 Task: Look for space in Talavera de la Reina, Spain from 6th September, 2023 to 10th September, 2023 for 1 adult in price range Rs.9000 to Rs.17000. Place can be private room with 1  bedroom having 1 bed and 1 bathroom. Property type can be house, flat, guest house, hotel. Booking option can be shelf check-in. Required host language is English.
Action: Mouse moved to (264, 149)
Screenshot: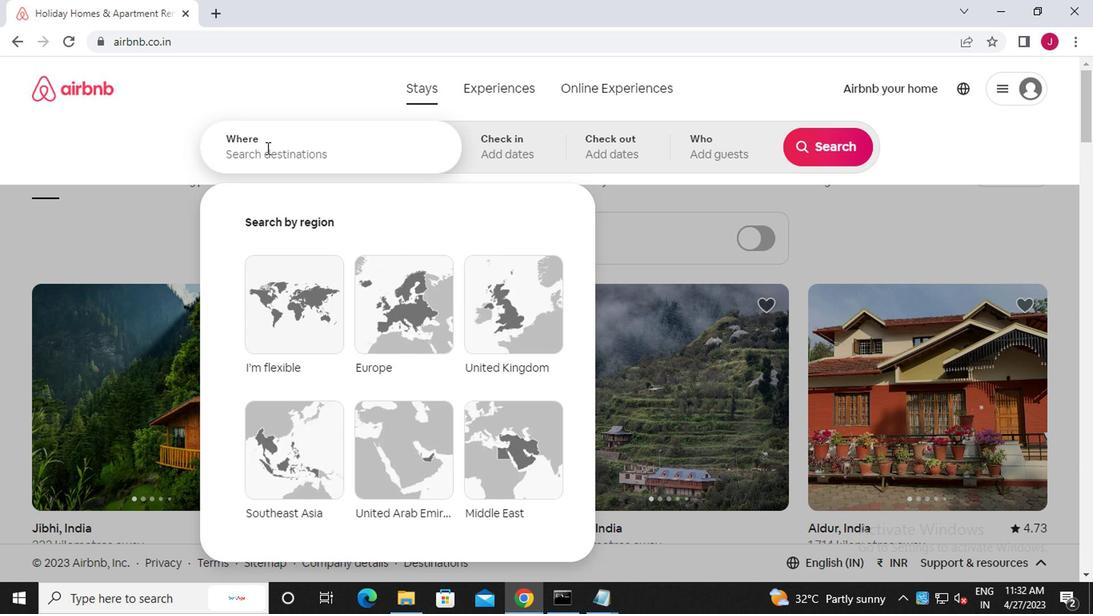 
Action: Mouse pressed left at (264, 149)
Screenshot: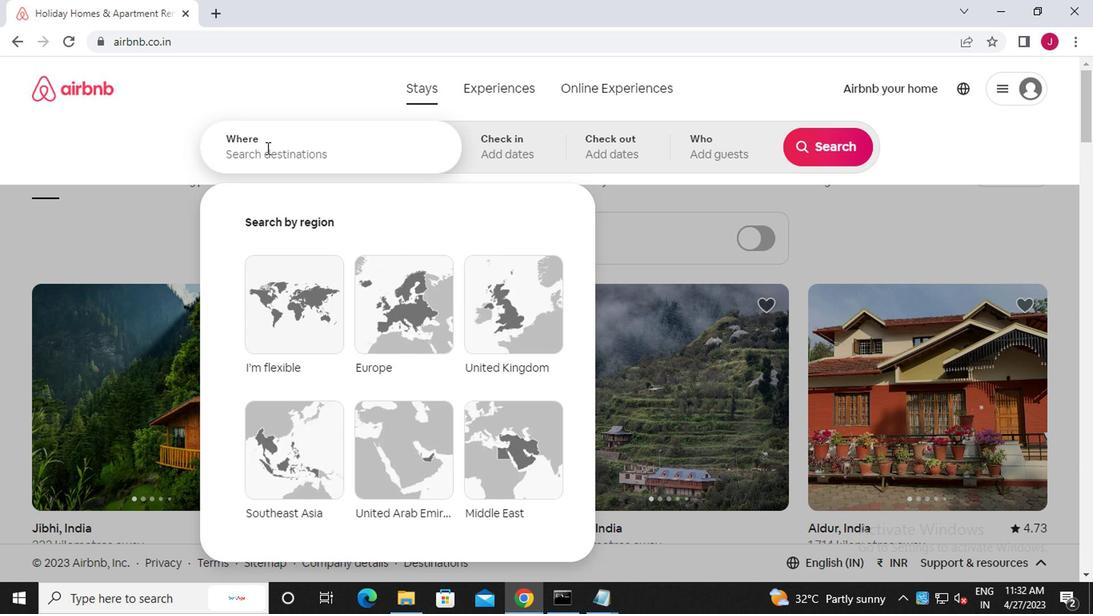 
Action: Mouse moved to (268, 151)
Screenshot: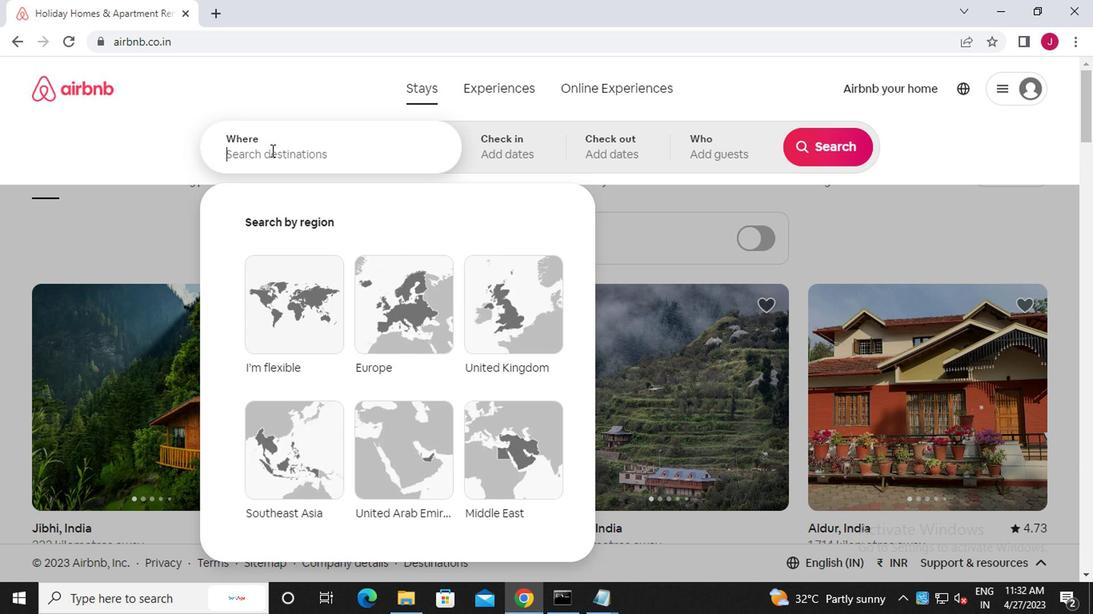 
Action: Key pressed t<Key.caps_lock>alavera<Key.space>de<Key.space><Key.caps_lock>l<Key.caps_lock>a<Key.space><Key.caps_lock>r<Key.caps_lock>eina,<Key.space><Key.caps_lock>p<Key.backspace>s<Key.caps_lock>pain
Screenshot: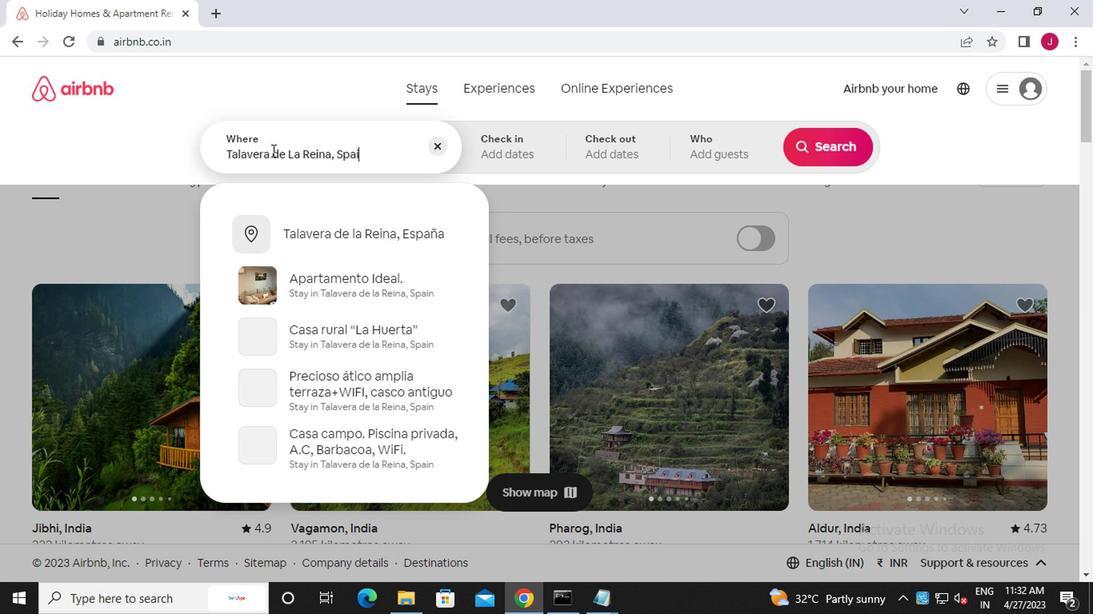 
Action: Mouse moved to (506, 152)
Screenshot: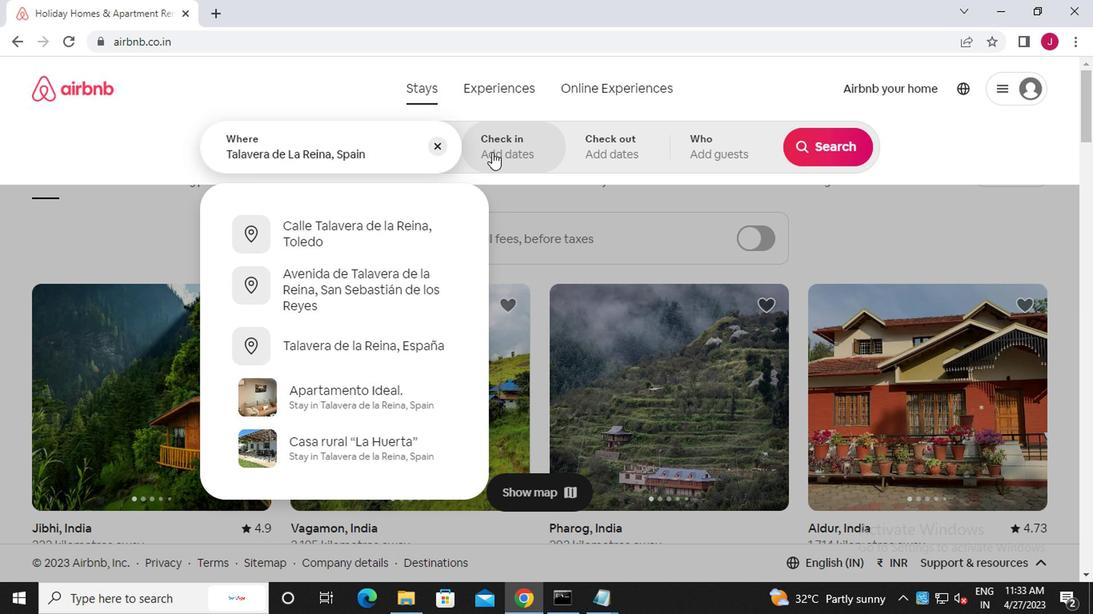
Action: Mouse pressed left at (506, 152)
Screenshot: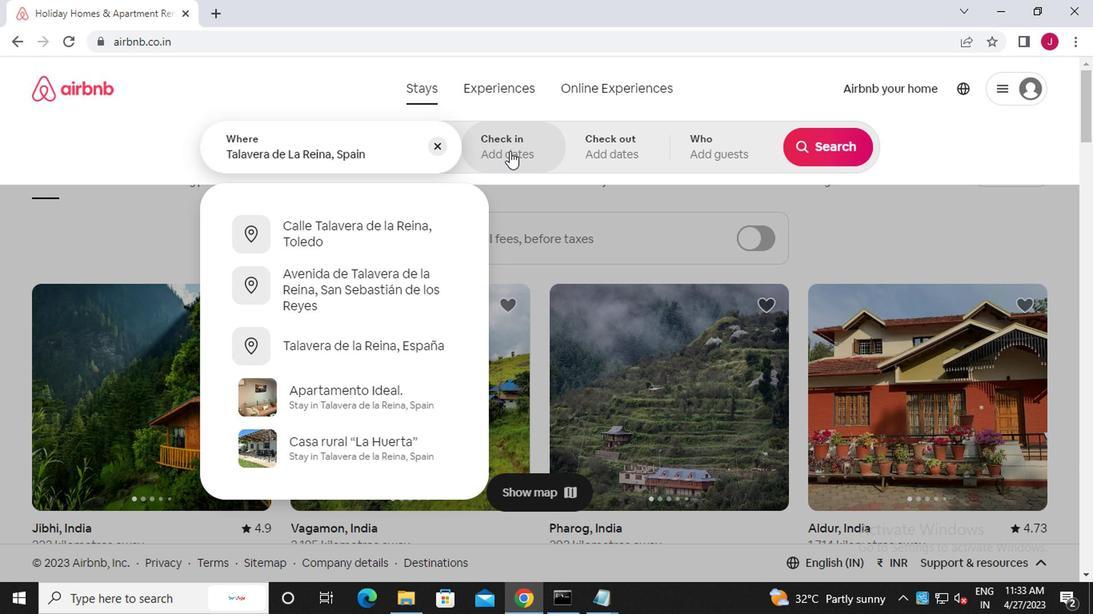 
Action: Mouse moved to (814, 275)
Screenshot: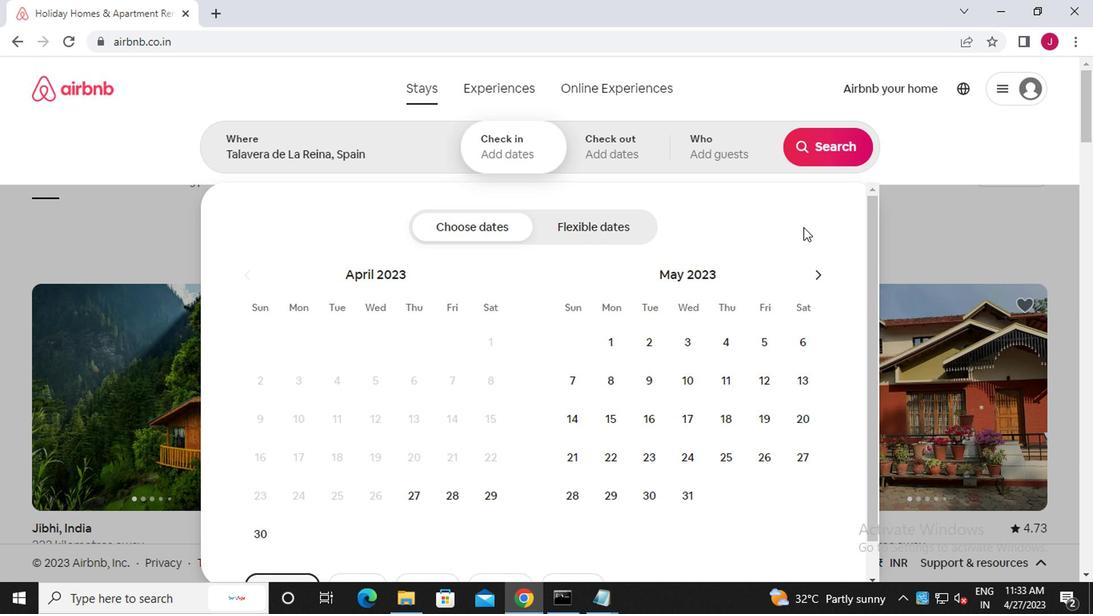 
Action: Mouse pressed left at (814, 275)
Screenshot: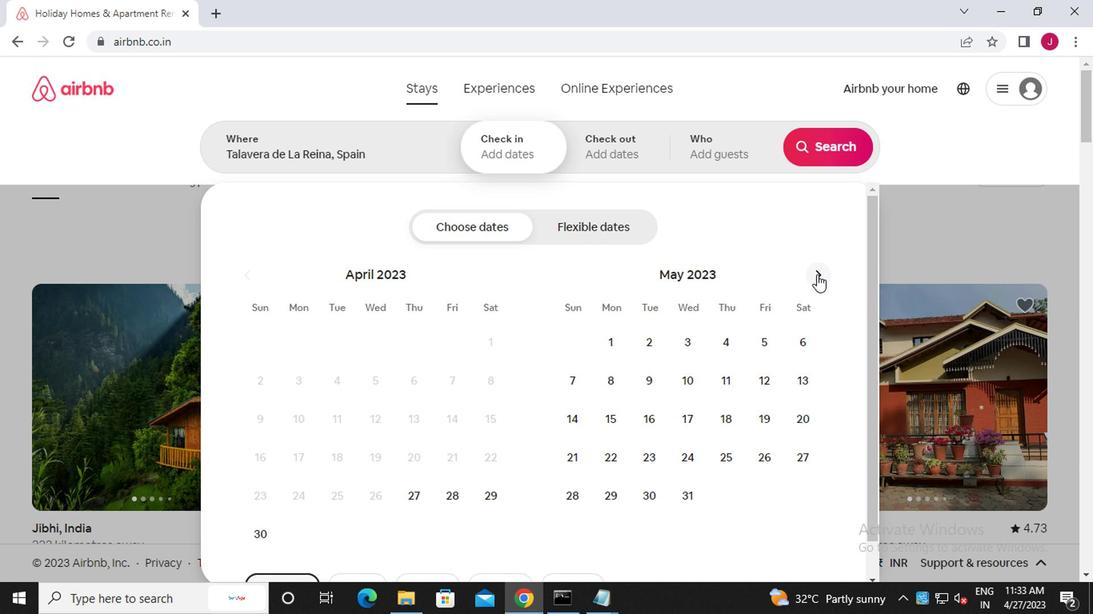 
Action: Mouse moved to (815, 275)
Screenshot: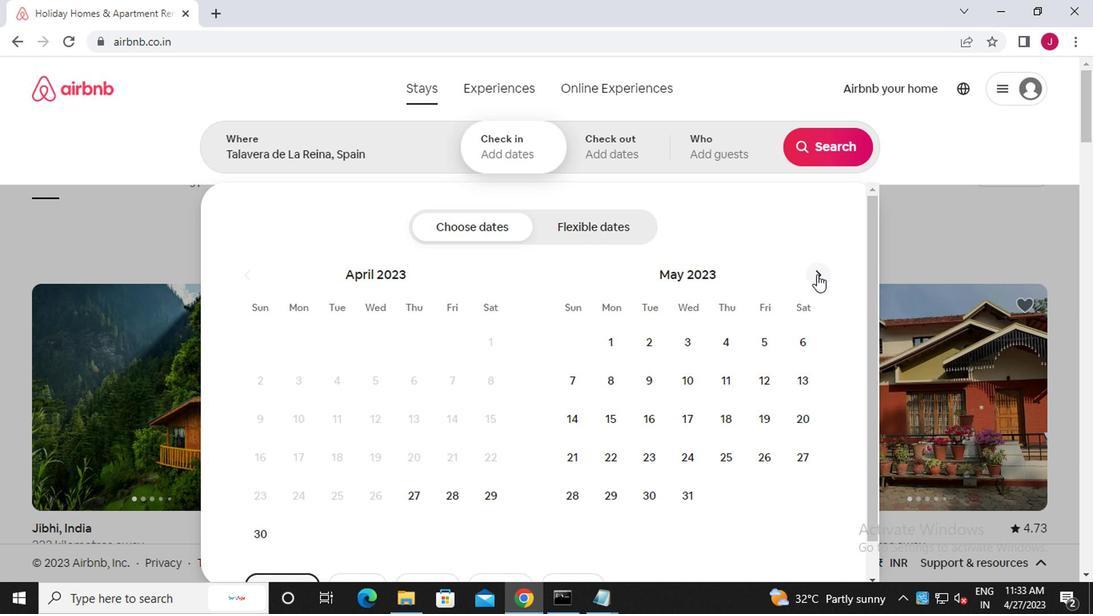 
Action: Mouse pressed left at (815, 275)
Screenshot: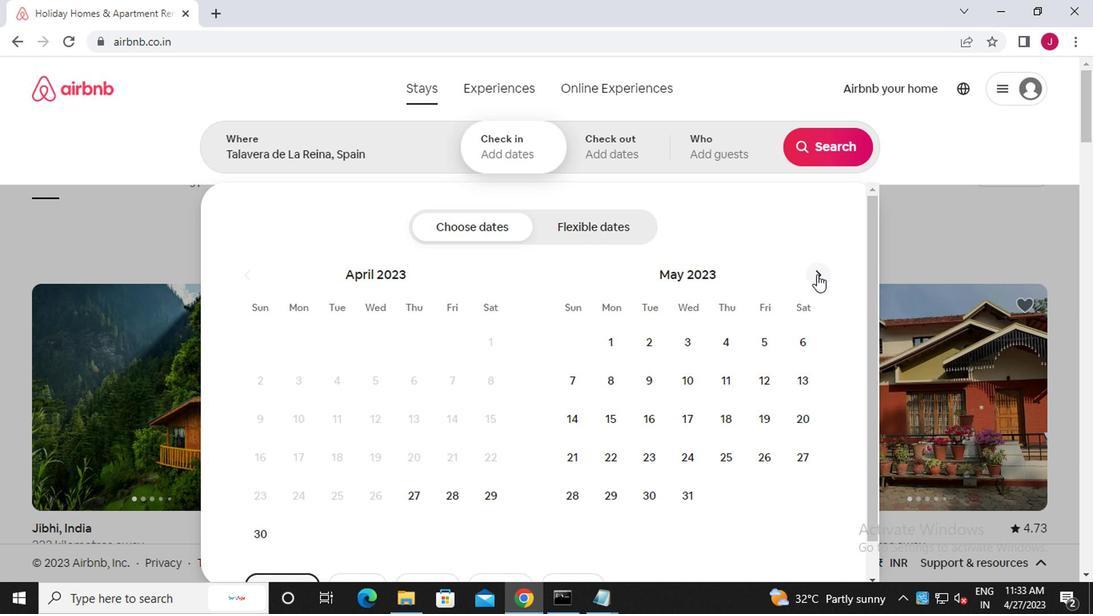 
Action: Mouse moved to (815, 275)
Screenshot: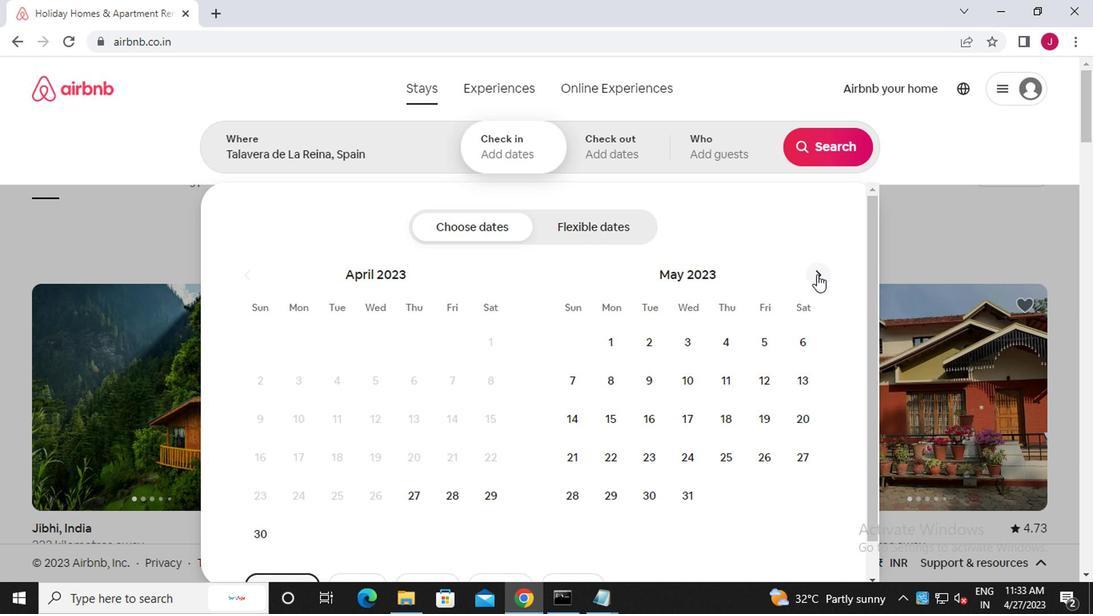 
Action: Mouse pressed left at (815, 275)
Screenshot: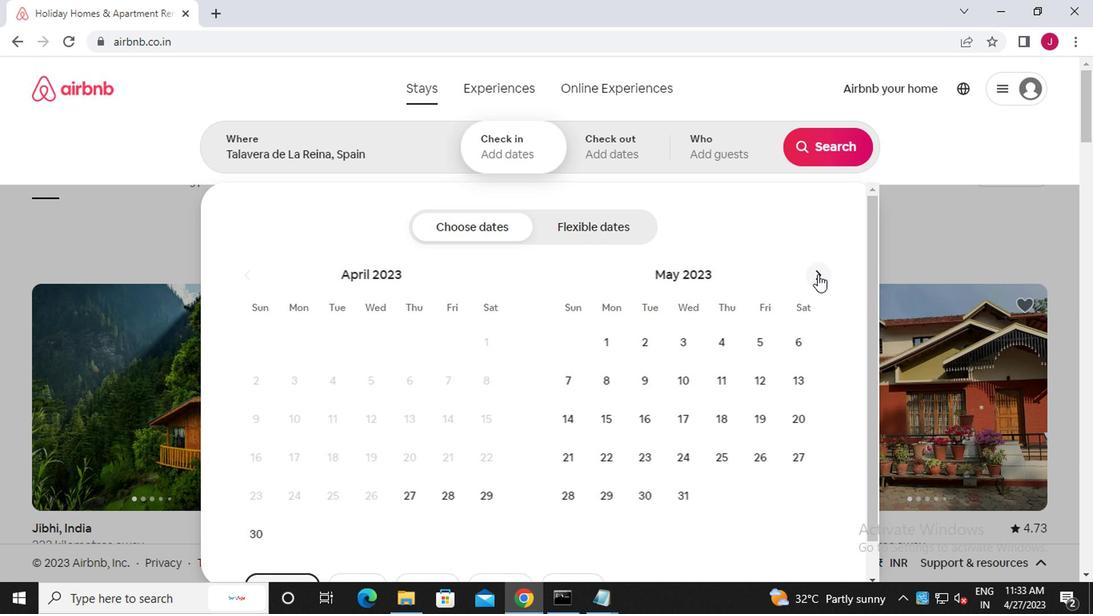 
Action: Mouse pressed left at (815, 275)
Screenshot: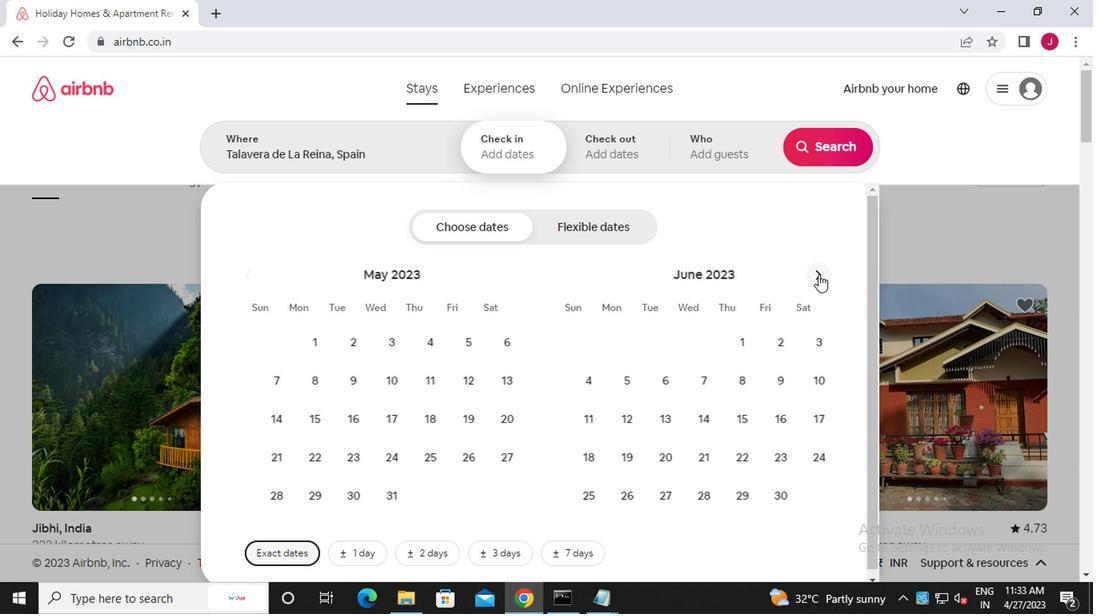 
Action: Mouse pressed left at (815, 275)
Screenshot: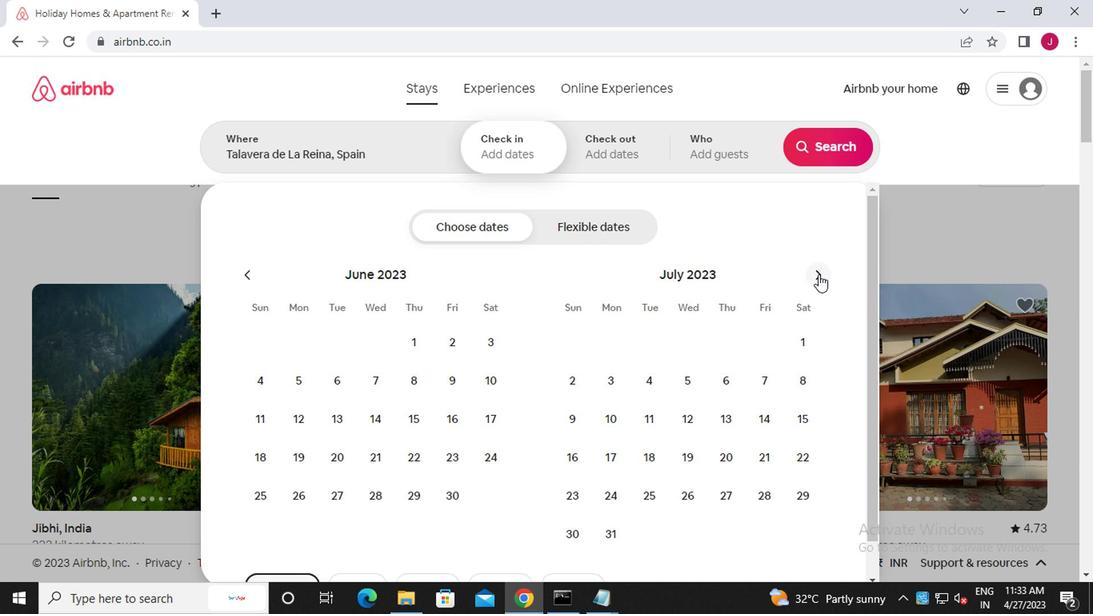 
Action: Mouse moved to (806, 268)
Screenshot: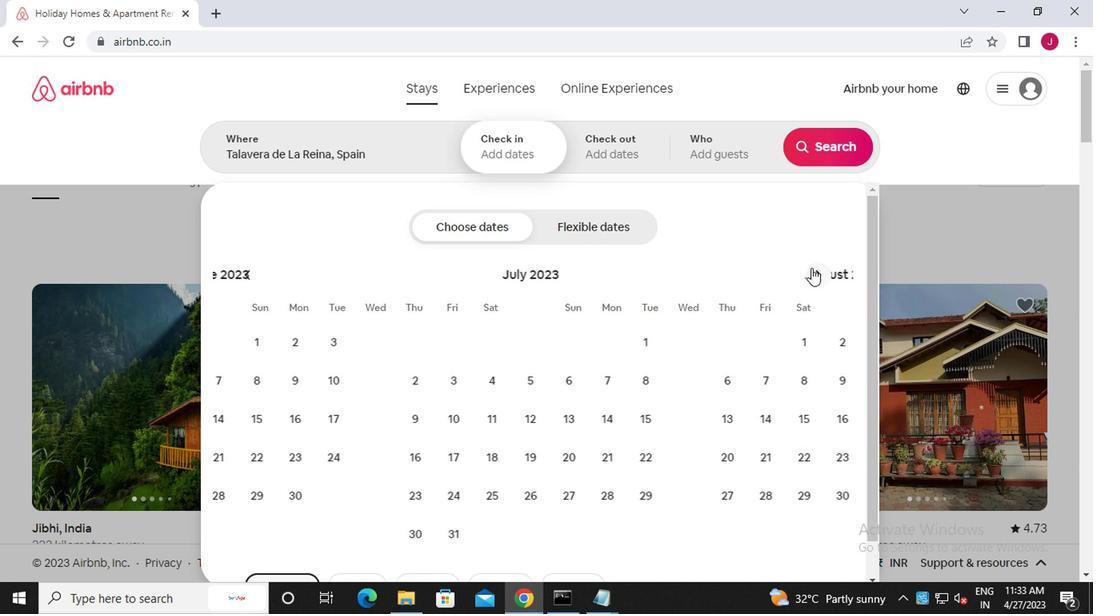 
Action: Mouse pressed left at (806, 268)
Screenshot: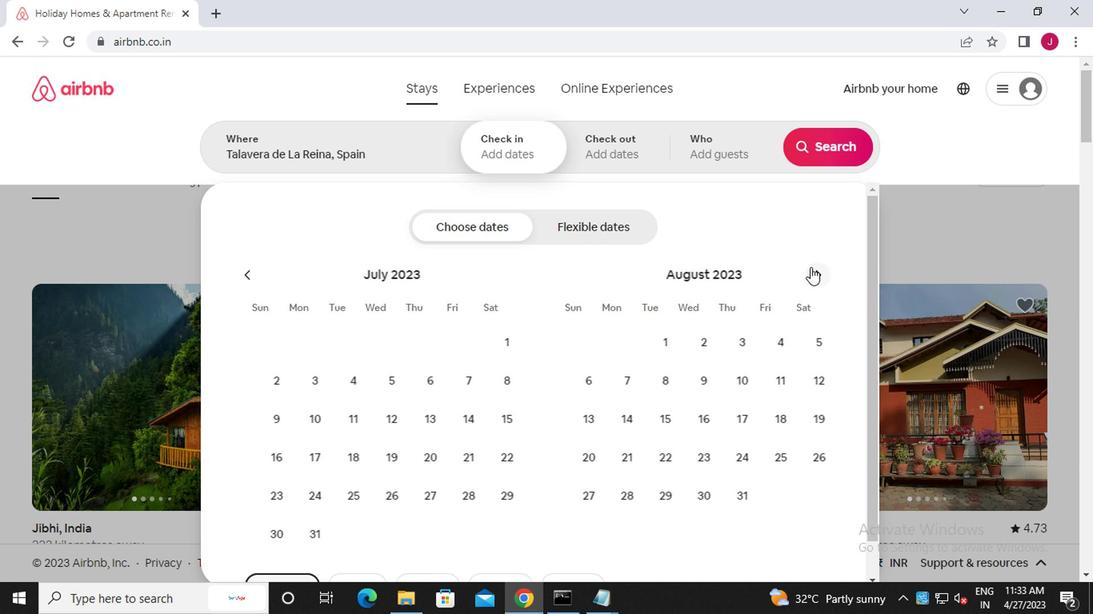 
Action: Mouse moved to (679, 383)
Screenshot: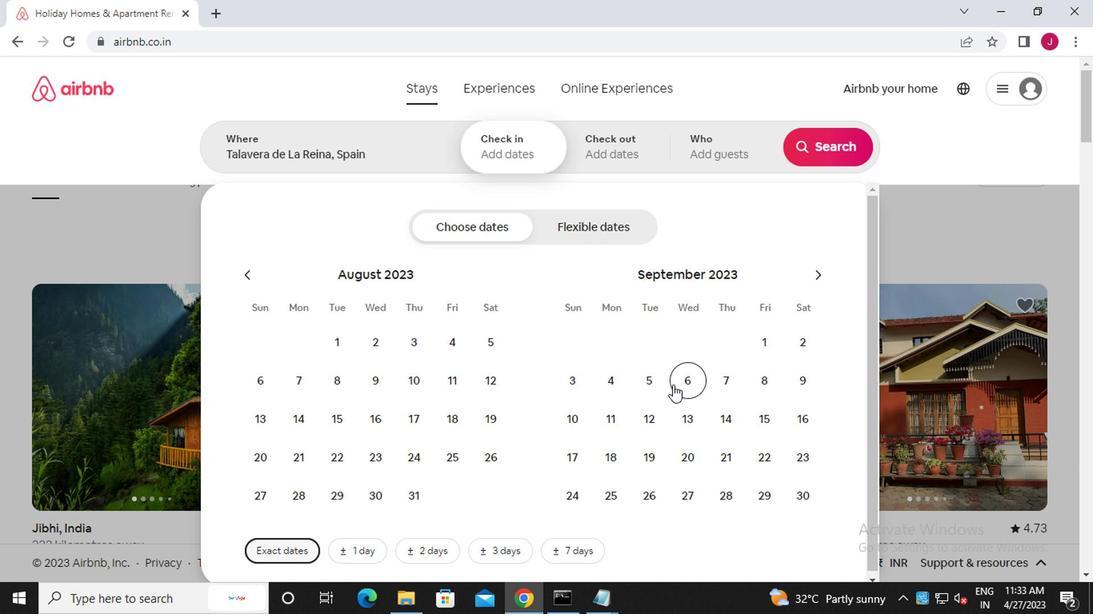 
Action: Mouse pressed left at (679, 383)
Screenshot: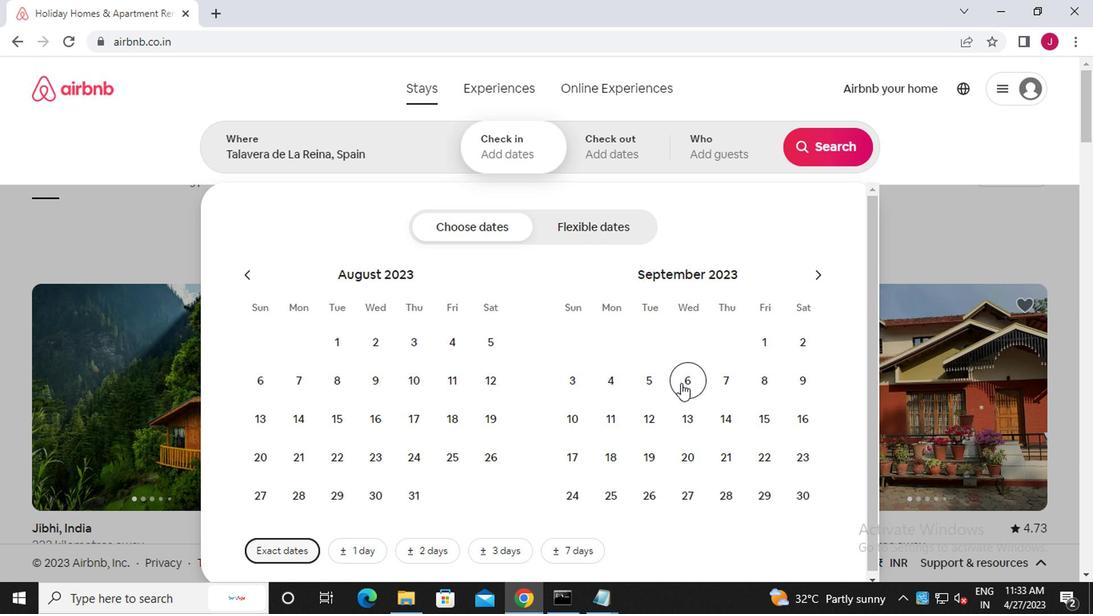 
Action: Mouse moved to (575, 417)
Screenshot: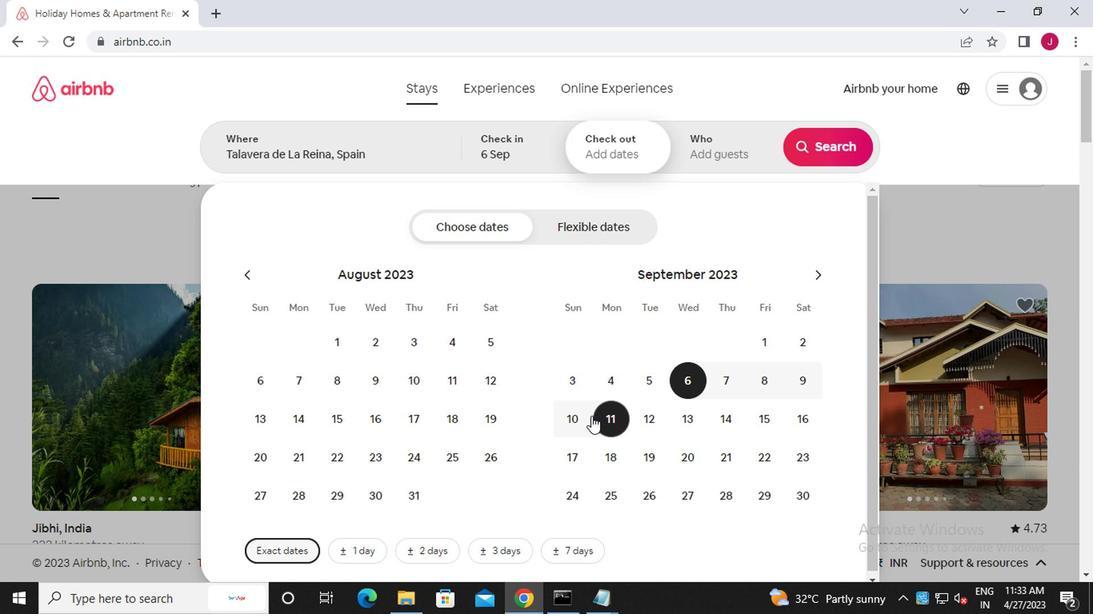
Action: Mouse pressed left at (575, 417)
Screenshot: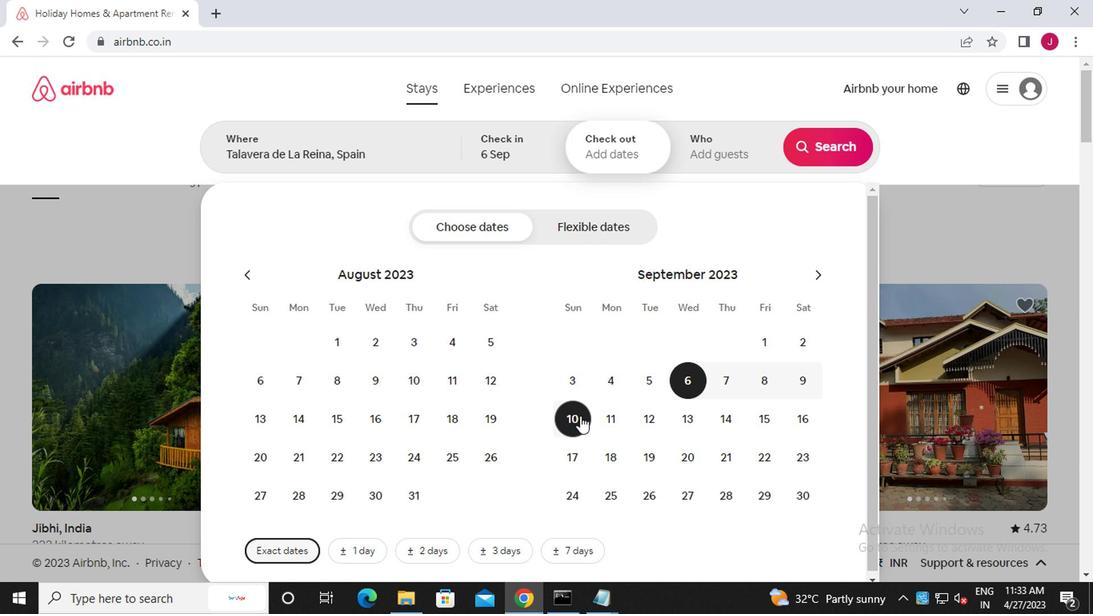 
Action: Mouse moved to (713, 156)
Screenshot: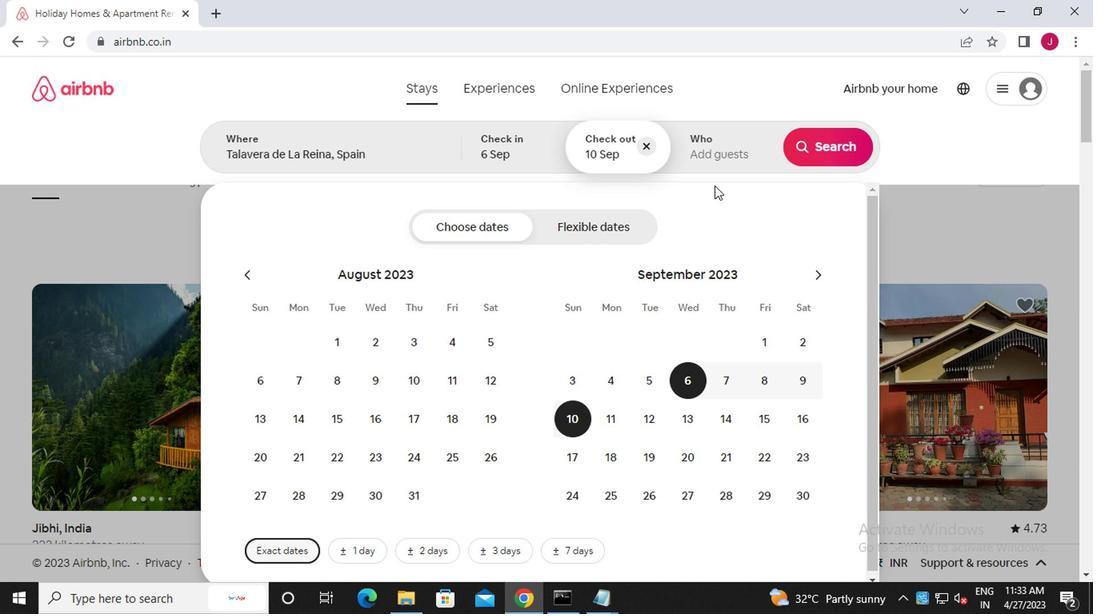 
Action: Mouse pressed left at (713, 156)
Screenshot: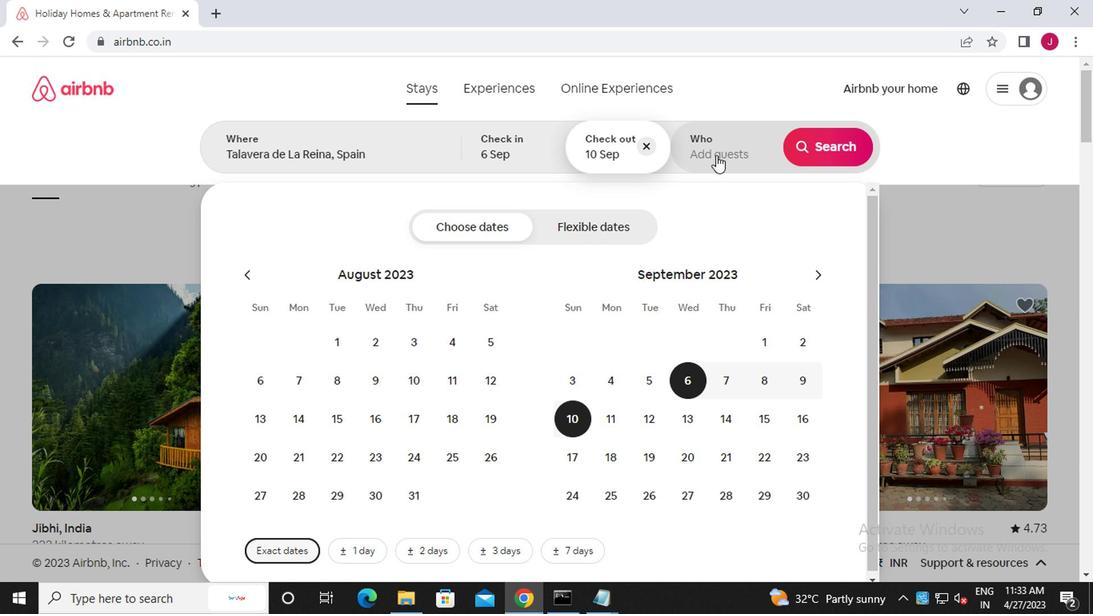 
Action: Mouse moved to (834, 234)
Screenshot: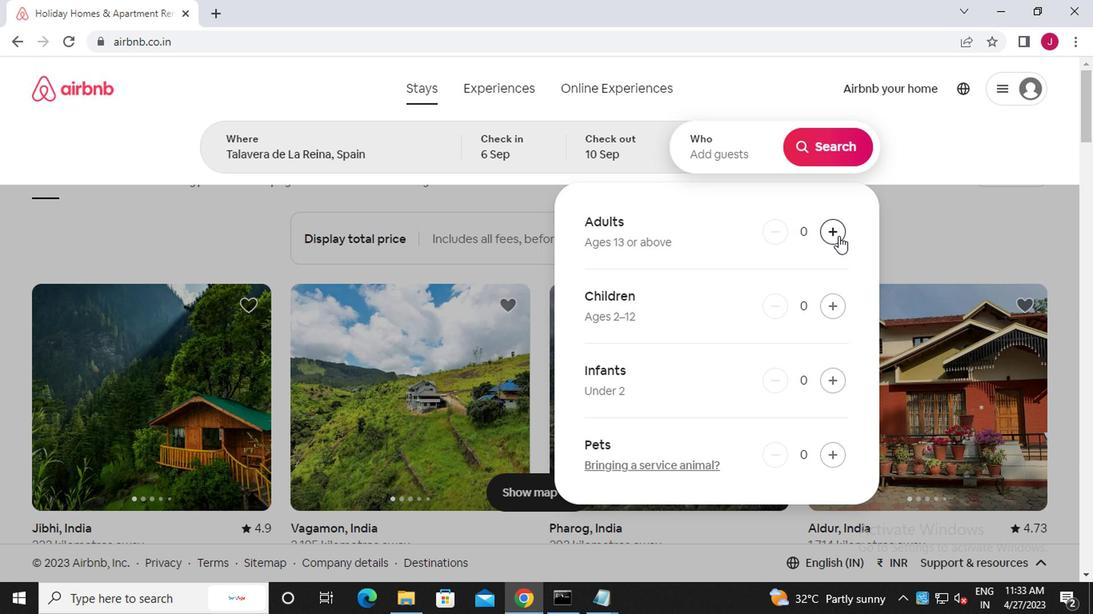
Action: Mouse pressed left at (834, 234)
Screenshot: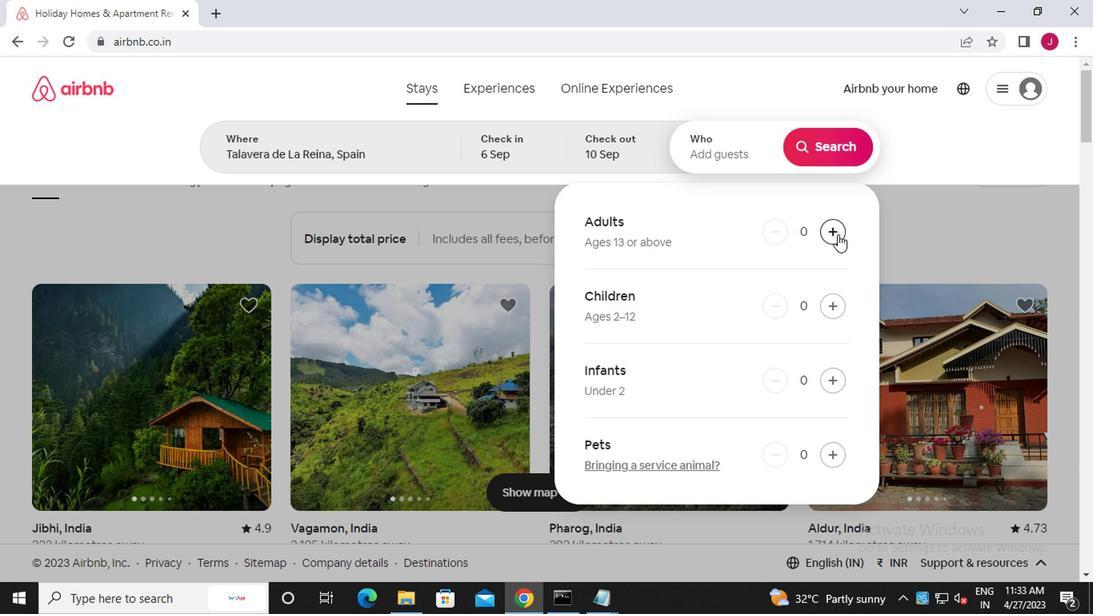 
Action: Mouse moved to (823, 150)
Screenshot: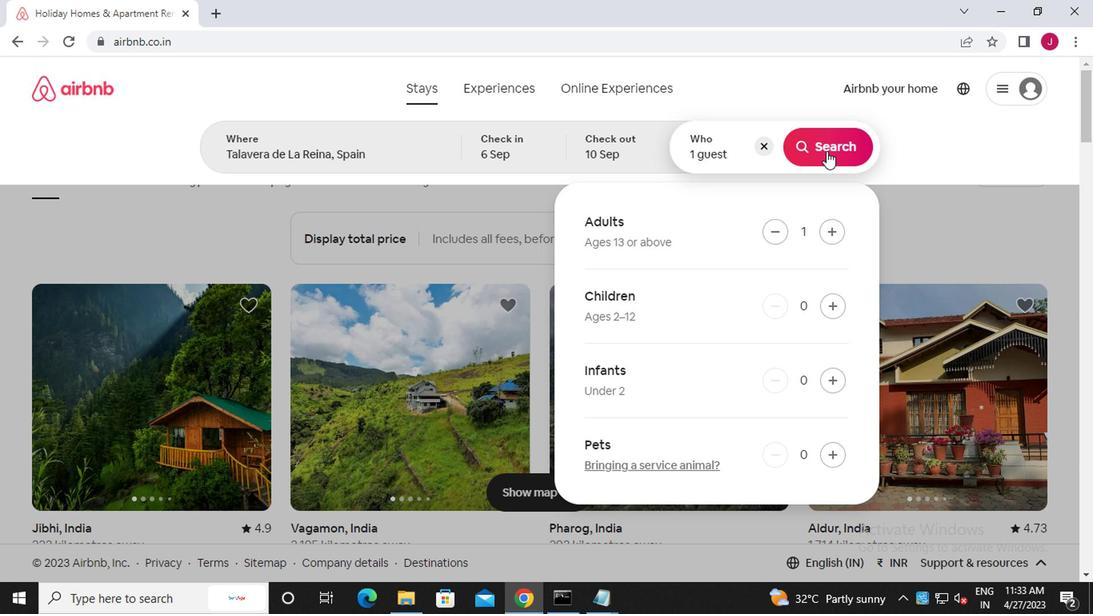 
Action: Mouse pressed left at (823, 150)
Screenshot: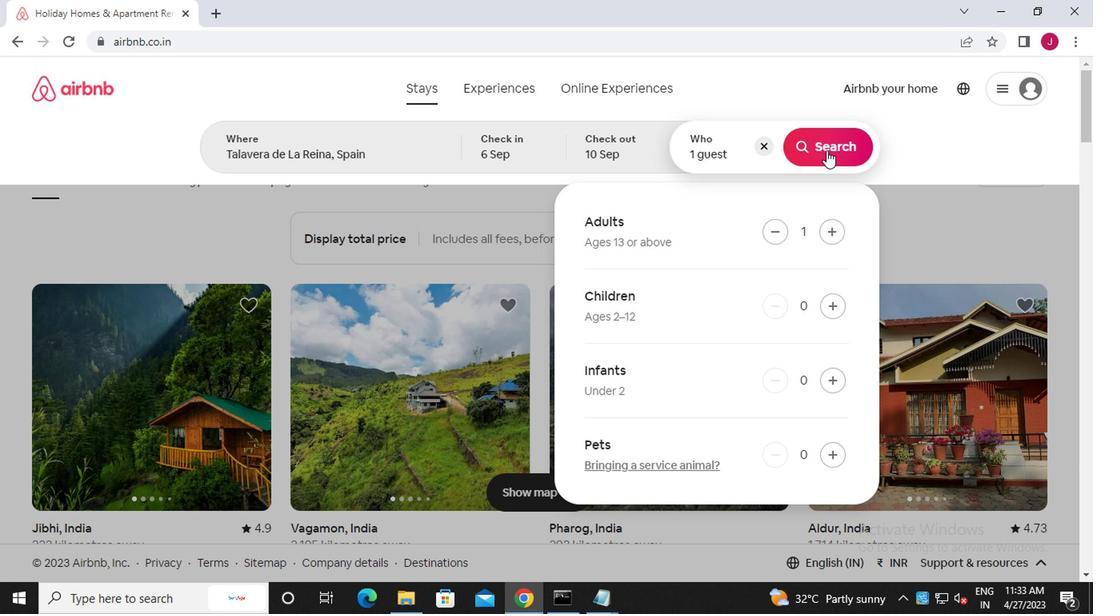 
Action: Mouse moved to (1030, 157)
Screenshot: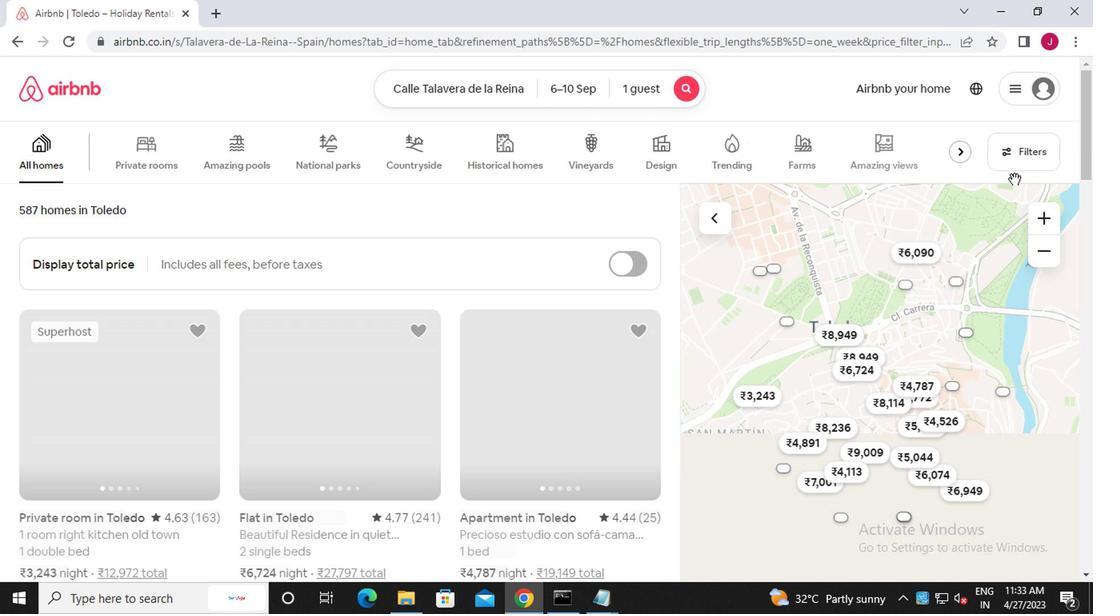 
Action: Mouse pressed left at (1030, 157)
Screenshot: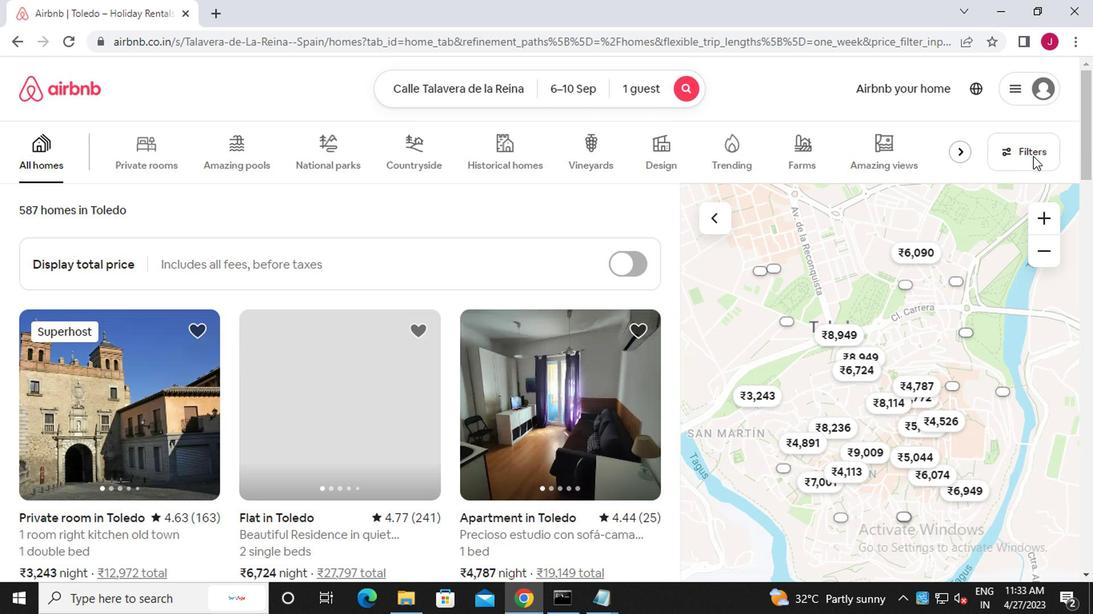 
Action: Mouse moved to (338, 359)
Screenshot: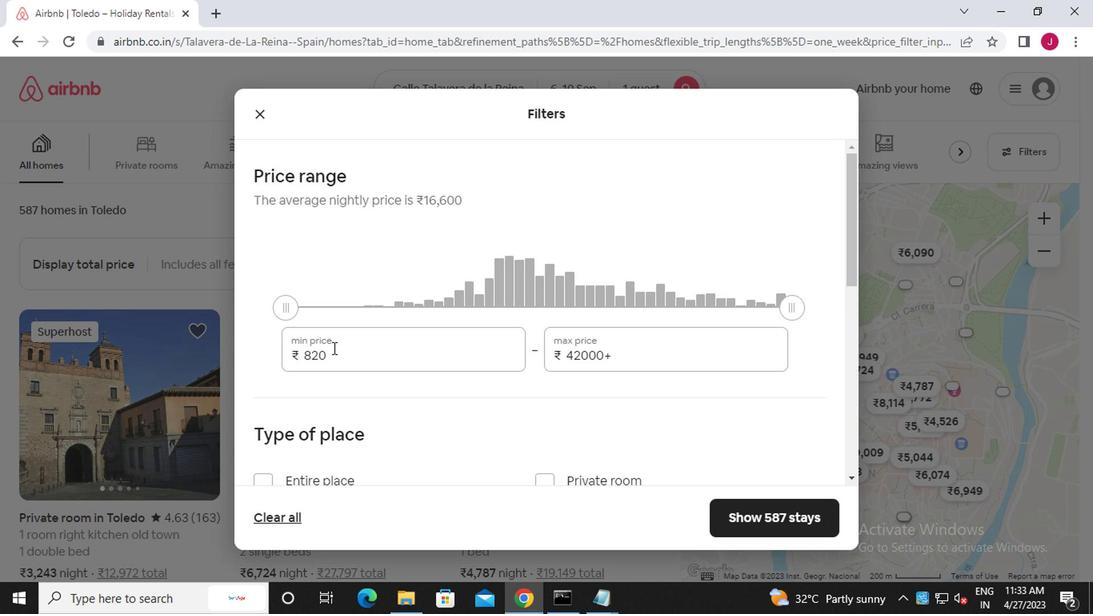 
Action: Mouse pressed left at (338, 359)
Screenshot: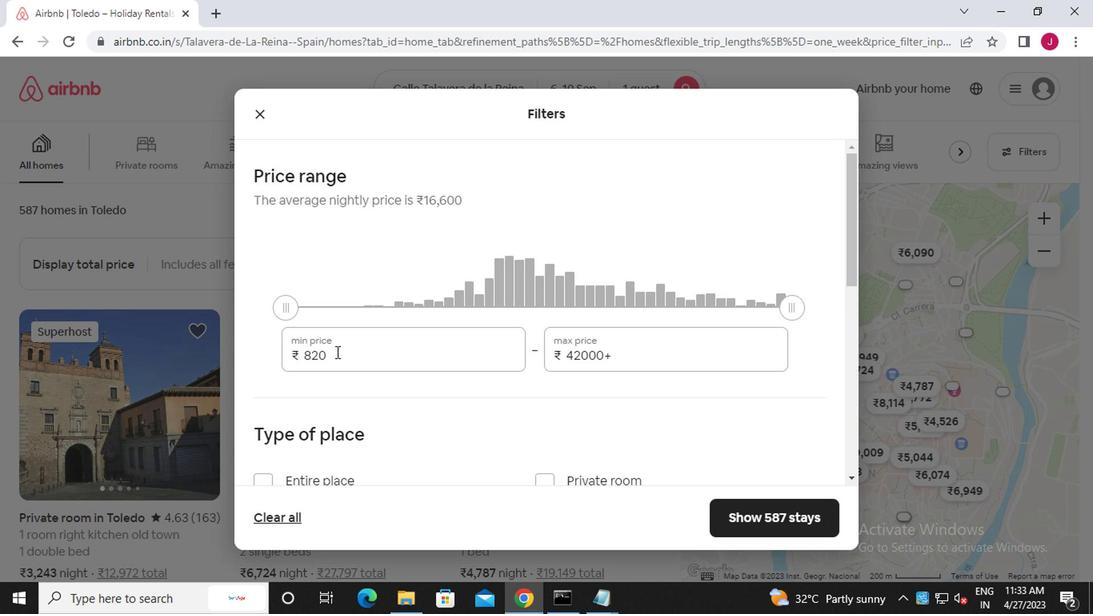 
Action: Mouse moved to (335, 360)
Screenshot: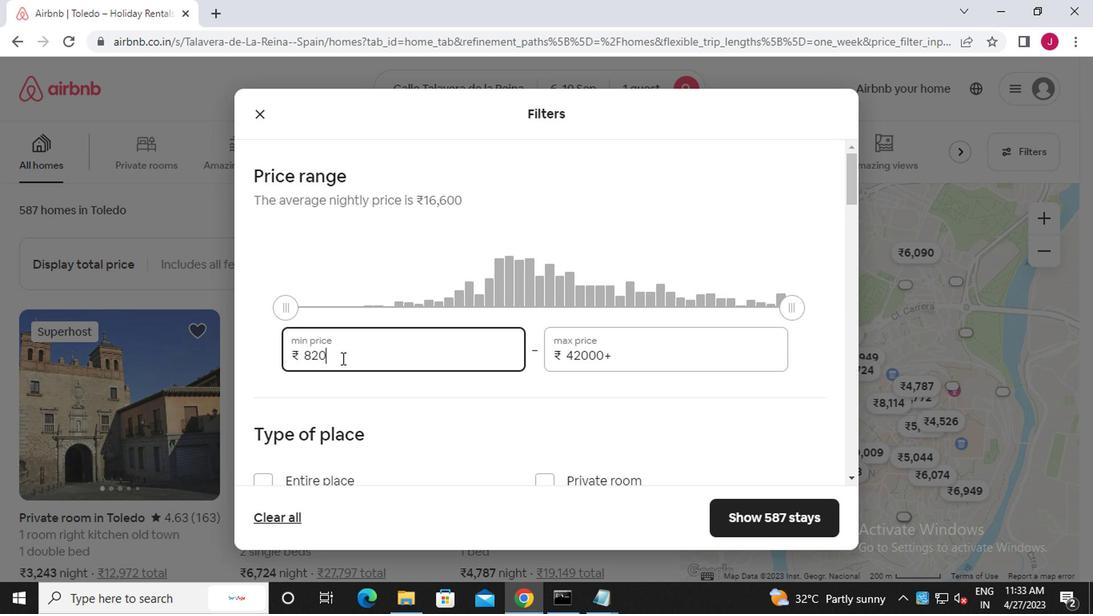 
Action: Key pressed <Key.backspace><Key.backspace><Key.backspace><<105>><<96>><<96>><<96>>
Screenshot: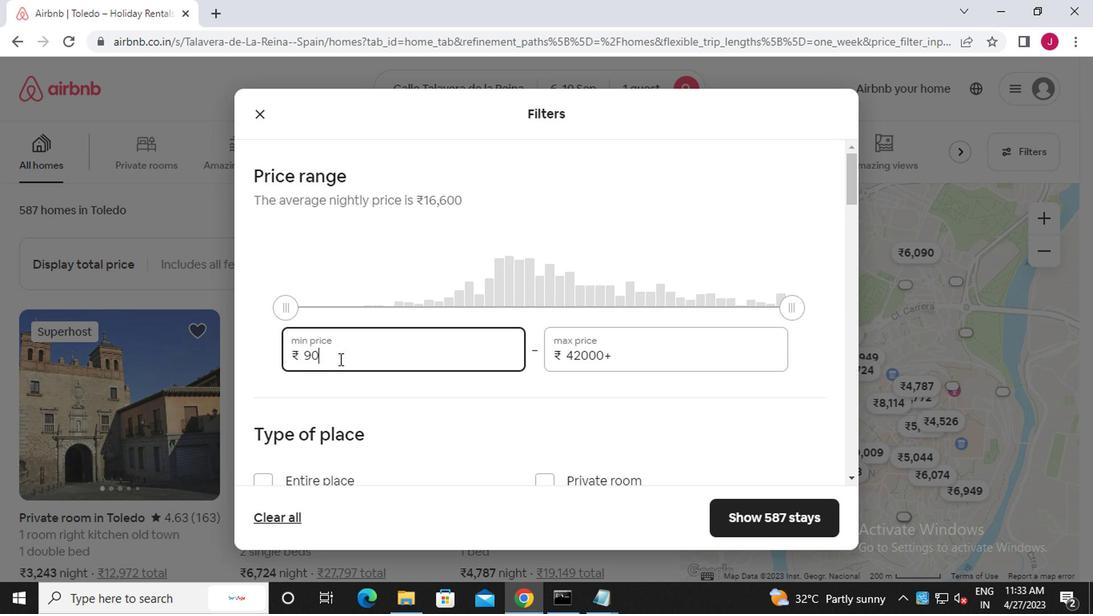 
Action: Mouse moved to (657, 350)
Screenshot: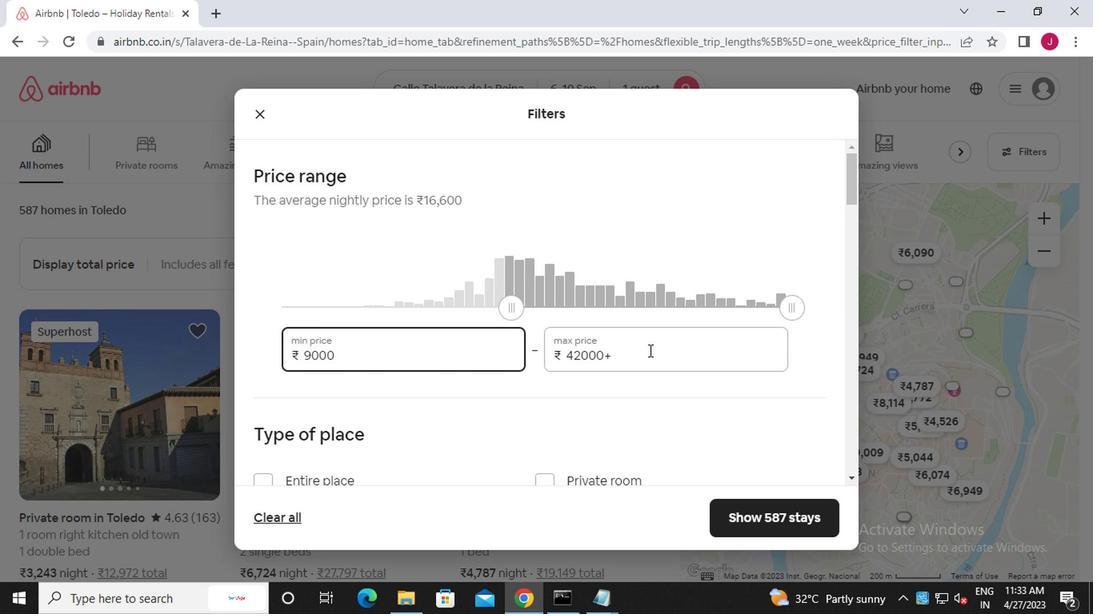 
Action: Mouse pressed left at (657, 350)
Screenshot: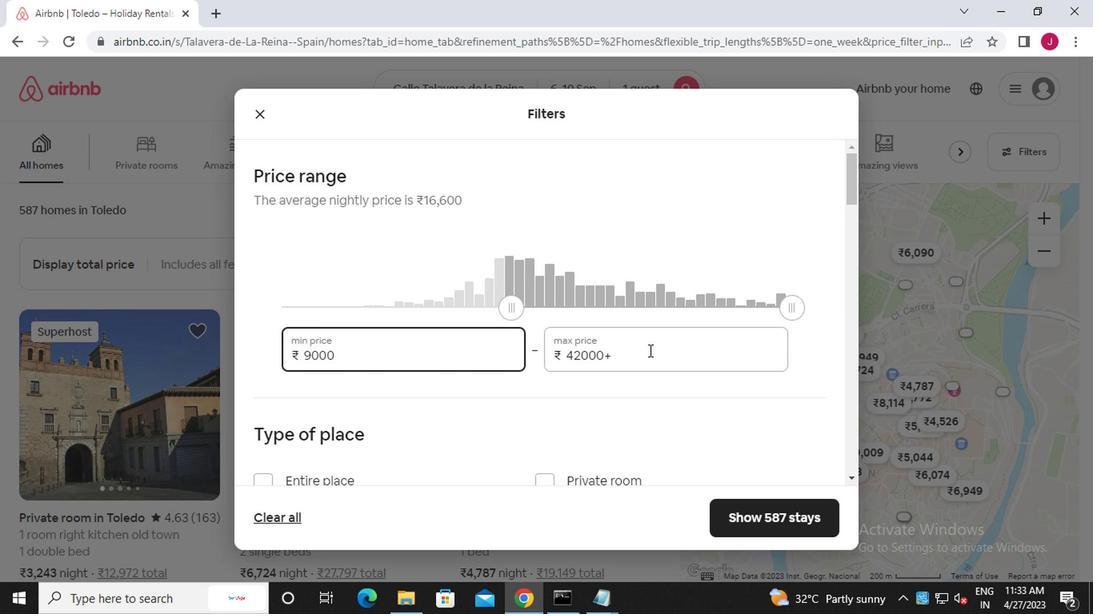 
Action: Mouse moved to (645, 354)
Screenshot: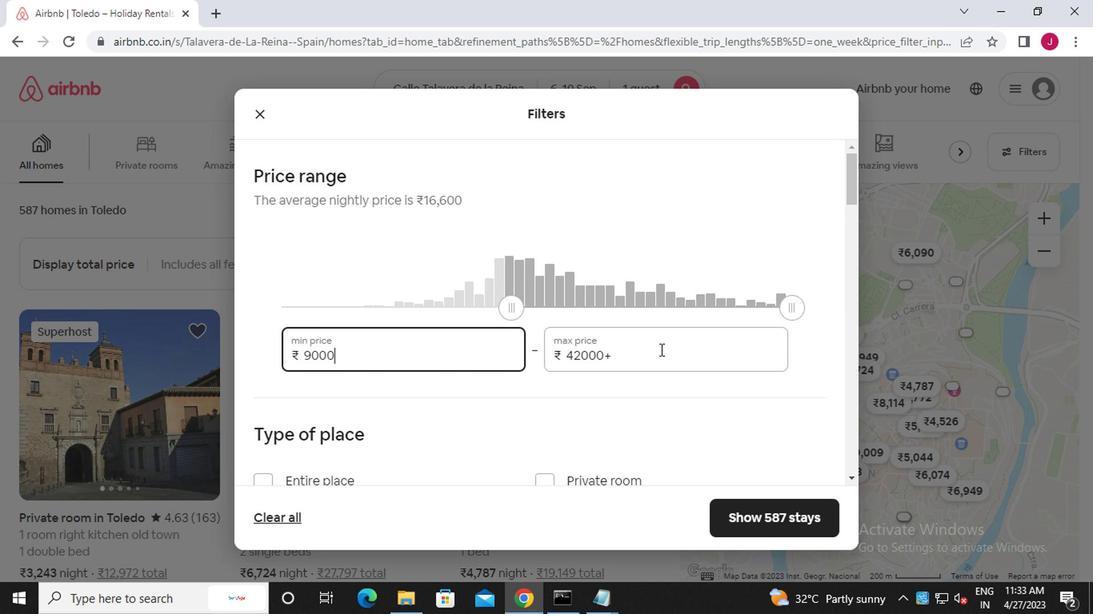 
Action: Key pressed <Key.backspace><Key.backspace><Key.backspace><Key.backspace><Key.backspace><Key.backspace><Key.backspace><Key.backspace><Key.backspace><Key.backspace><Key.backspace><<97>><<103>><<96>><<96>><<96>>
Screenshot: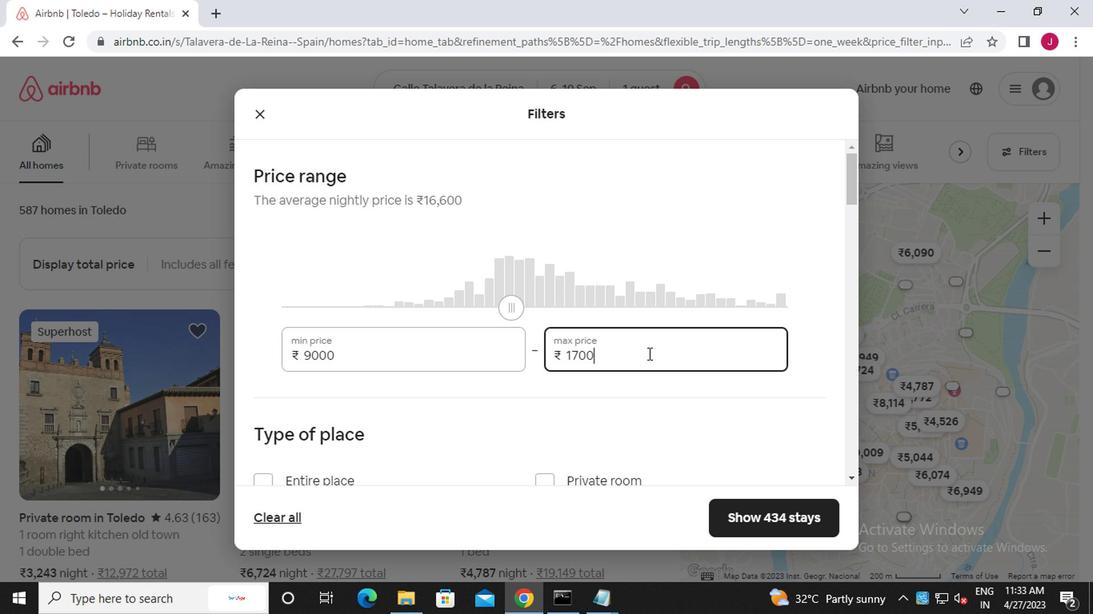 
Action: Mouse scrolled (645, 354) with delta (0, 0)
Screenshot: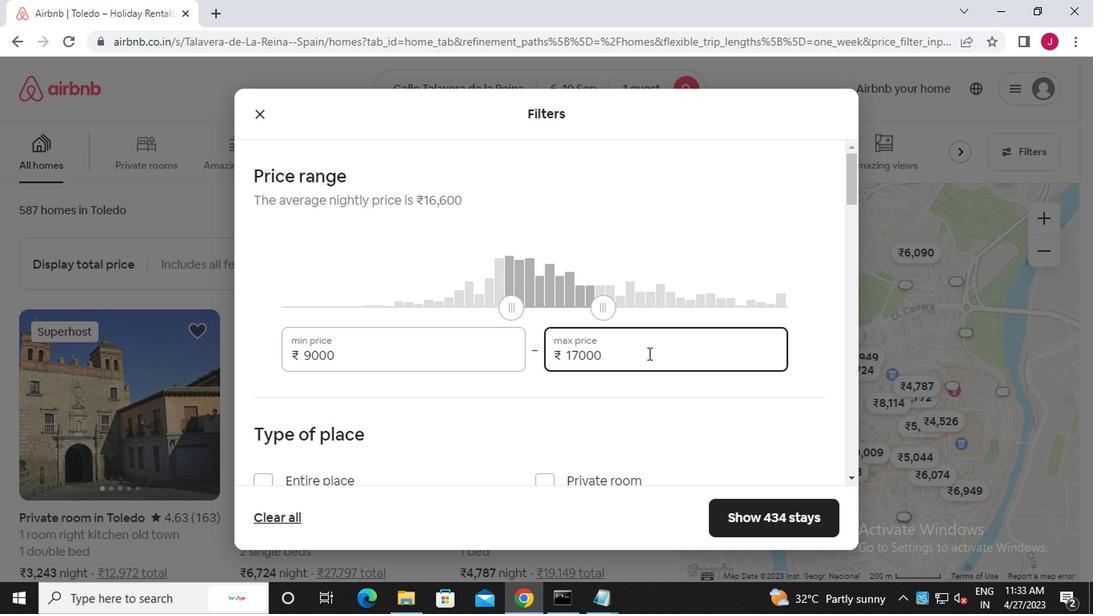 
Action: Mouse scrolled (645, 354) with delta (0, 0)
Screenshot: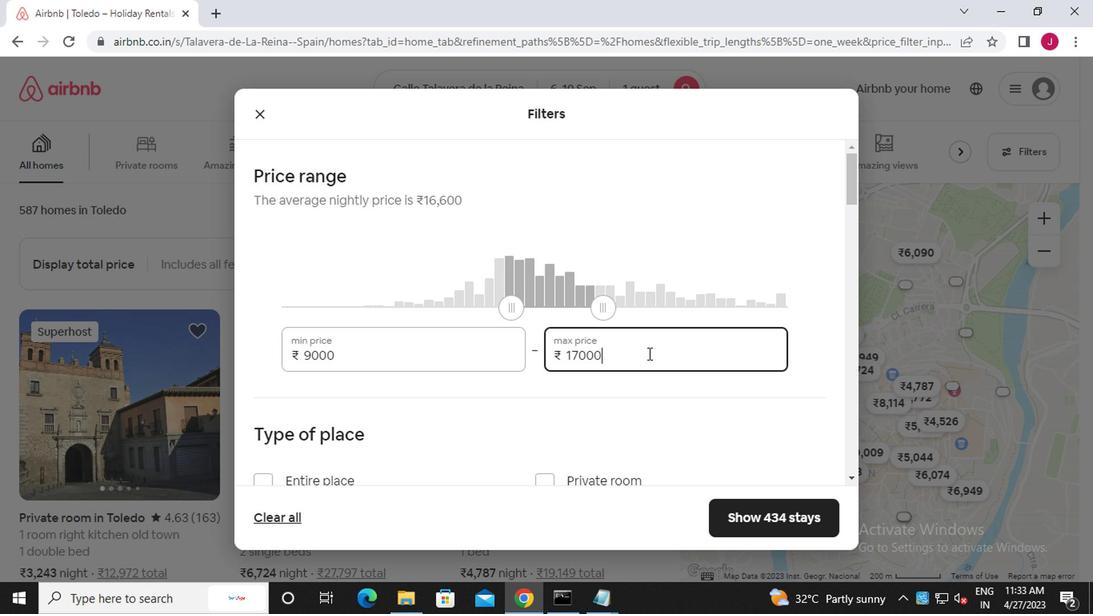 
Action: Mouse moved to (540, 329)
Screenshot: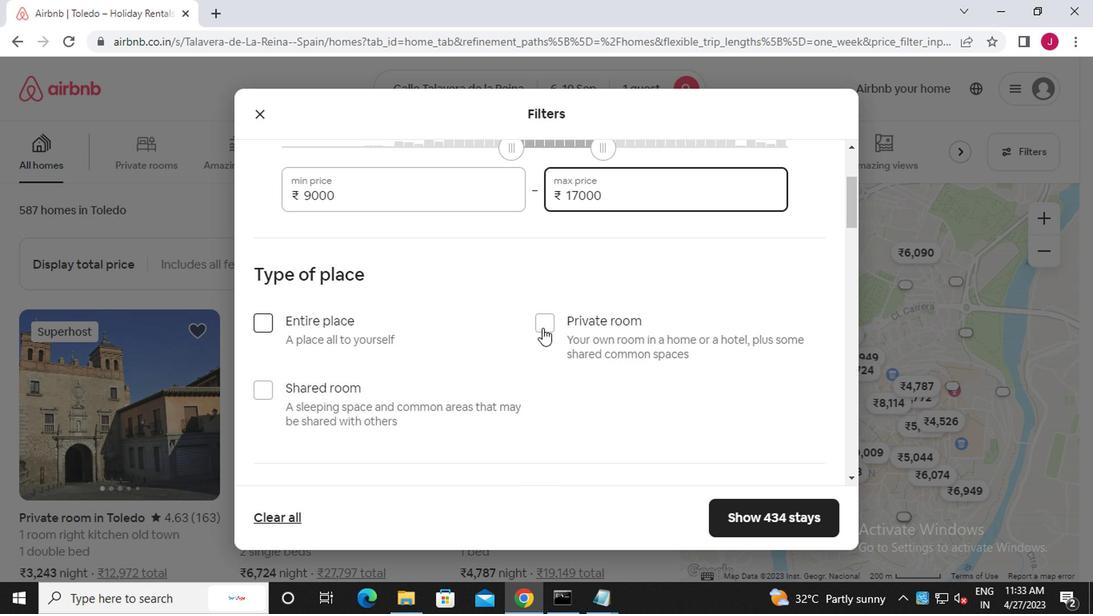 
Action: Mouse pressed left at (540, 329)
Screenshot: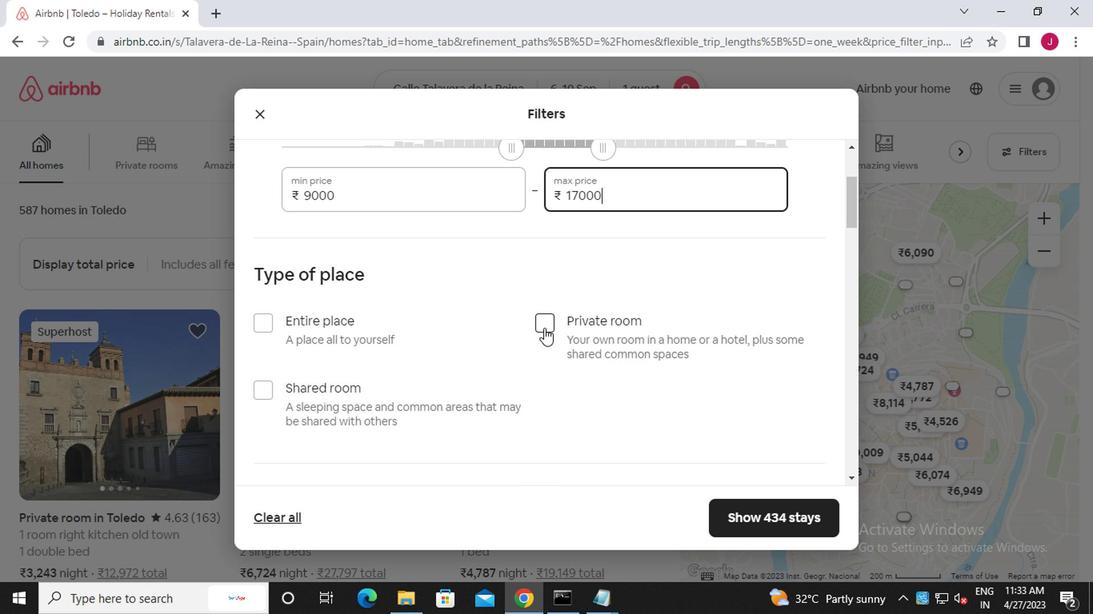 
Action: Mouse moved to (399, 387)
Screenshot: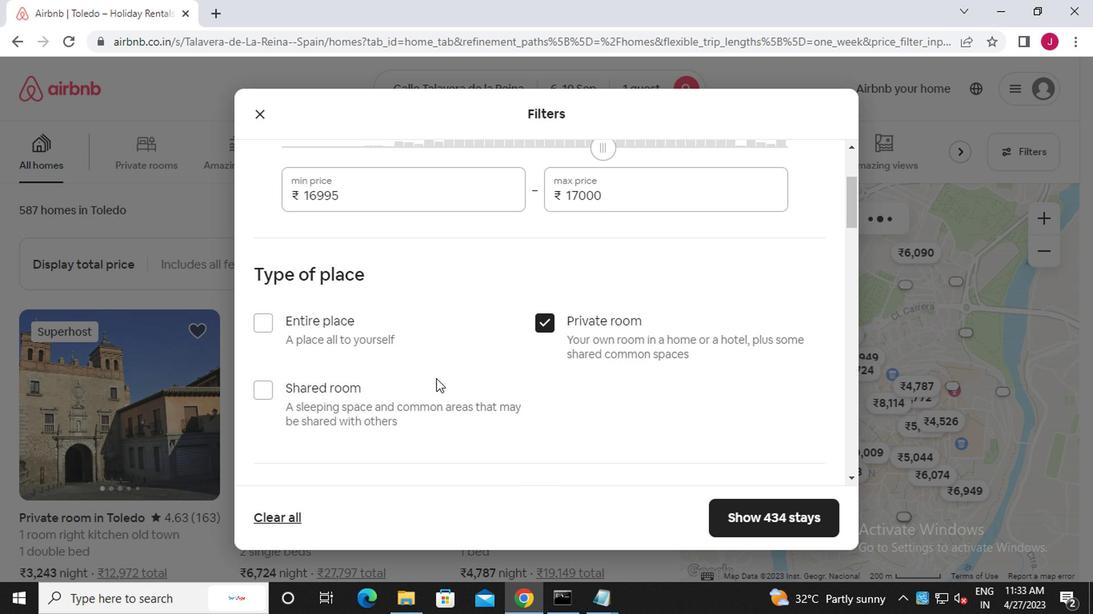 
Action: Mouse scrolled (399, 386) with delta (0, -1)
Screenshot: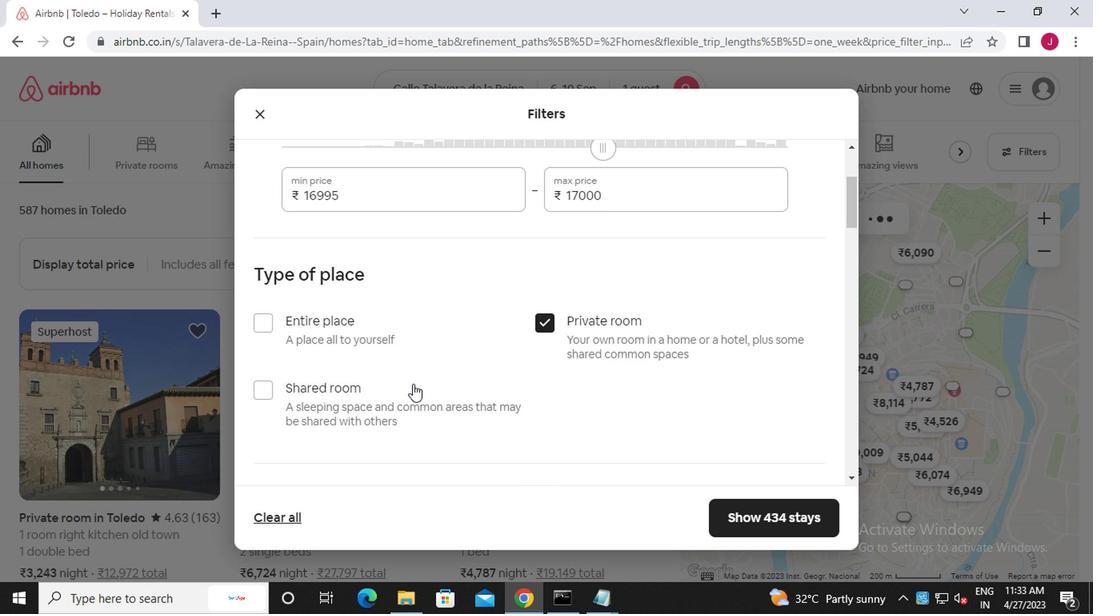 
Action: Mouse moved to (398, 387)
Screenshot: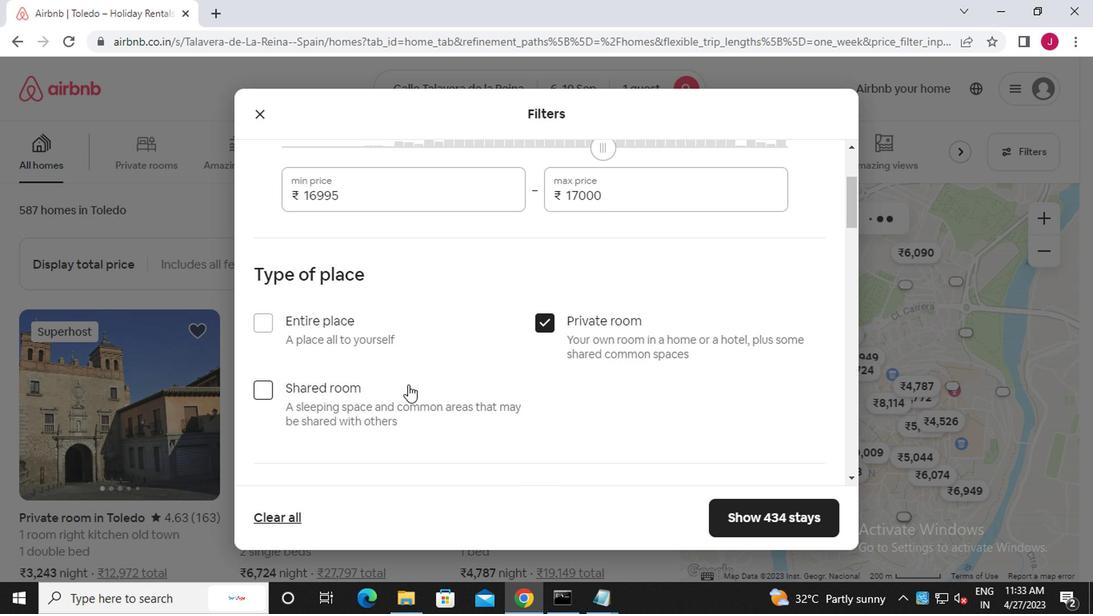 
Action: Mouse scrolled (398, 387) with delta (0, 0)
Screenshot: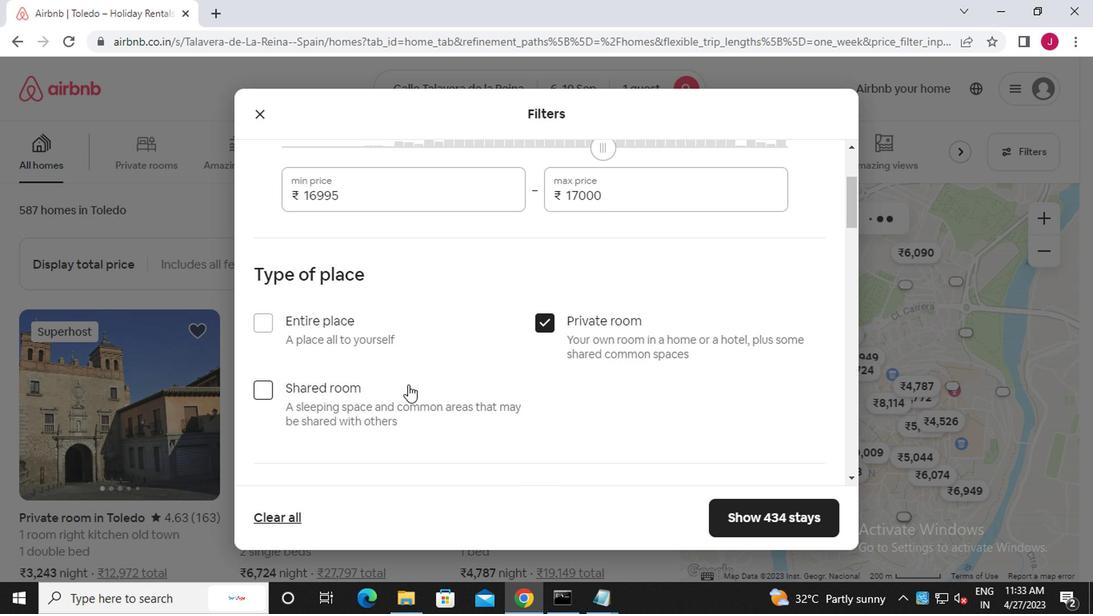 
Action: Mouse moved to (397, 387)
Screenshot: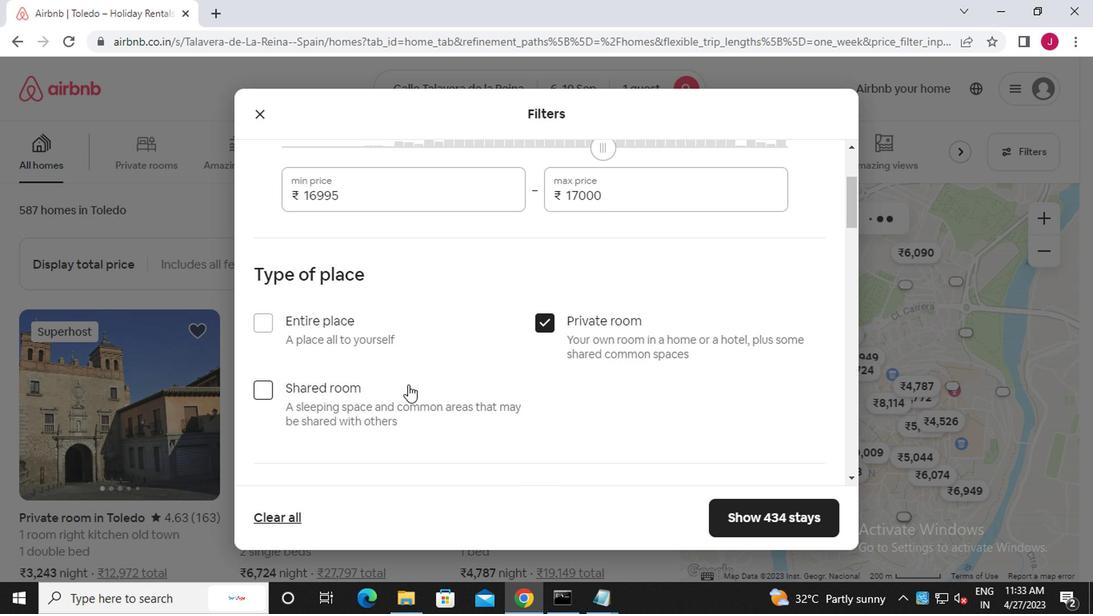 
Action: Mouse scrolled (397, 387) with delta (0, 0)
Screenshot: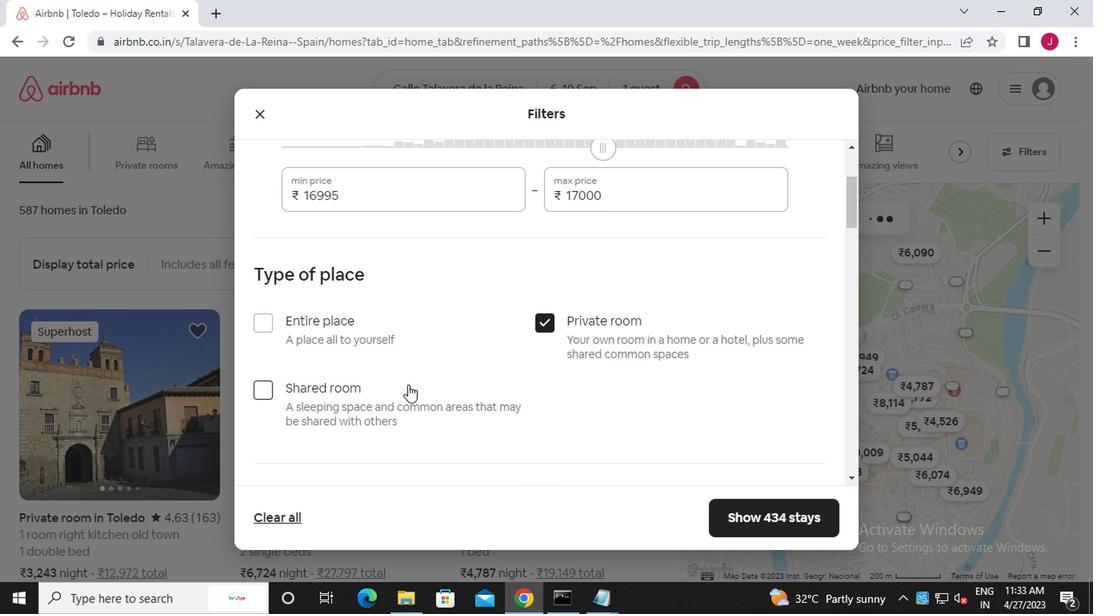 
Action: Mouse moved to (347, 343)
Screenshot: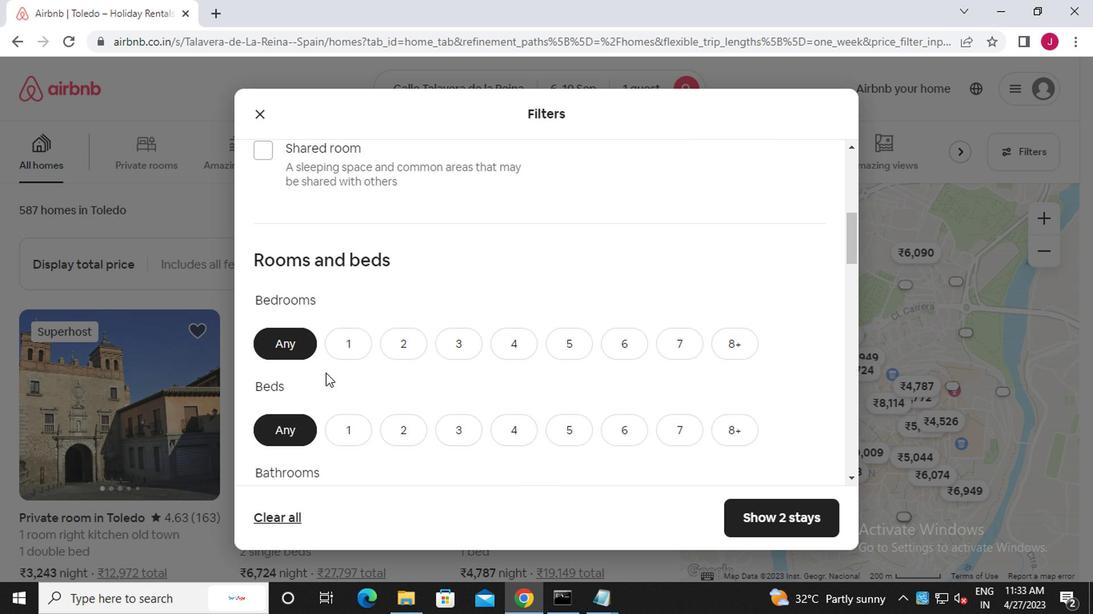 
Action: Mouse pressed left at (347, 343)
Screenshot: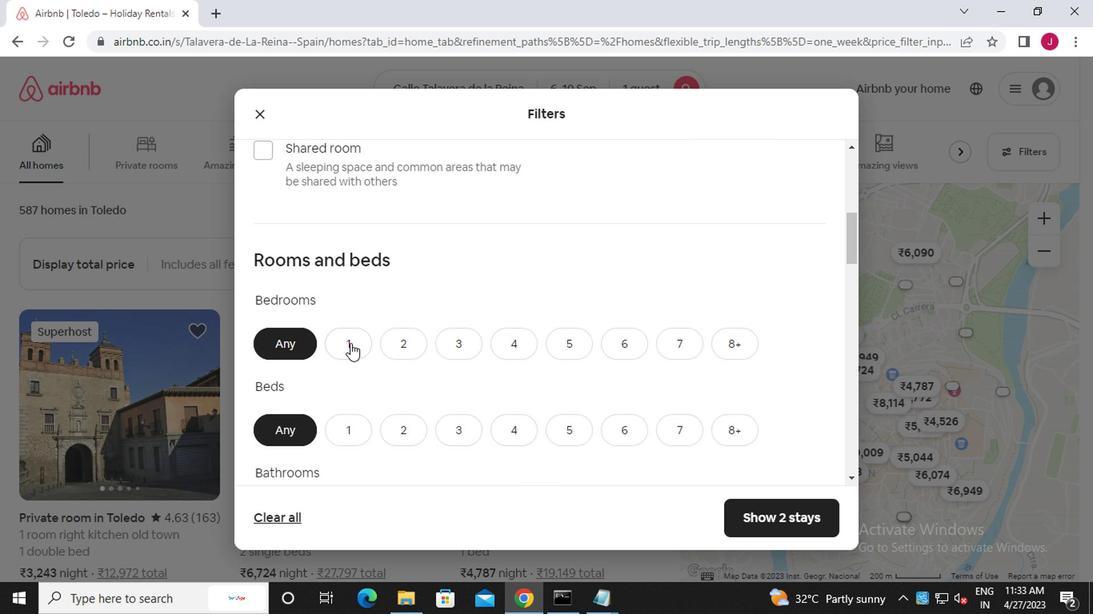 
Action: Mouse moved to (355, 428)
Screenshot: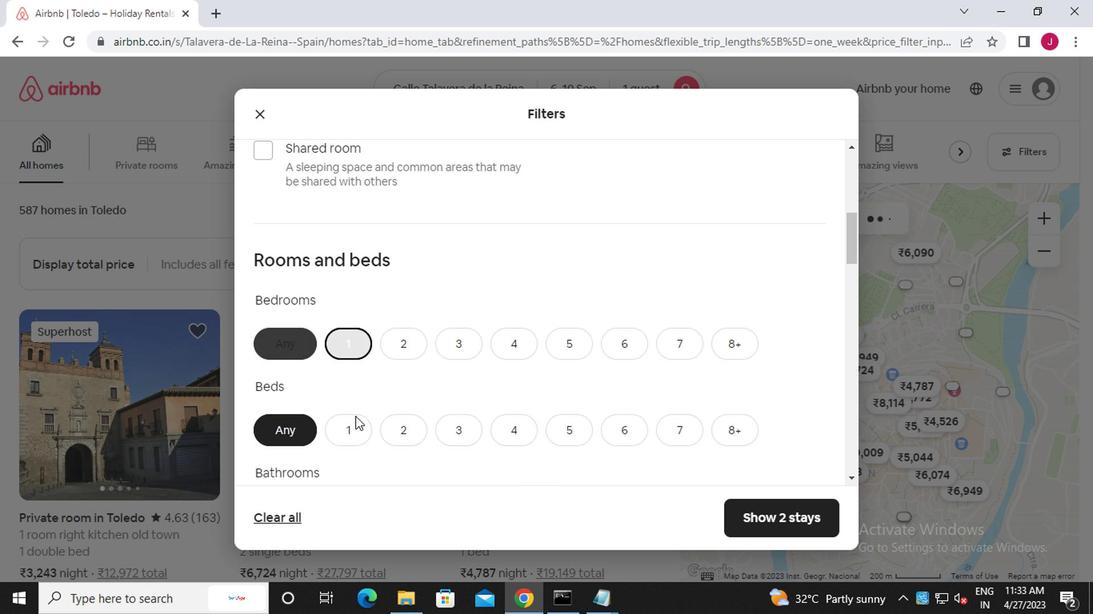 
Action: Mouse pressed left at (355, 428)
Screenshot: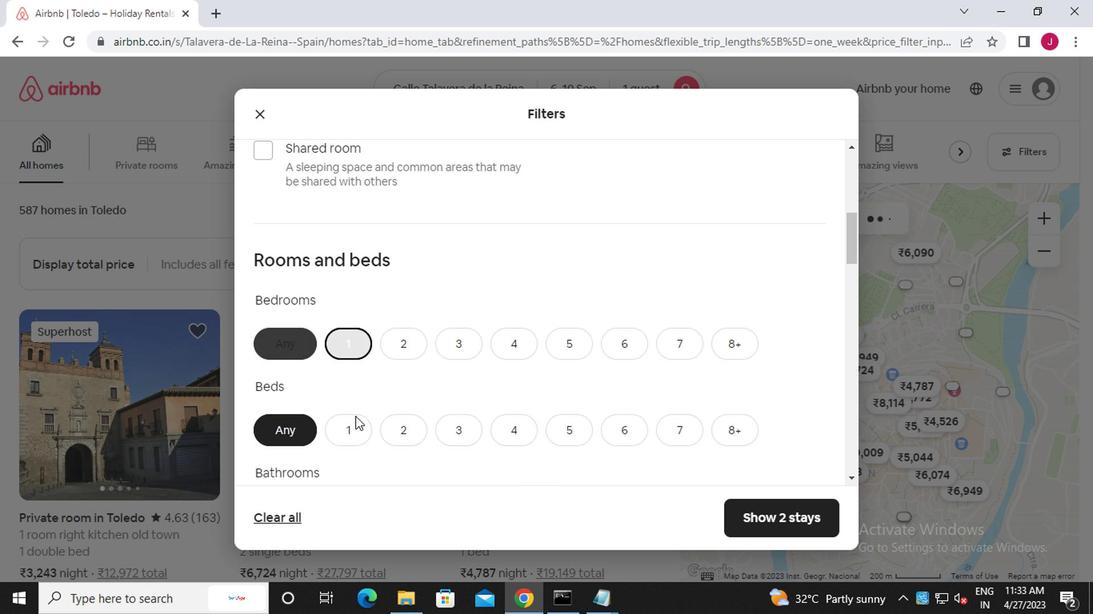
Action: Mouse moved to (357, 435)
Screenshot: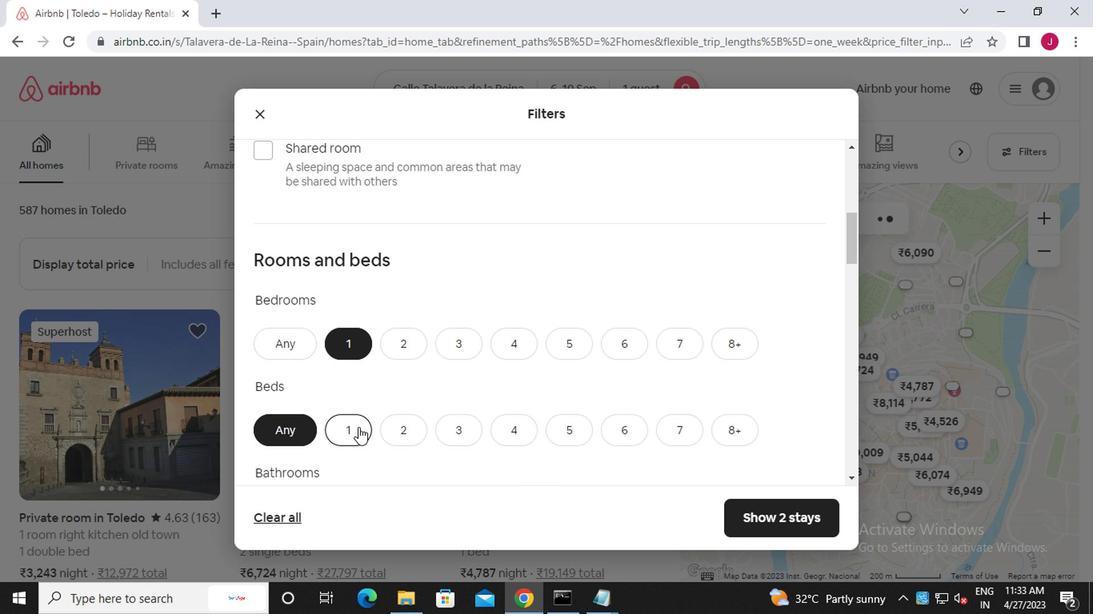
Action: Mouse scrolled (357, 435) with delta (0, 0)
Screenshot: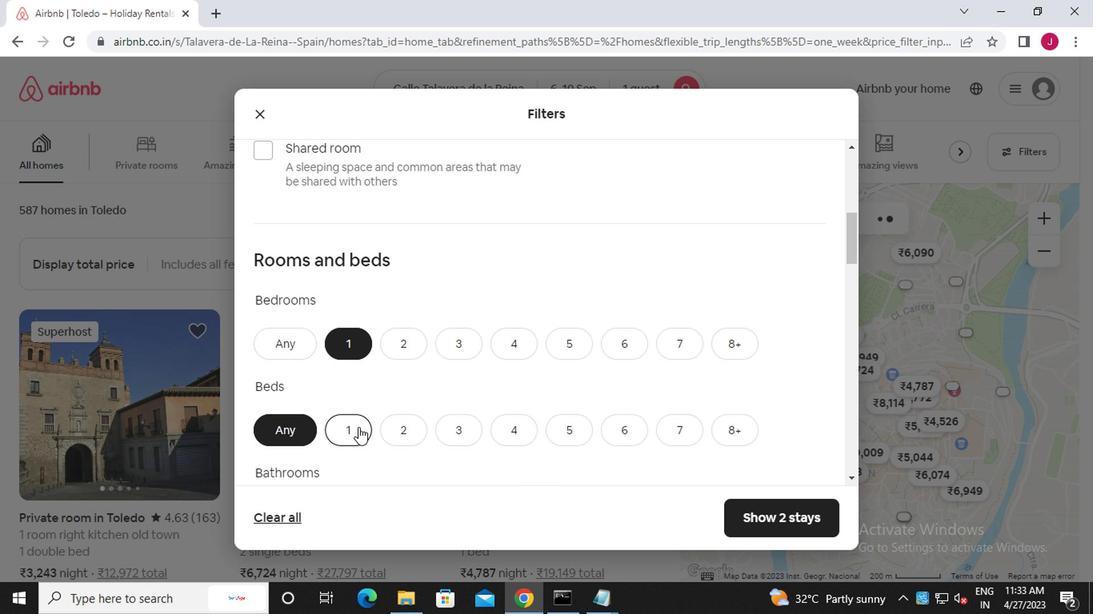 
Action: Mouse moved to (358, 436)
Screenshot: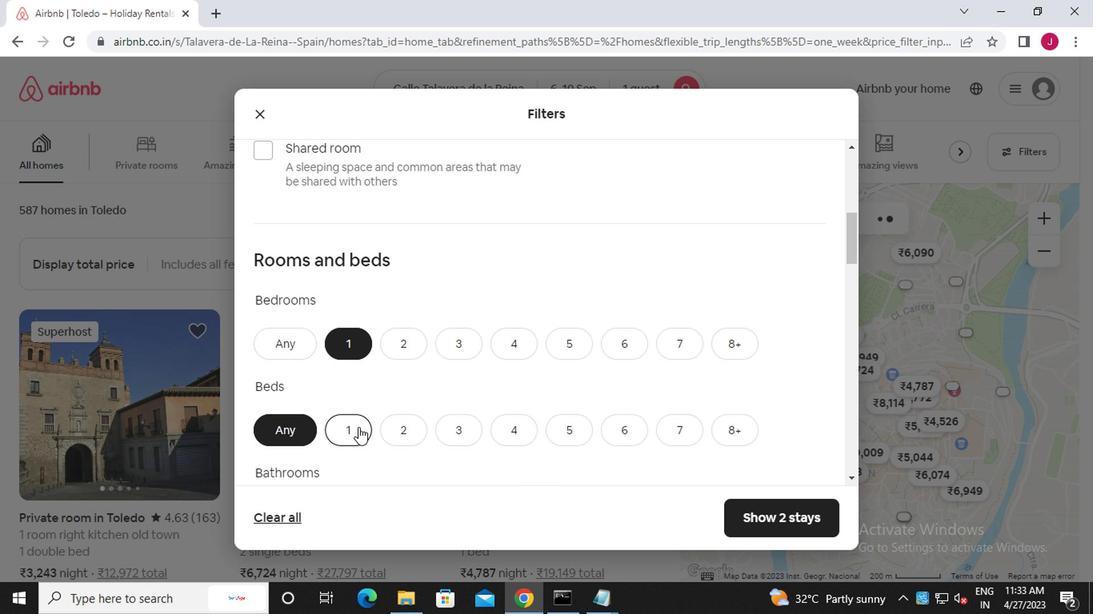
Action: Mouse scrolled (358, 435) with delta (0, -1)
Screenshot: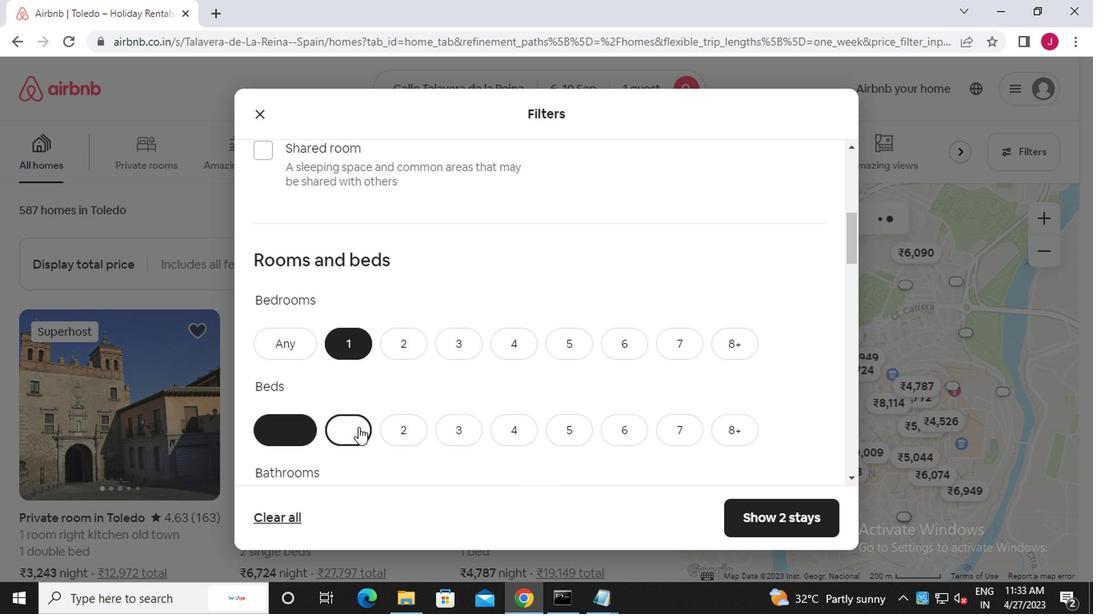 
Action: Mouse moved to (343, 357)
Screenshot: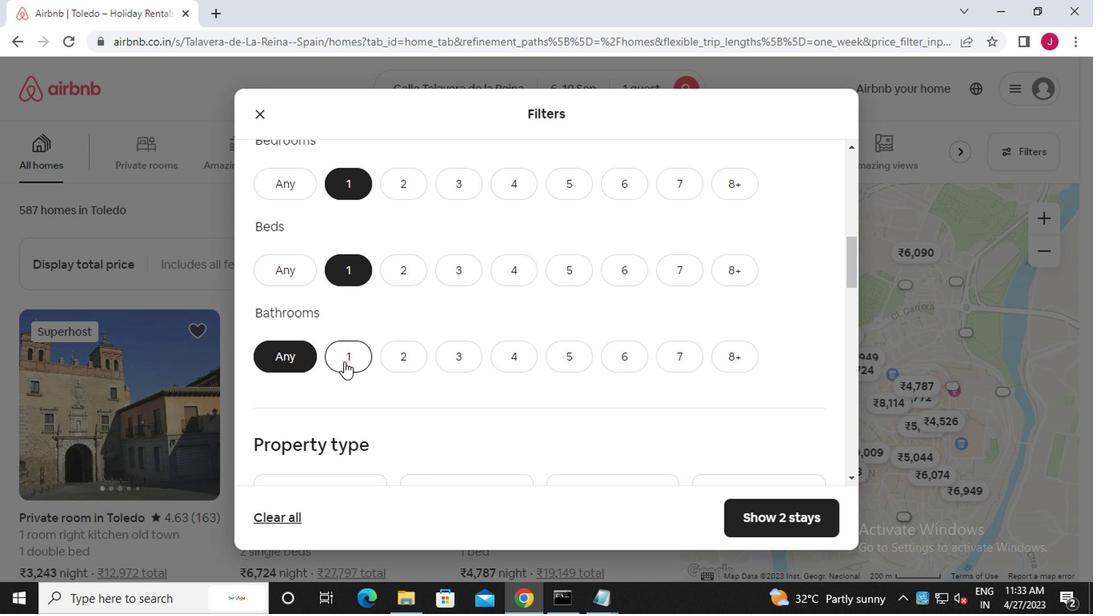 
Action: Mouse pressed left at (343, 357)
Screenshot: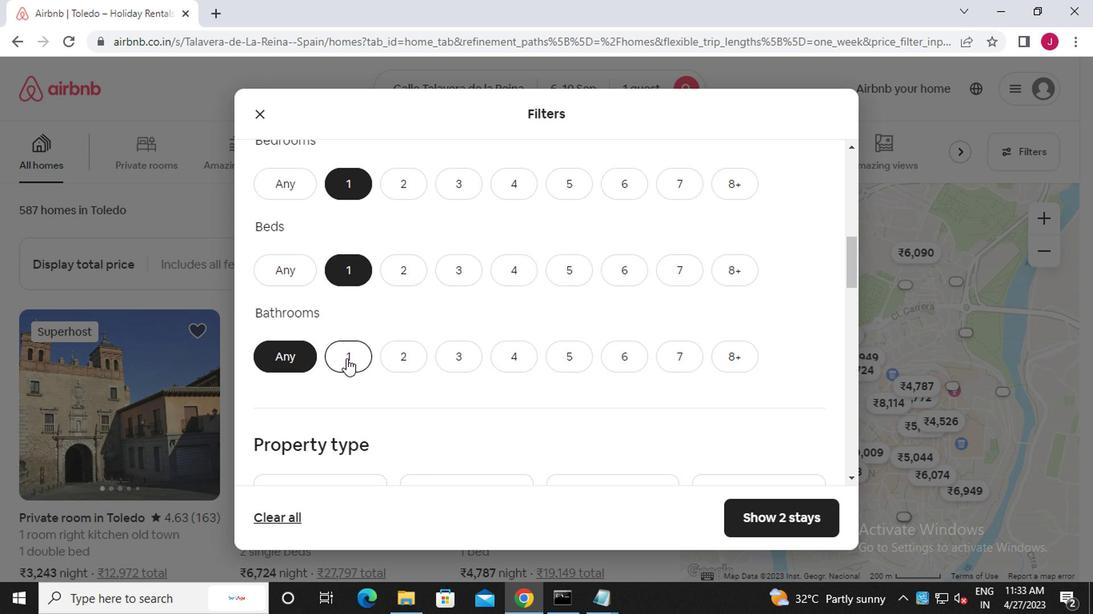 
Action: Mouse moved to (343, 357)
Screenshot: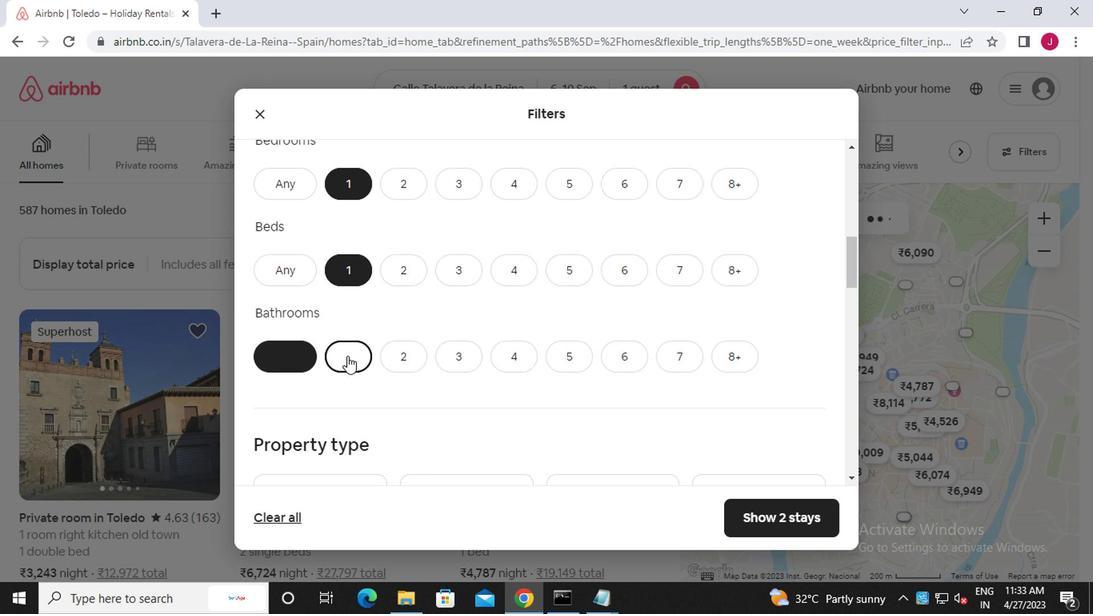 
Action: Mouse scrolled (343, 356) with delta (0, -1)
Screenshot: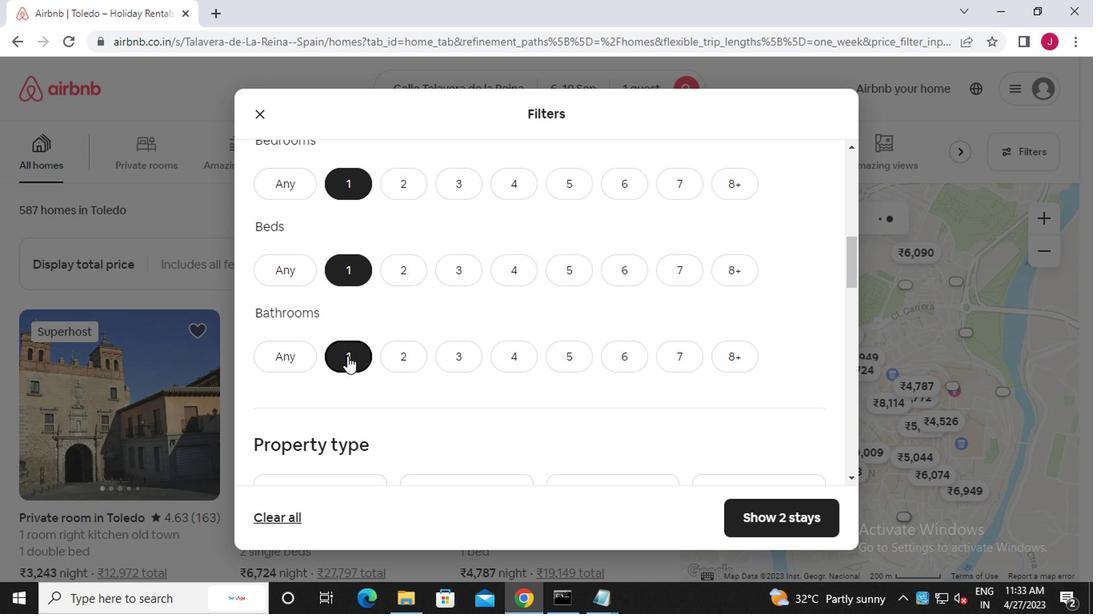 
Action: Mouse scrolled (343, 356) with delta (0, -1)
Screenshot: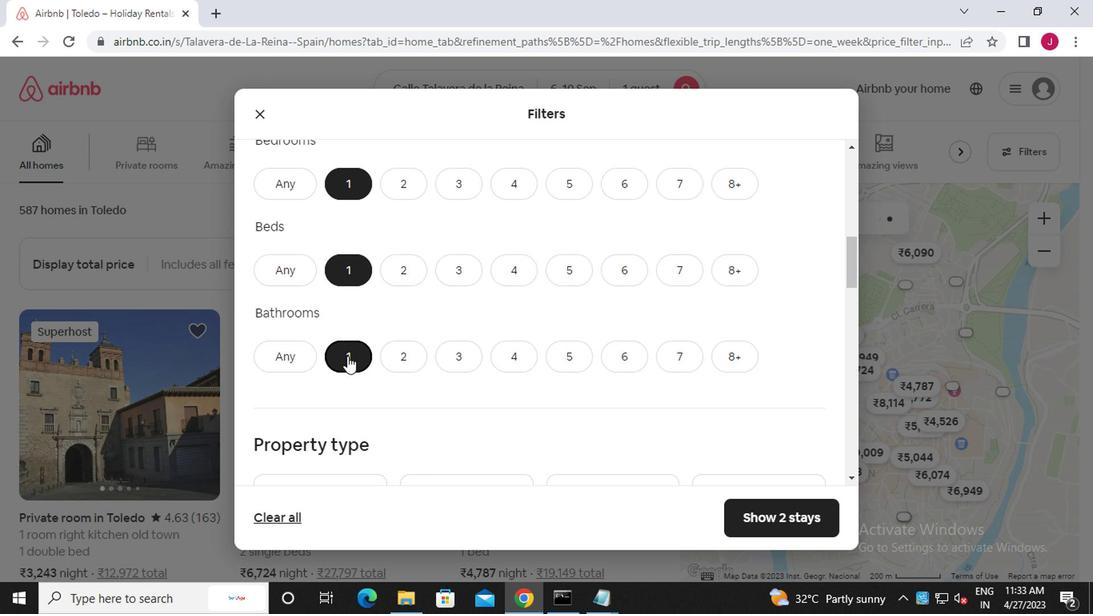 
Action: Mouse scrolled (343, 356) with delta (0, -1)
Screenshot: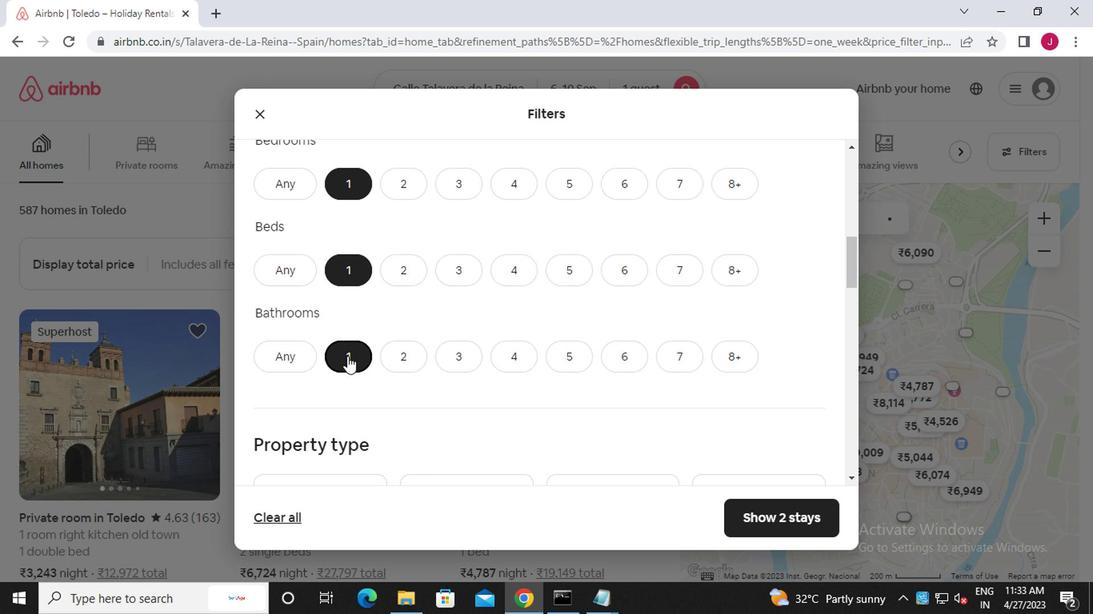 
Action: Mouse scrolled (343, 356) with delta (0, -1)
Screenshot: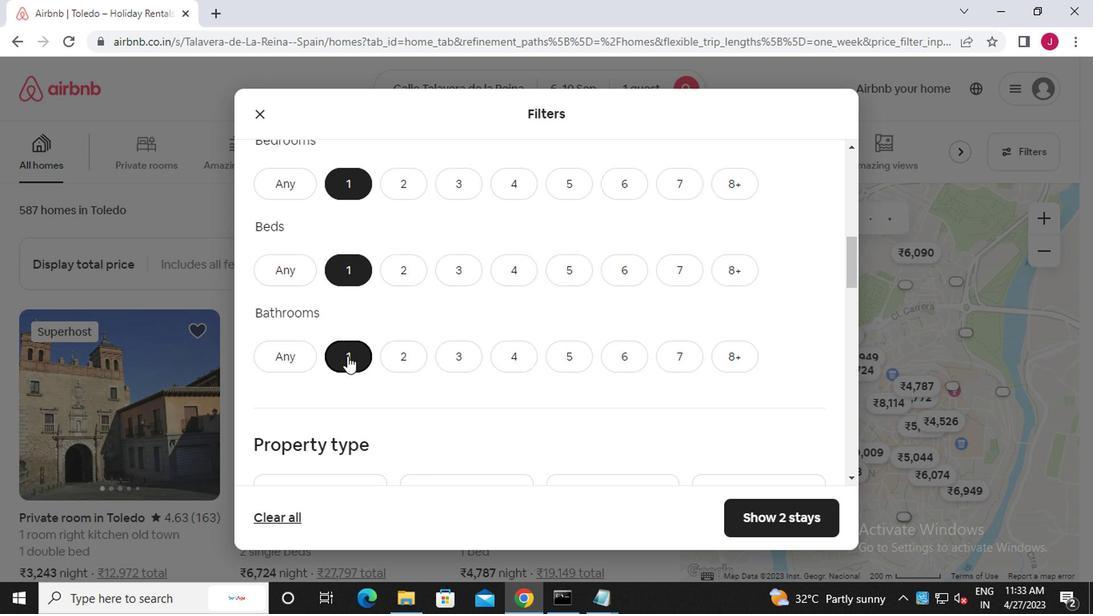 
Action: Mouse moved to (359, 378)
Screenshot: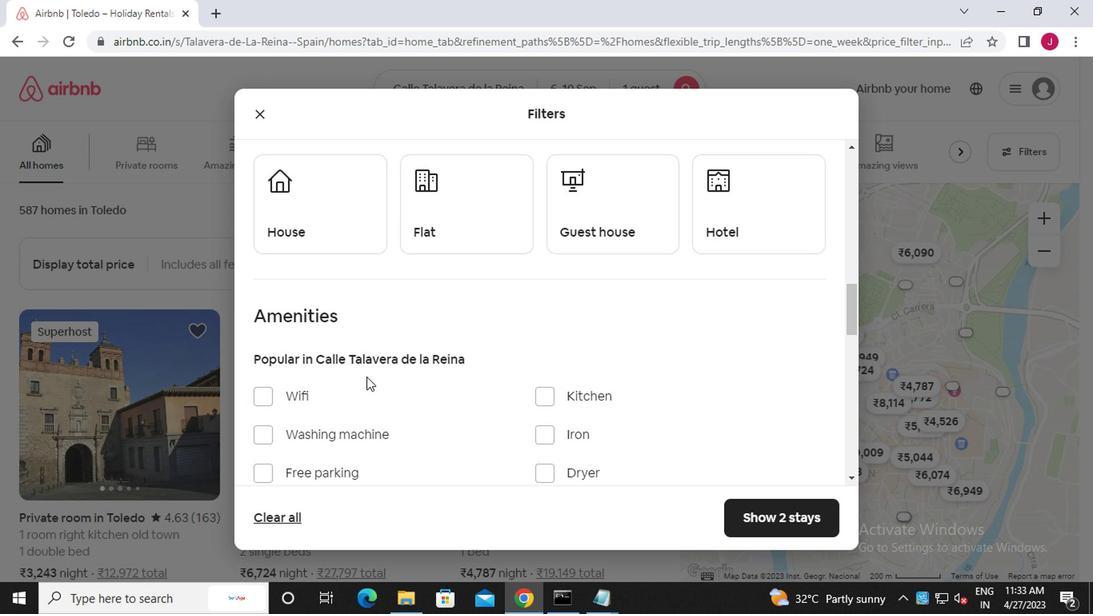 
Action: Mouse scrolled (359, 377) with delta (0, 0)
Screenshot: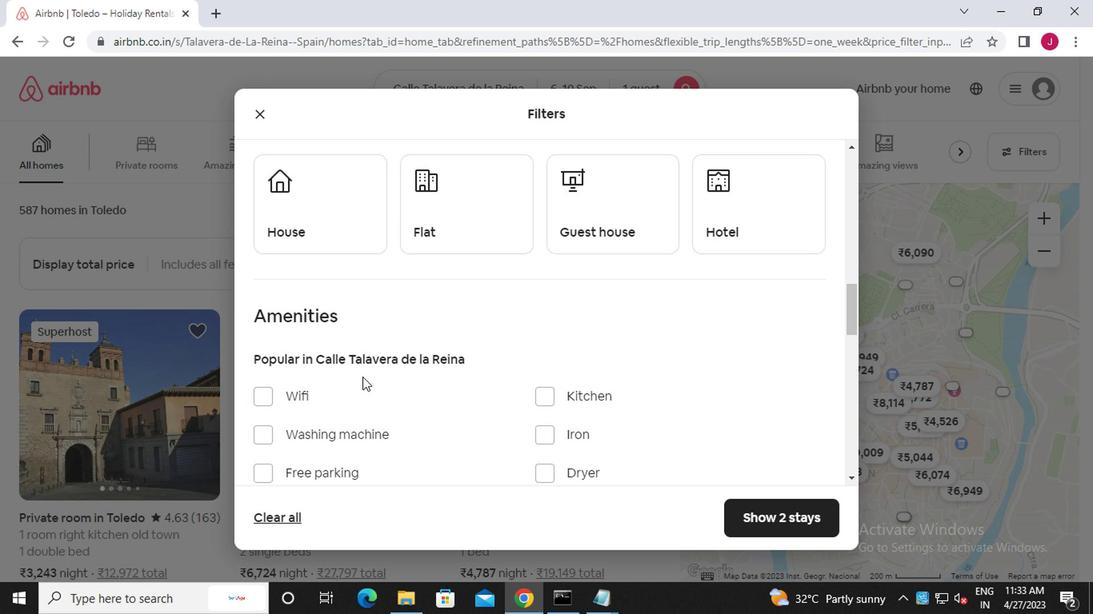 
Action: Mouse scrolled (359, 377) with delta (0, 0)
Screenshot: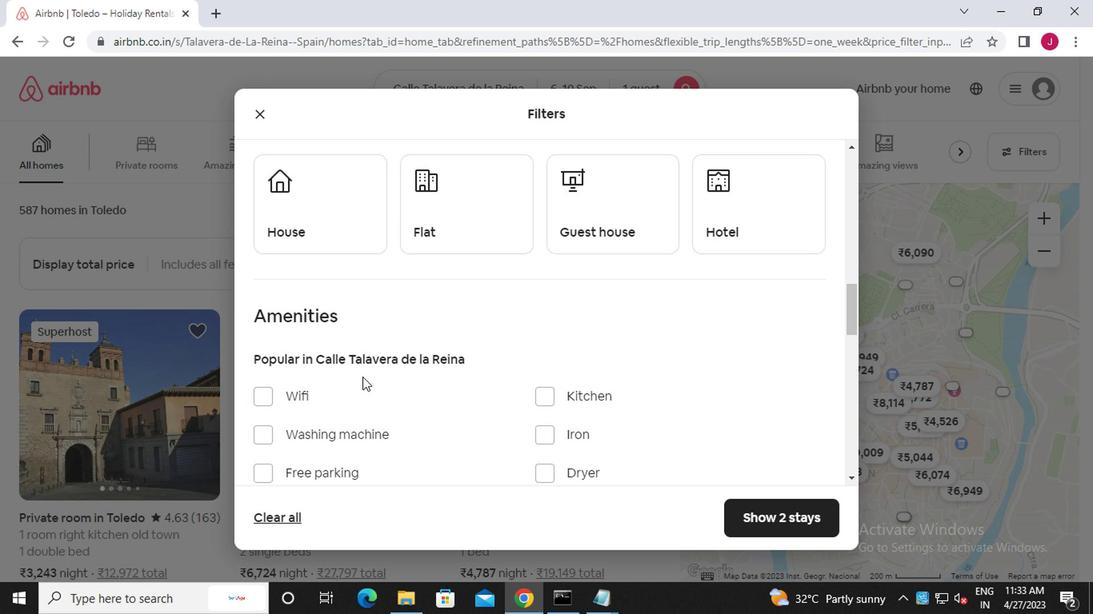 
Action: Mouse moved to (363, 343)
Screenshot: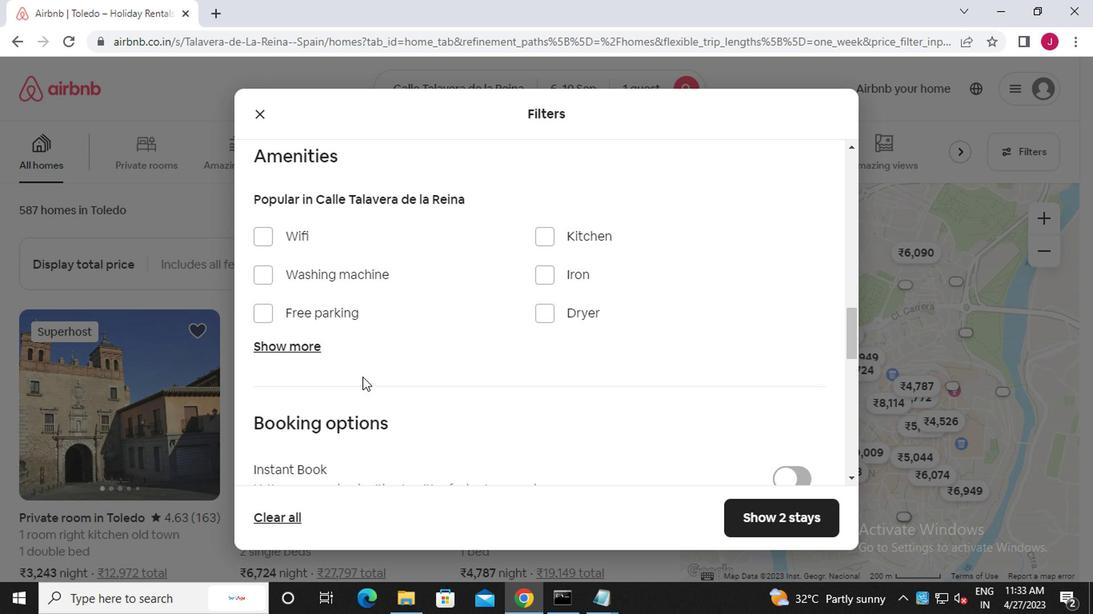 
Action: Mouse scrolled (363, 344) with delta (0, 0)
Screenshot: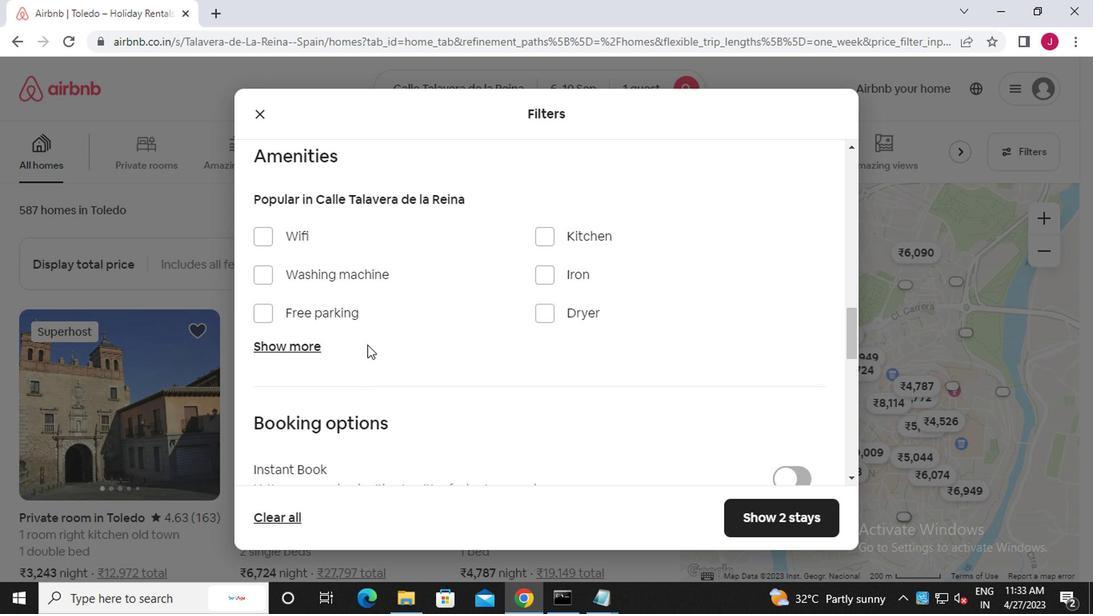 
Action: Mouse scrolled (363, 344) with delta (0, 0)
Screenshot: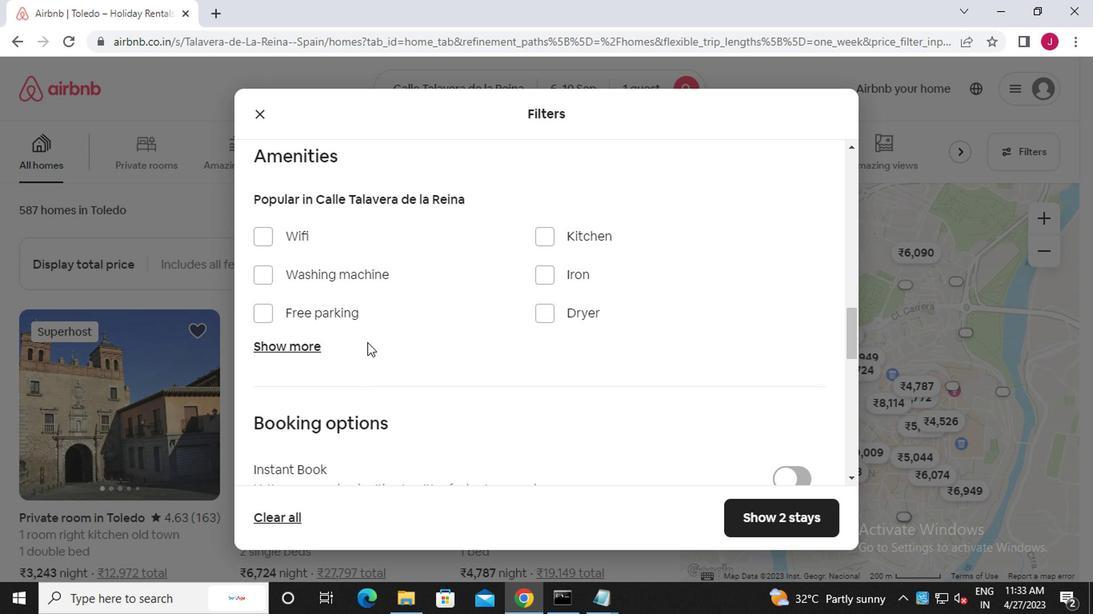 
Action: Mouse moved to (351, 223)
Screenshot: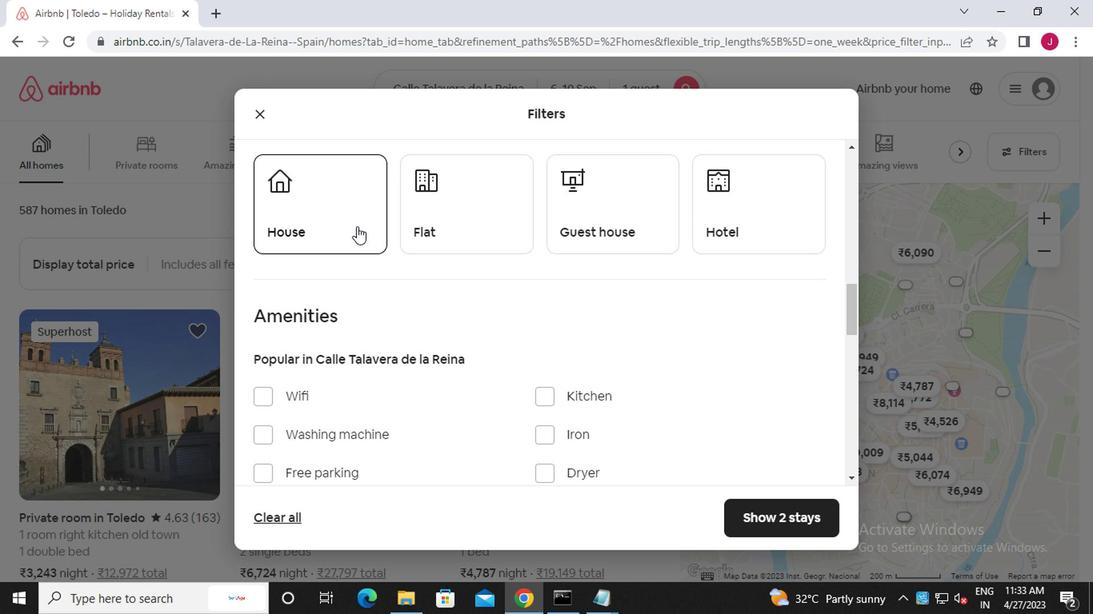 
Action: Mouse pressed left at (351, 223)
Screenshot: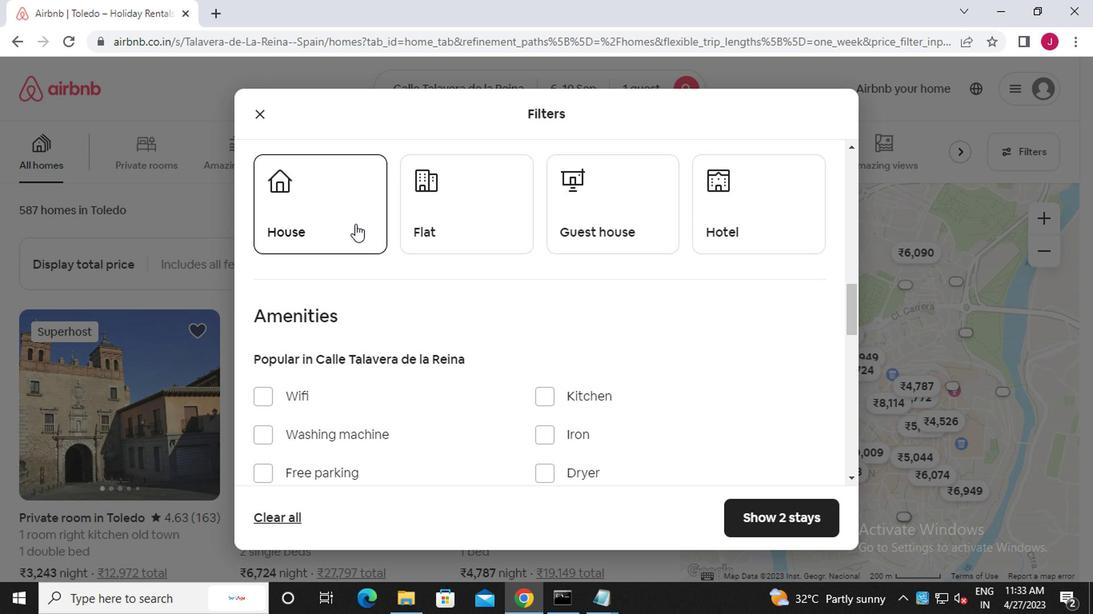 
Action: Mouse moved to (436, 228)
Screenshot: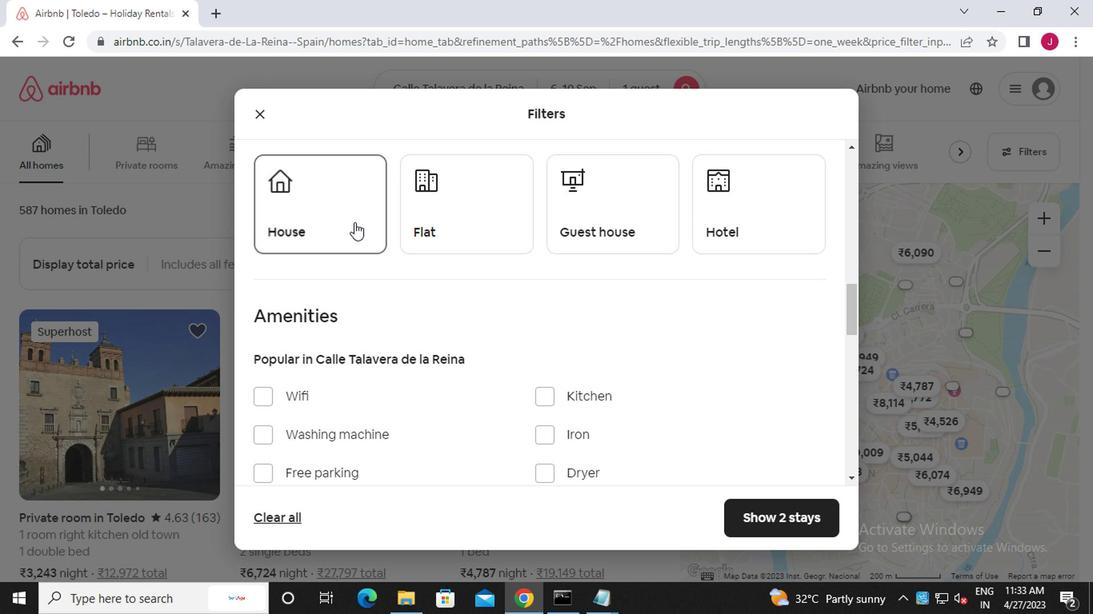 
Action: Mouse pressed left at (436, 228)
Screenshot: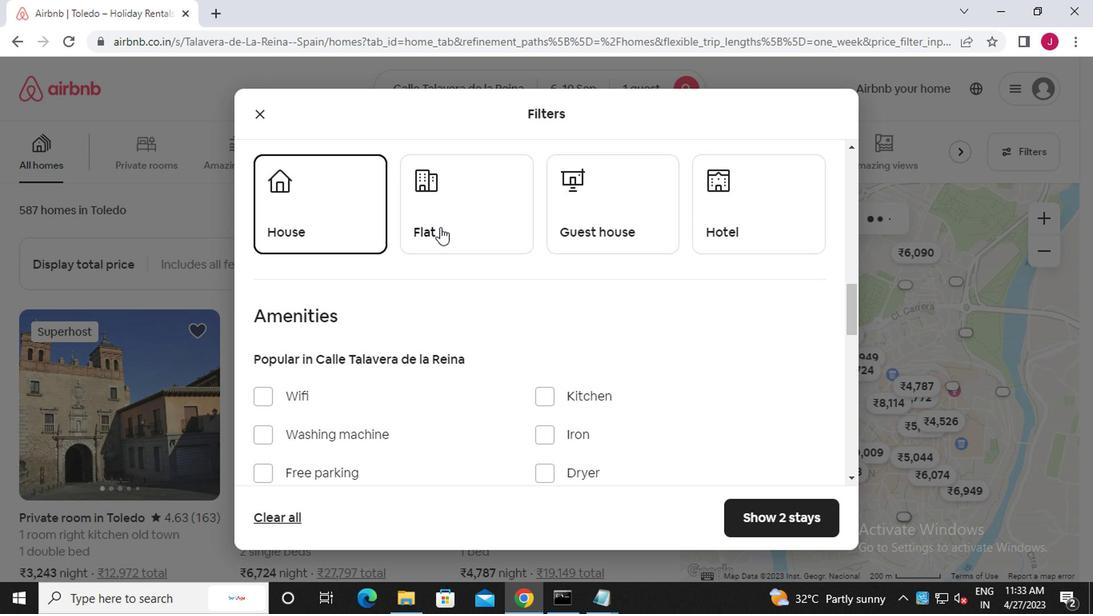 
Action: Mouse moved to (550, 226)
Screenshot: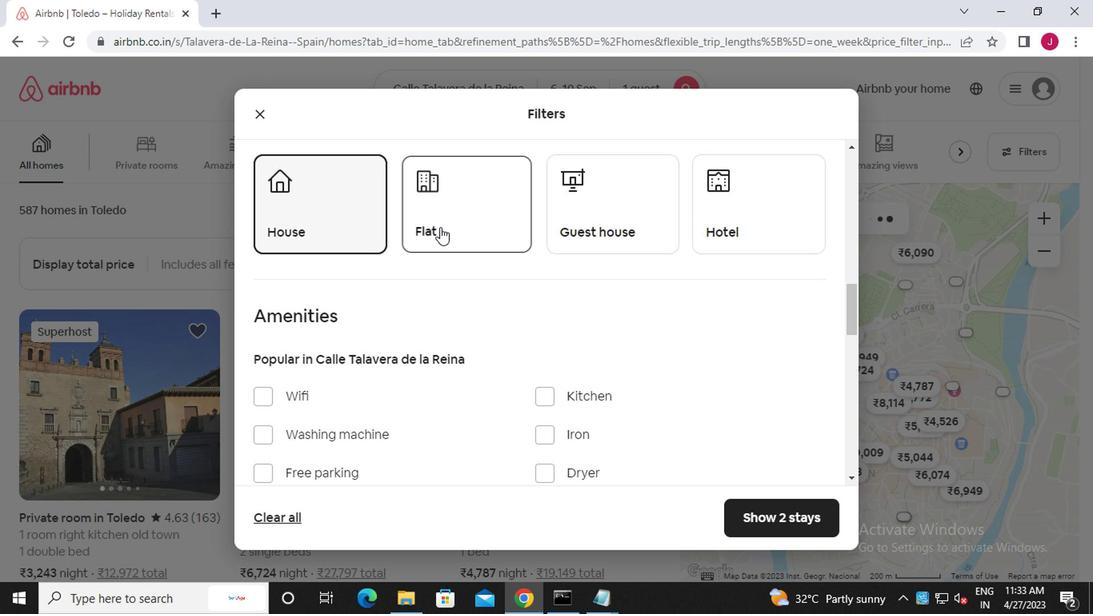 
Action: Mouse pressed left at (550, 226)
Screenshot: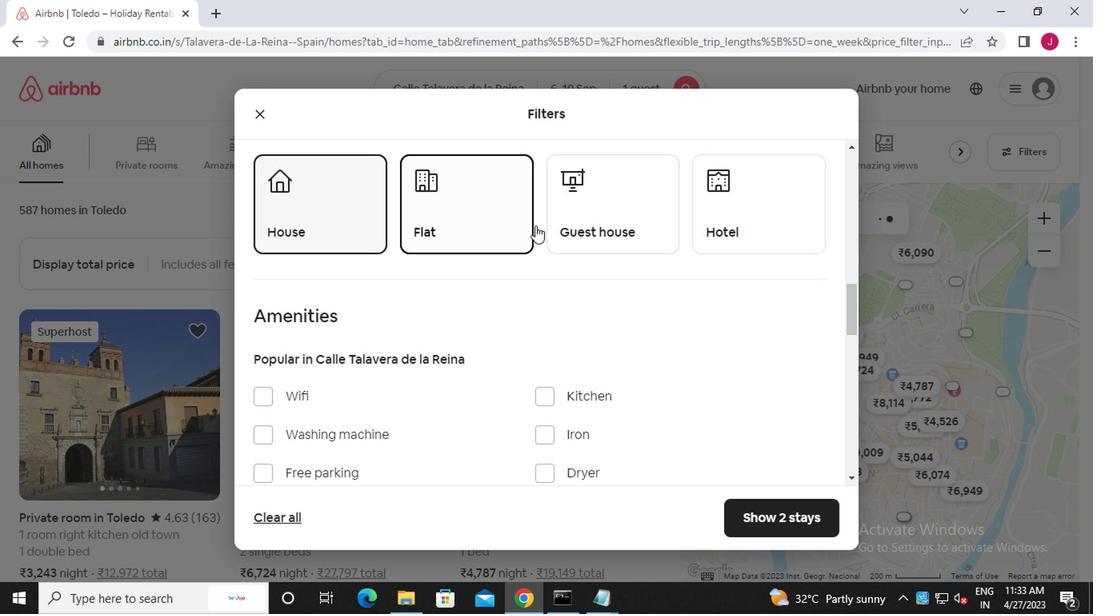 
Action: Mouse moved to (711, 226)
Screenshot: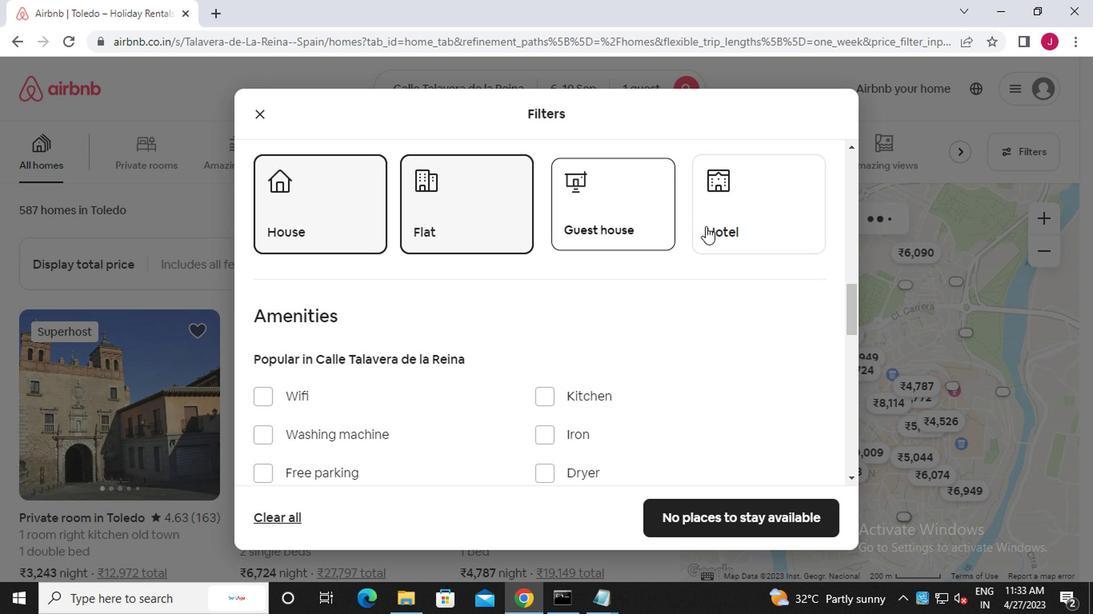 
Action: Mouse pressed left at (711, 226)
Screenshot: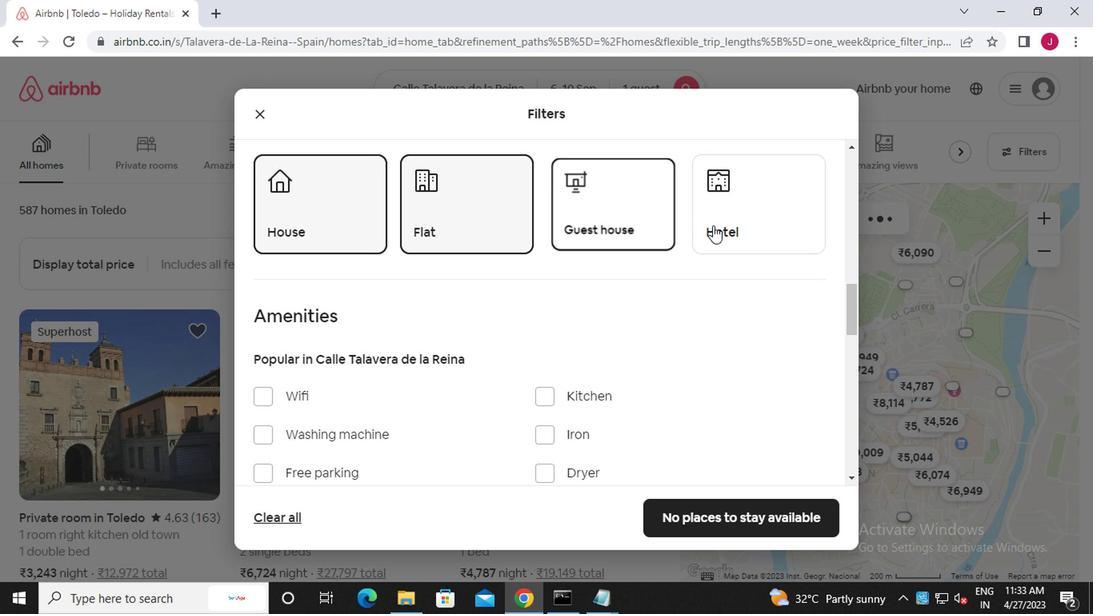 
Action: Mouse moved to (729, 206)
Screenshot: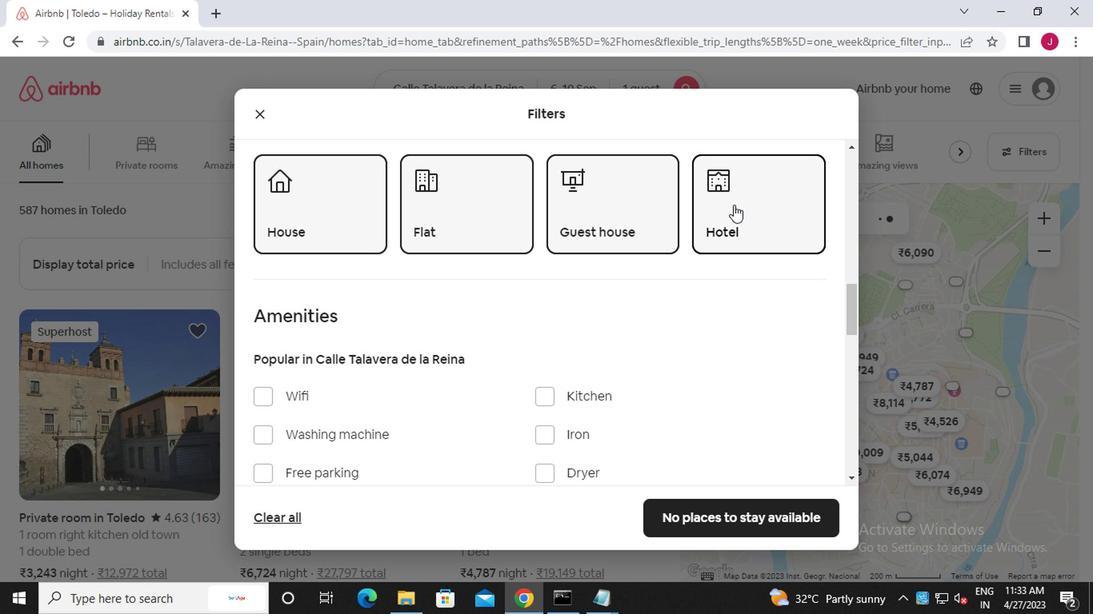 
Action: Mouse scrolled (729, 204) with delta (0, -1)
Screenshot: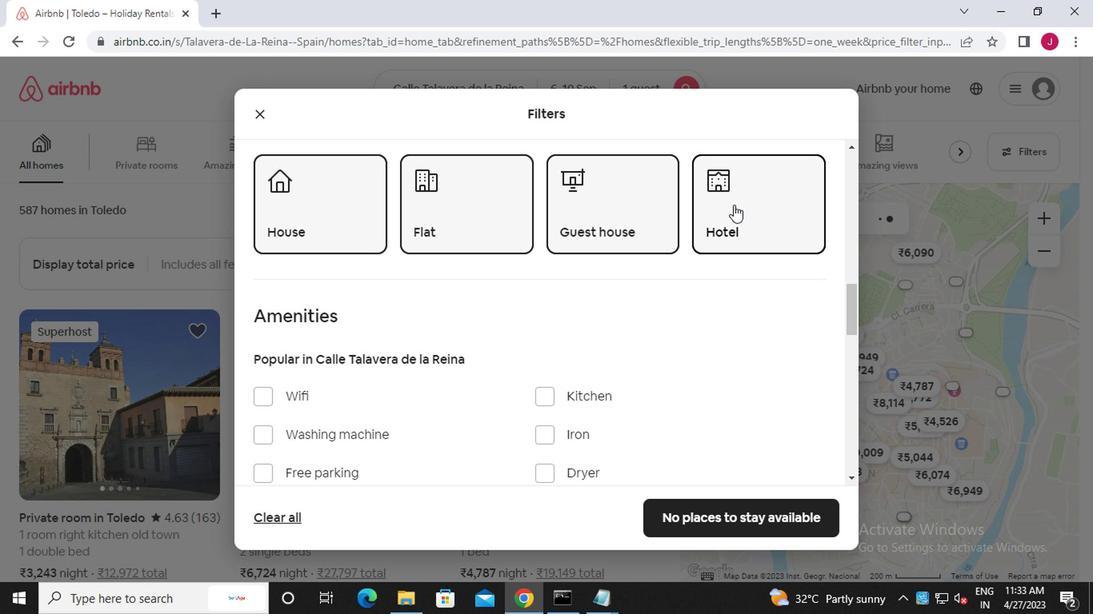 
Action: Mouse moved to (729, 208)
Screenshot: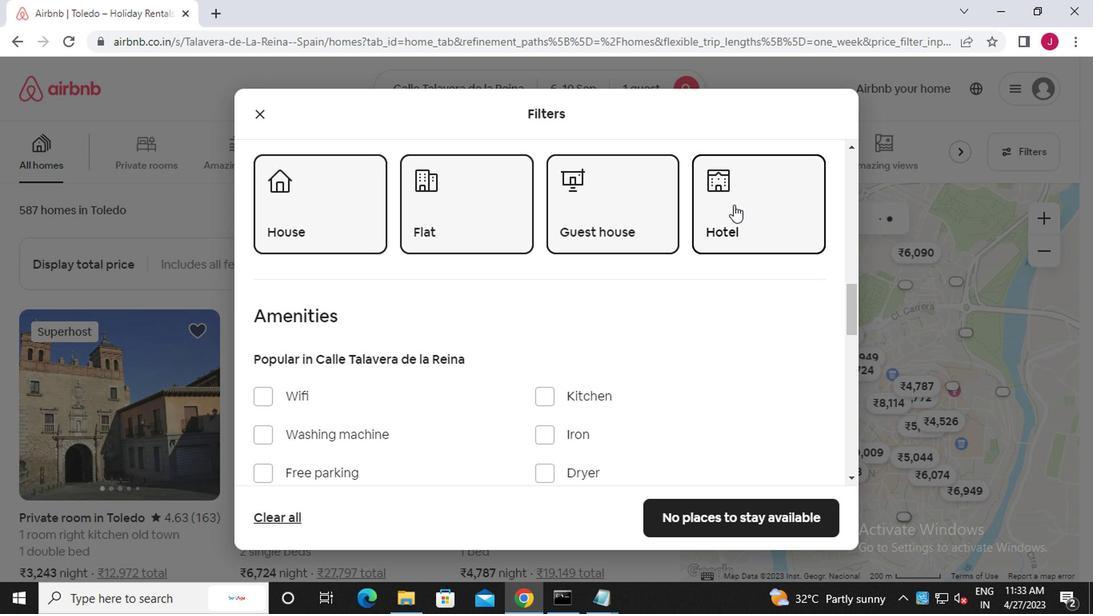 
Action: Mouse scrolled (729, 207) with delta (0, 0)
Screenshot: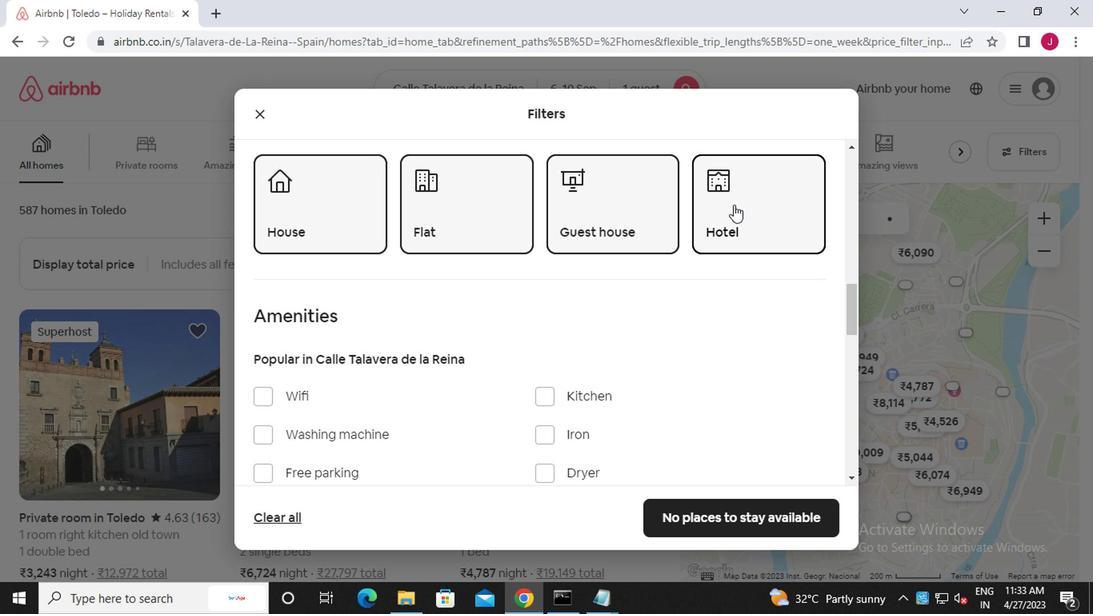 
Action: Mouse moved to (729, 211)
Screenshot: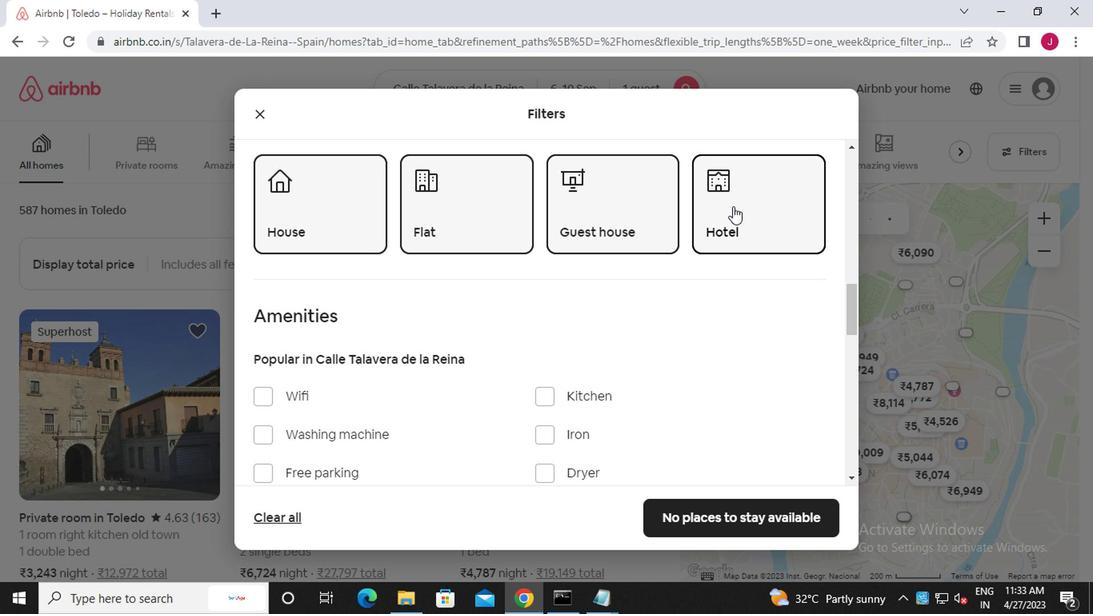 
Action: Mouse scrolled (729, 210) with delta (0, -1)
Screenshot: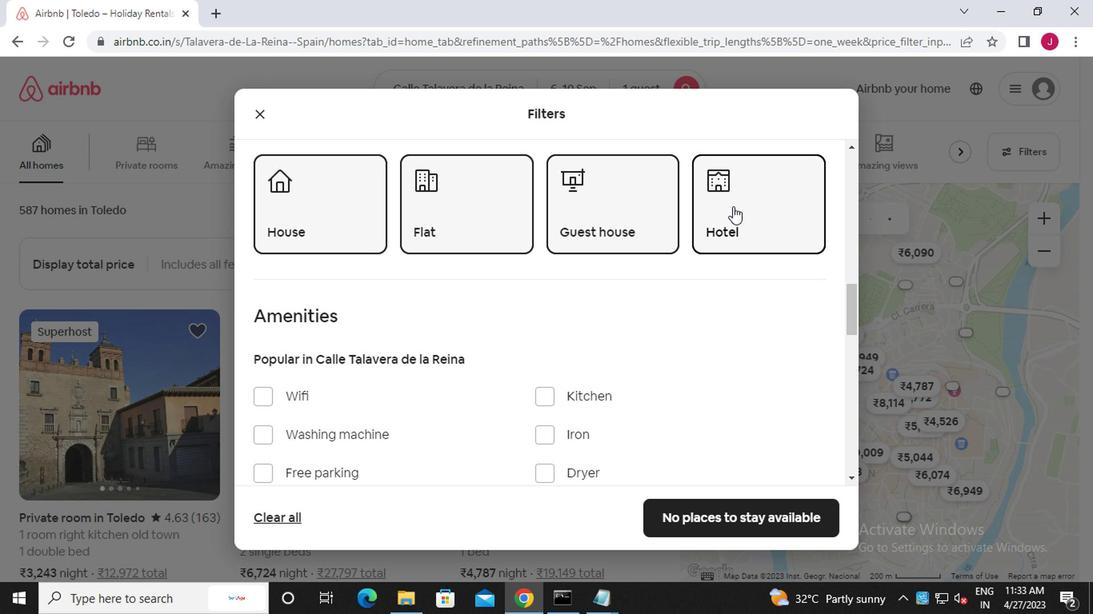 
Action: Mouse moved to (698, 241)
Screenshot: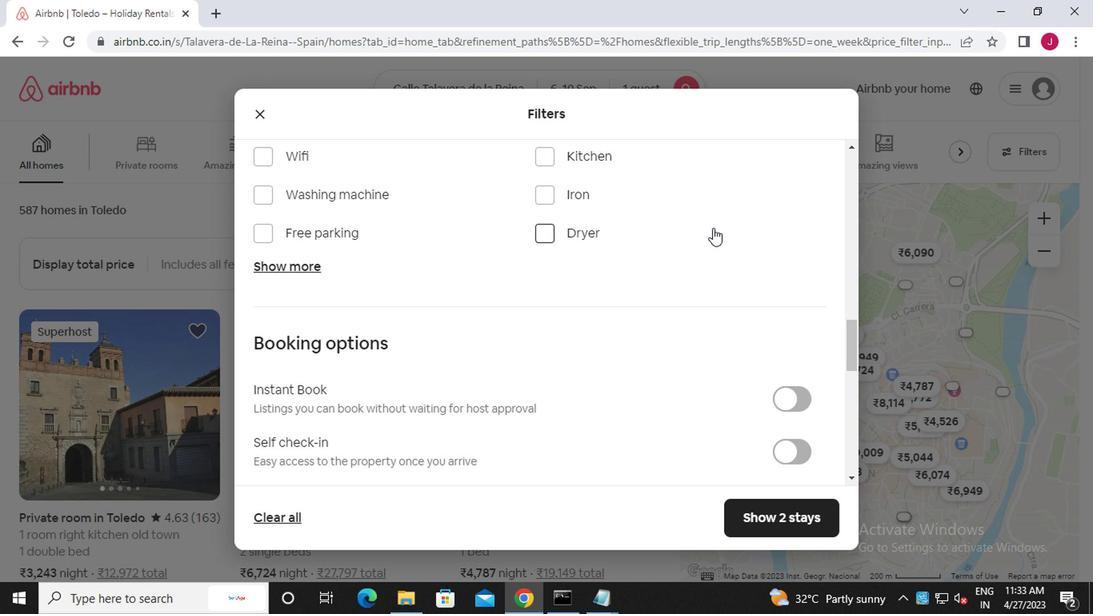 
Action: Mouse scrolled (698, 240) with delta (0, -1)
Screenshot: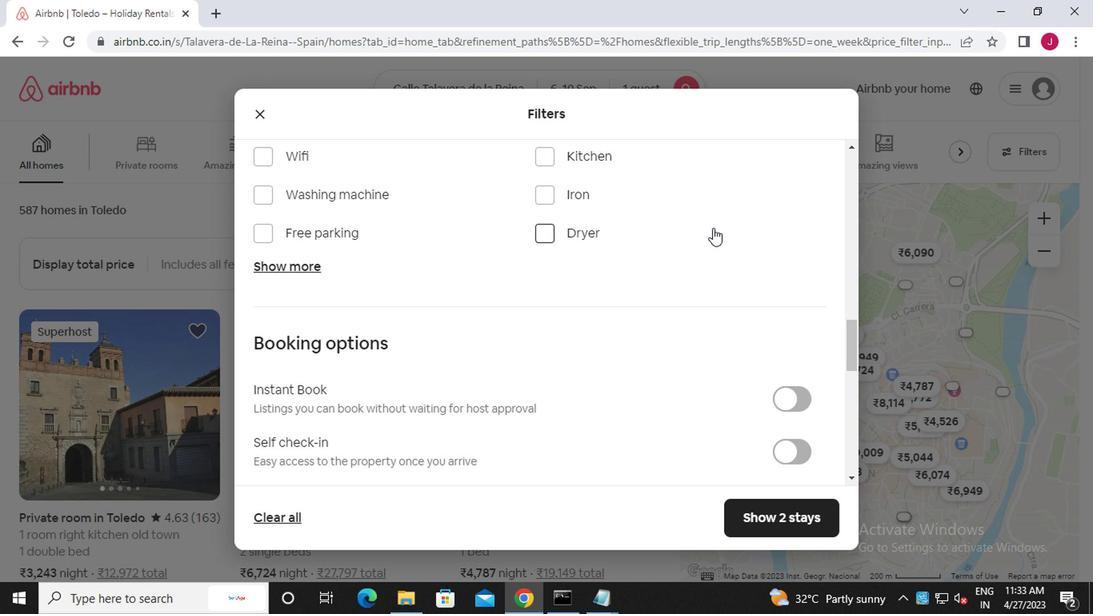 
Action: Mouse moved to (698, 241)
Screenshot: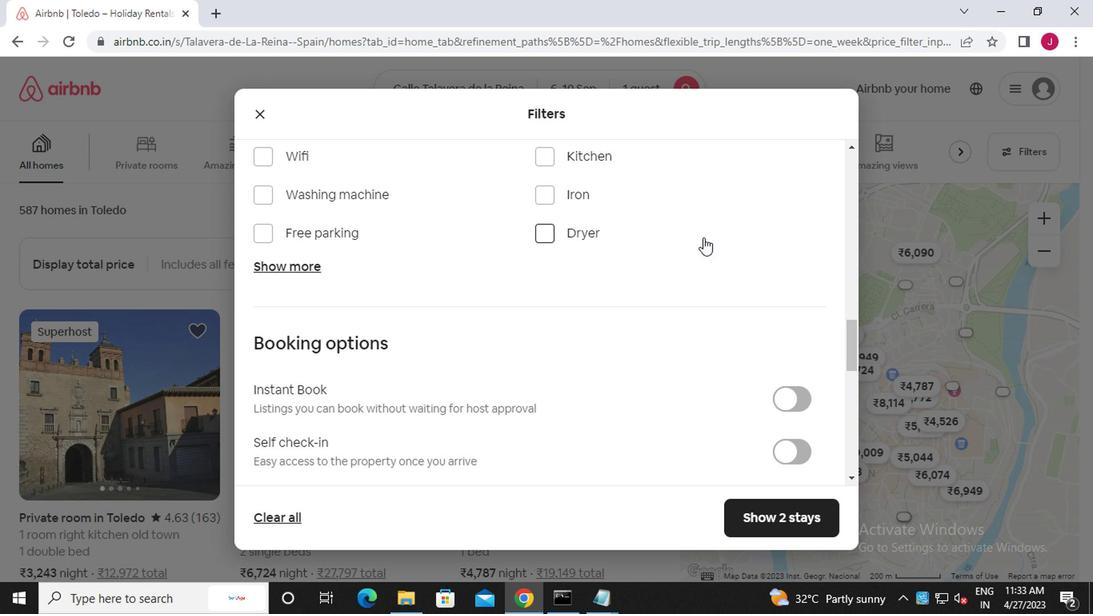 
Action: Mouse scrolled (698, 241) with delta (0, 0)
Screenshot: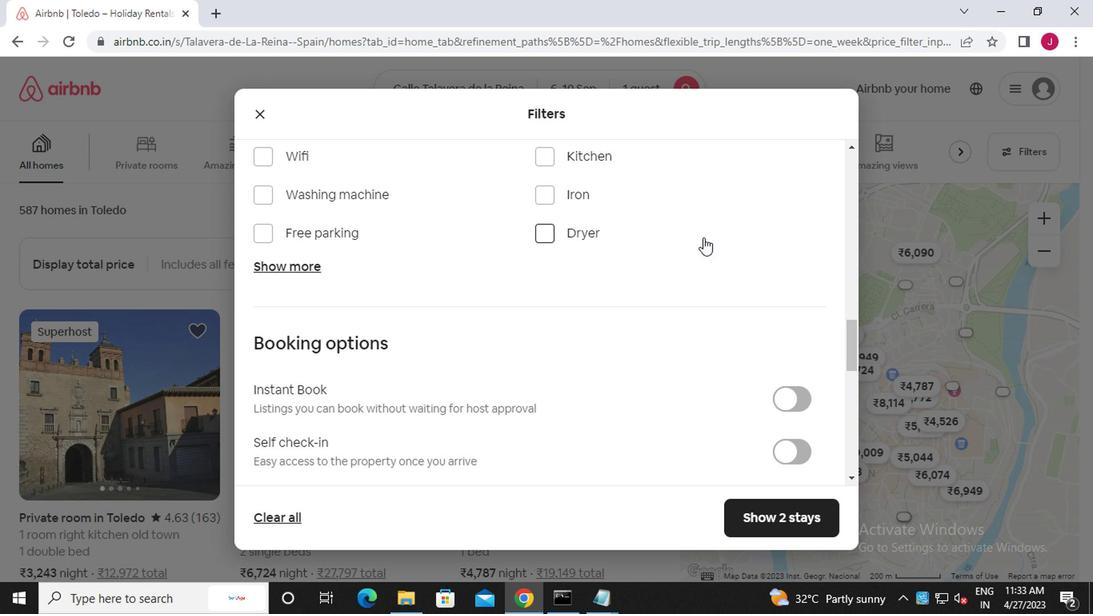 
Action: Mouse moved to (697, 244)
Screenshot: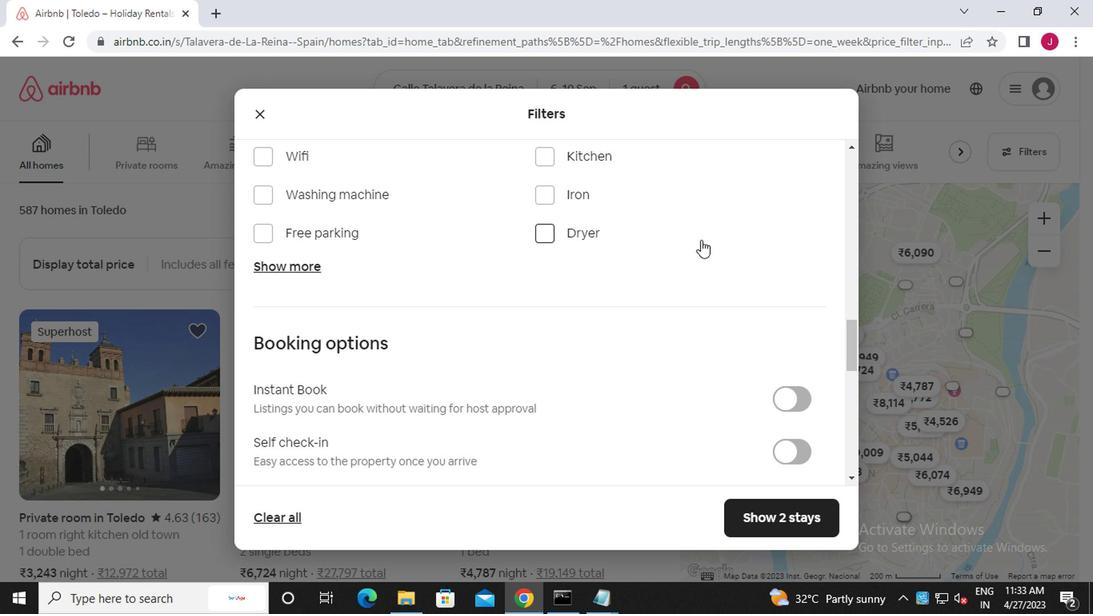 
Action: Mouse scrolled (697, 243) with delta (0, 0)
Screenshot: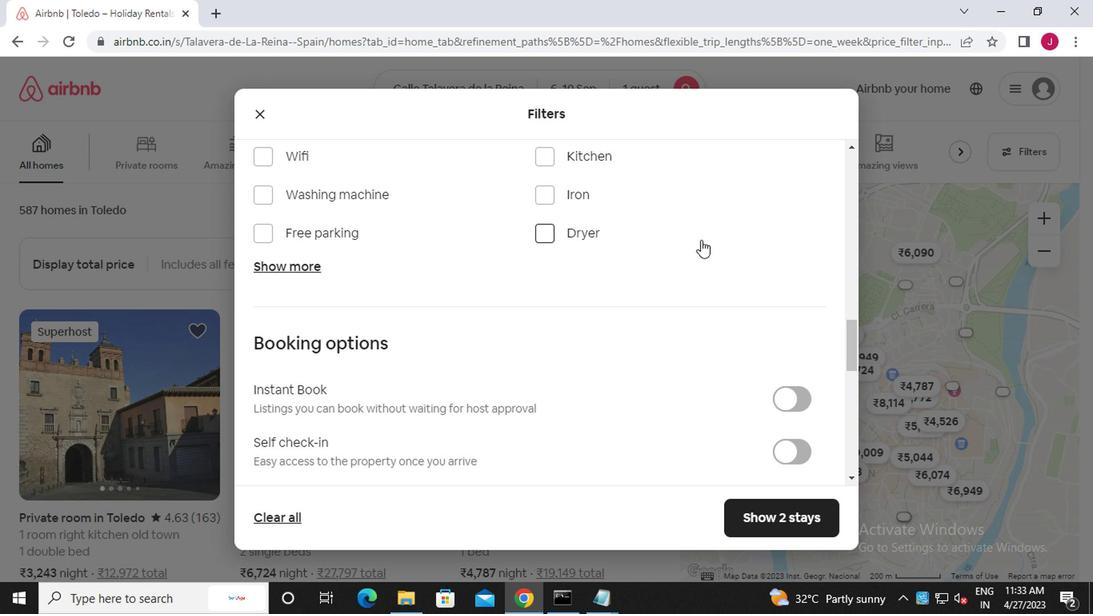 
Action: Mouse moved to (695, 247)
Screenshot: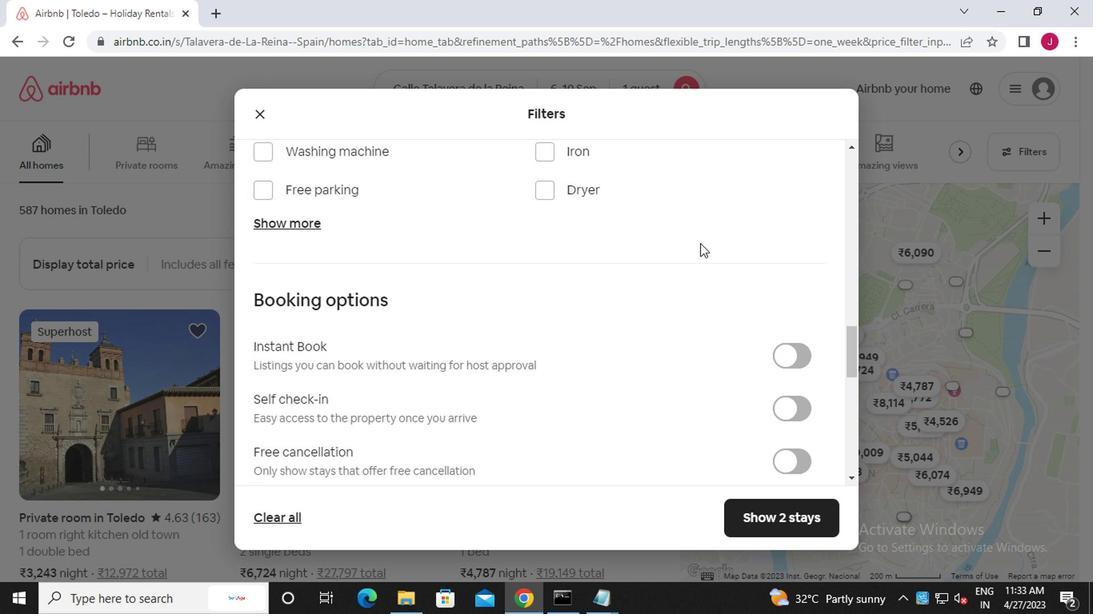
Action: Mouse scrolled (695, 246) with delta (0, -1)
Screenshot: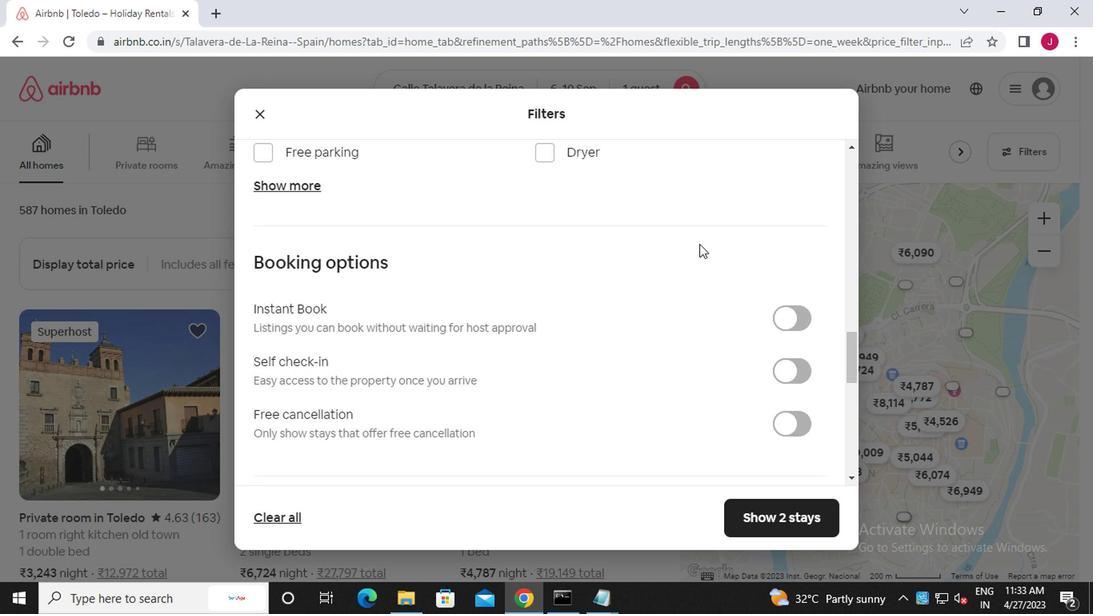 
Action: Mouse moved to (694, 251)
Screenshot: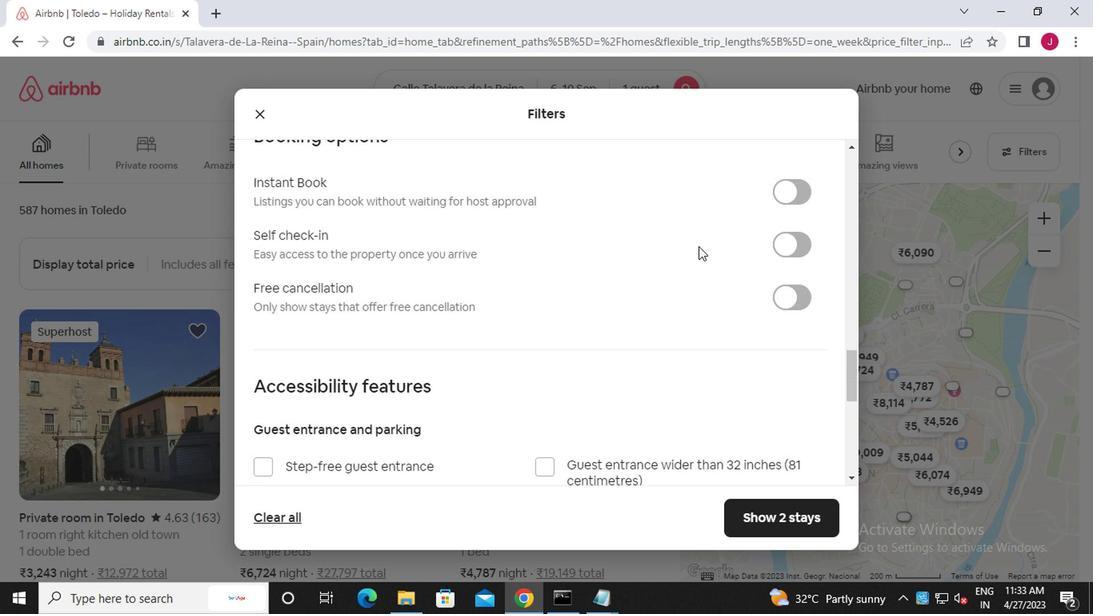 
Action: Mouse scrolled (694, 249) with delta (0, -1)
Screenshot: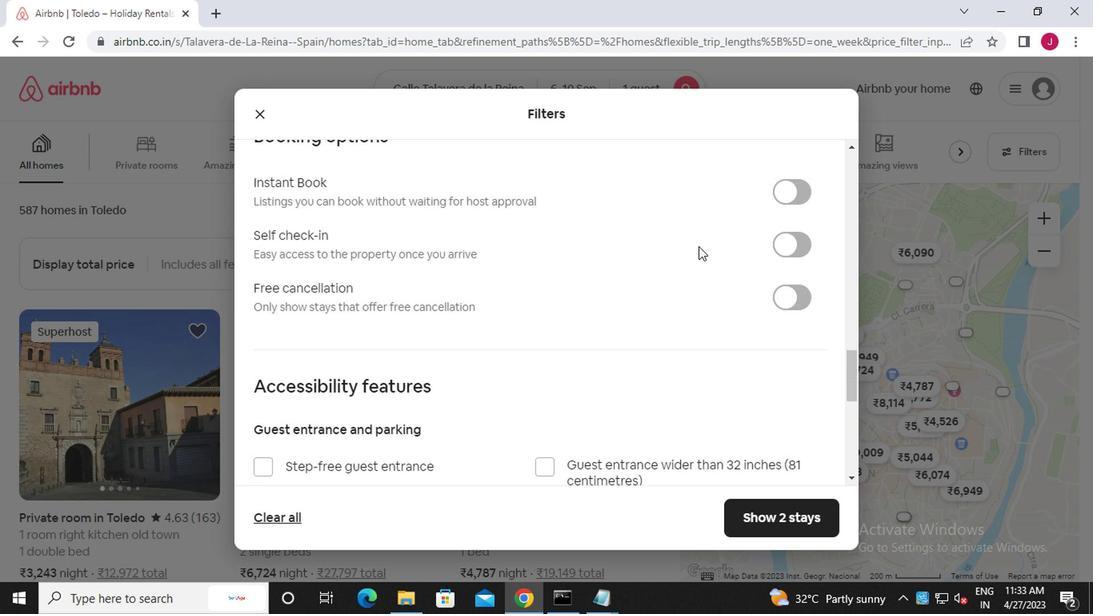 
Action: Mouse moved to (766, 178)
Screenshot: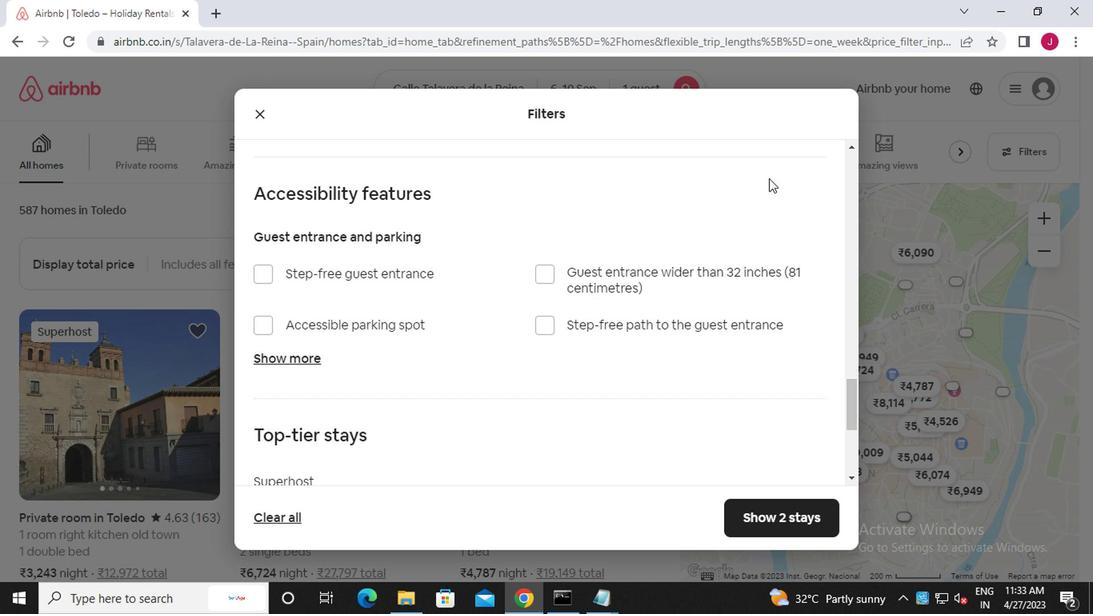 
Action: Mouse scrolled (766, 178) with delta (0, 0)
Screenshot: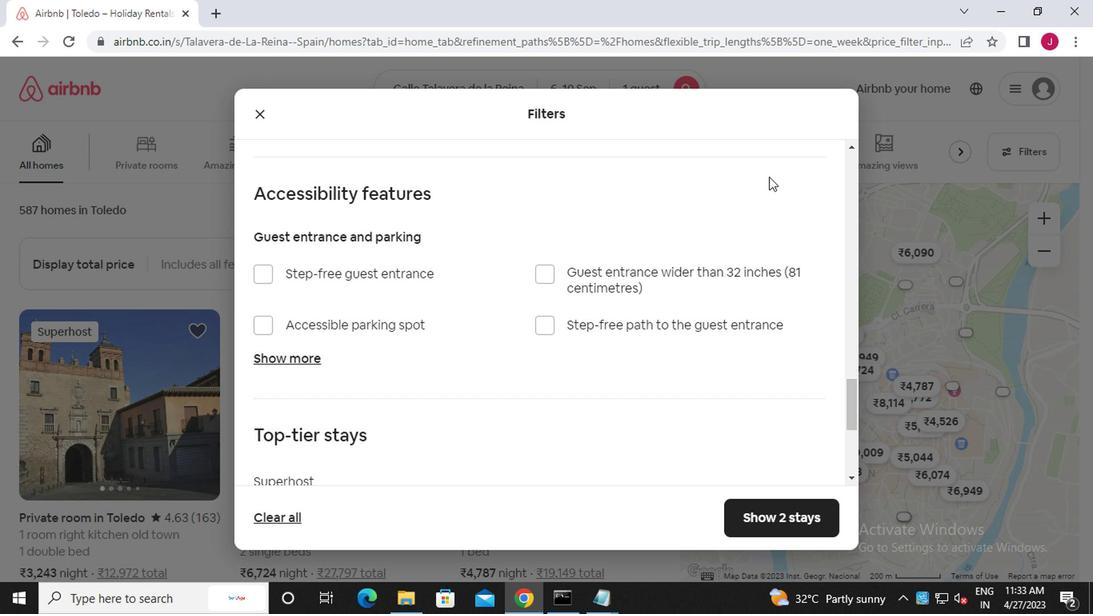 
Action: Mouse moved to (766, 178)
Screenshot: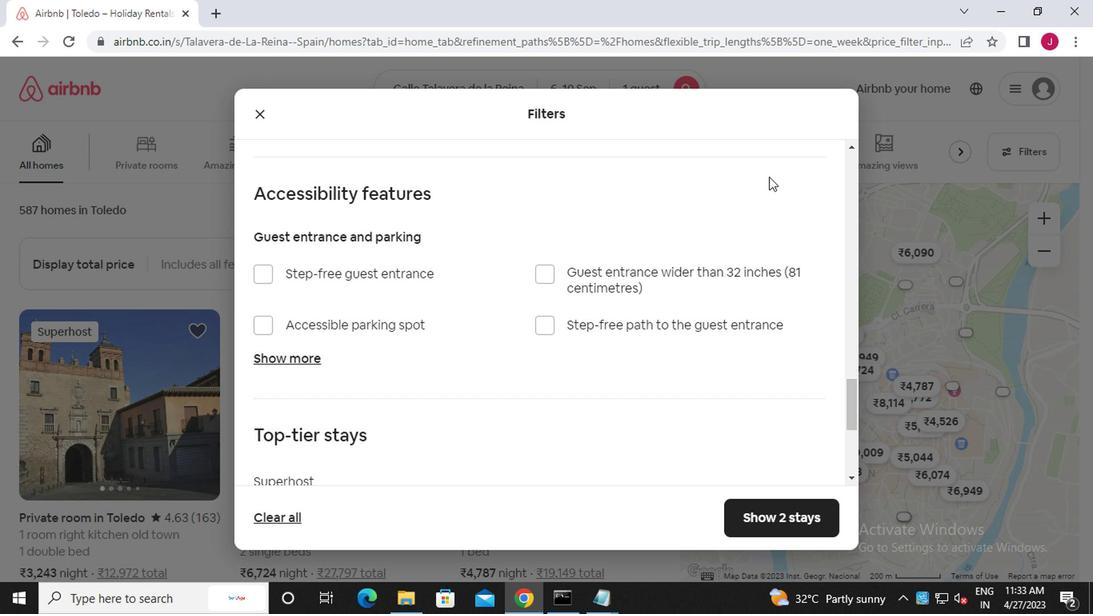 
Action: Mouse scrolled (766, 178) with delta (0, 0)
Screenshot: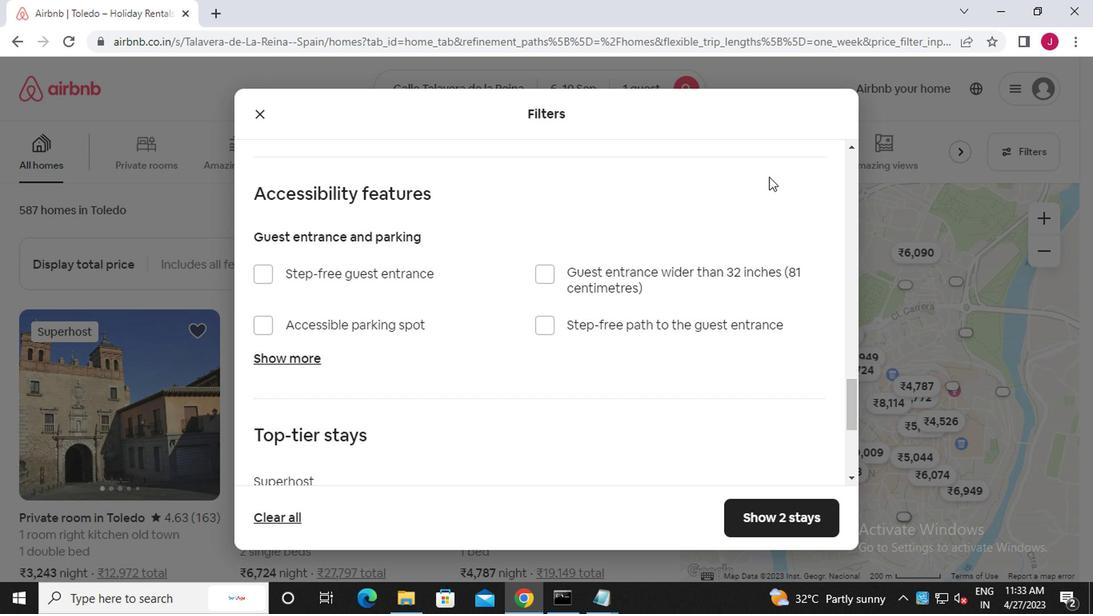 
Action: Mouse moved to (790, 220)
Screenshot: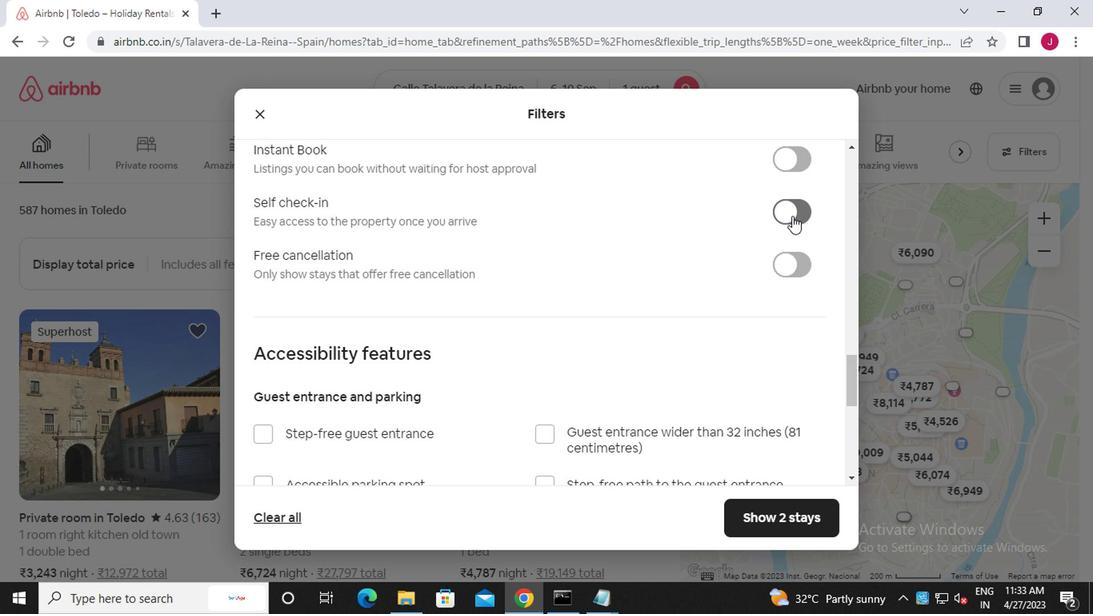 
Action: Mouse pressed left at (790, 220)
Screenshot: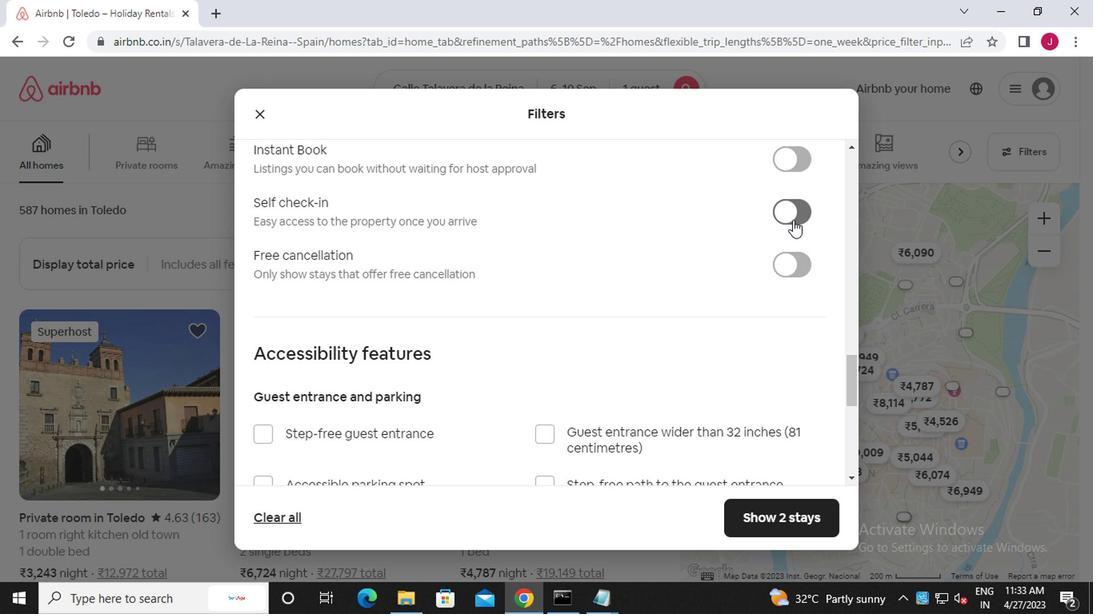 
Action: Mouse moved to (557, 289)
Screenshot: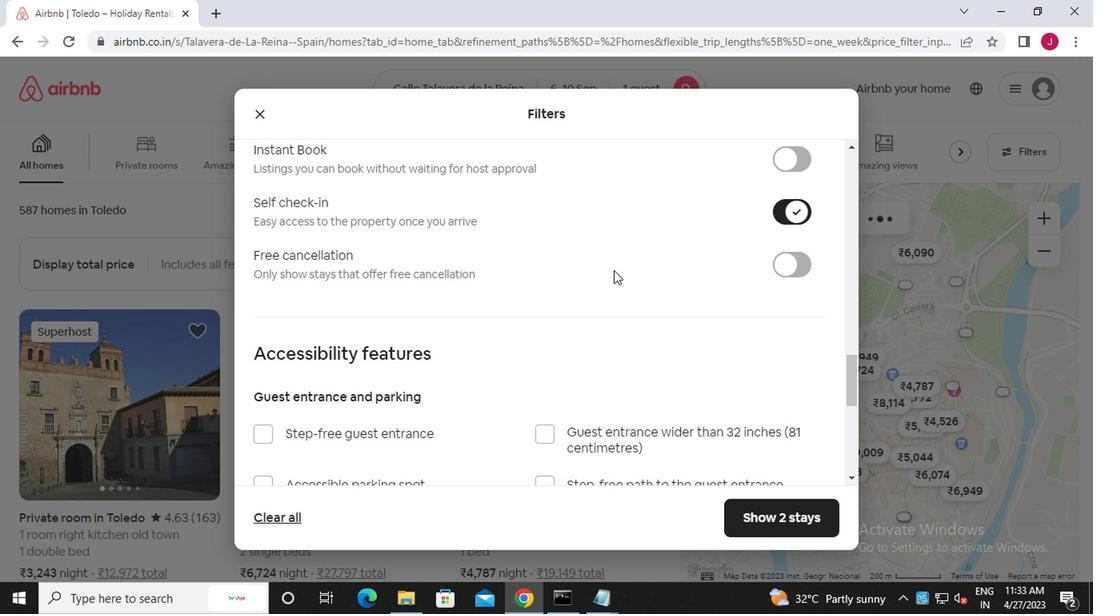
Action: Mouse scrolled (557, 289) with delta (0, 0)
Screenshot: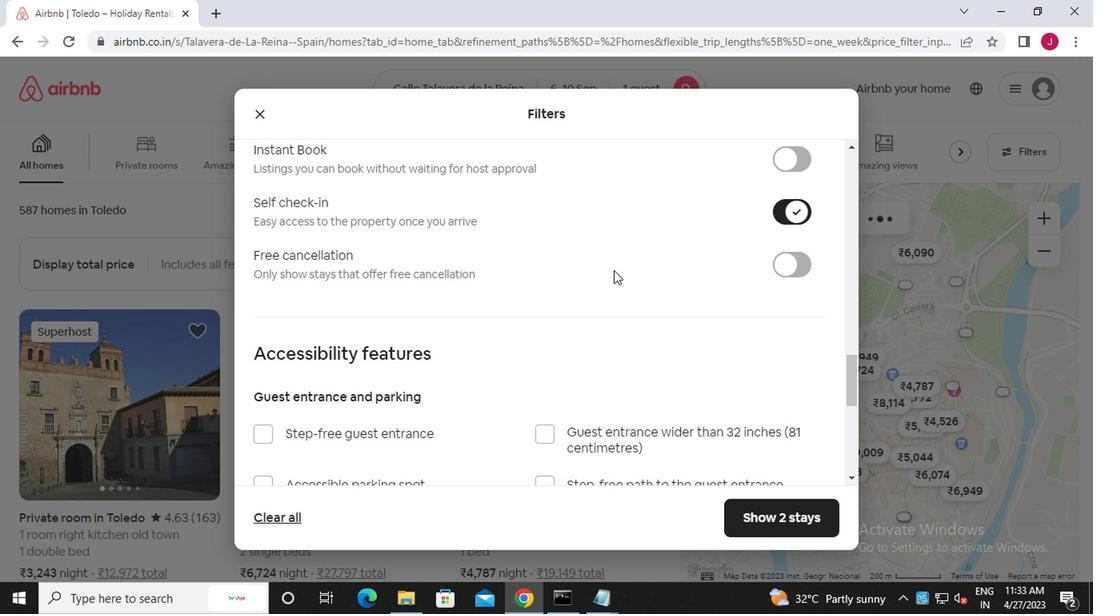 
Action: Mouse moved to (554, 292)
Screenshot: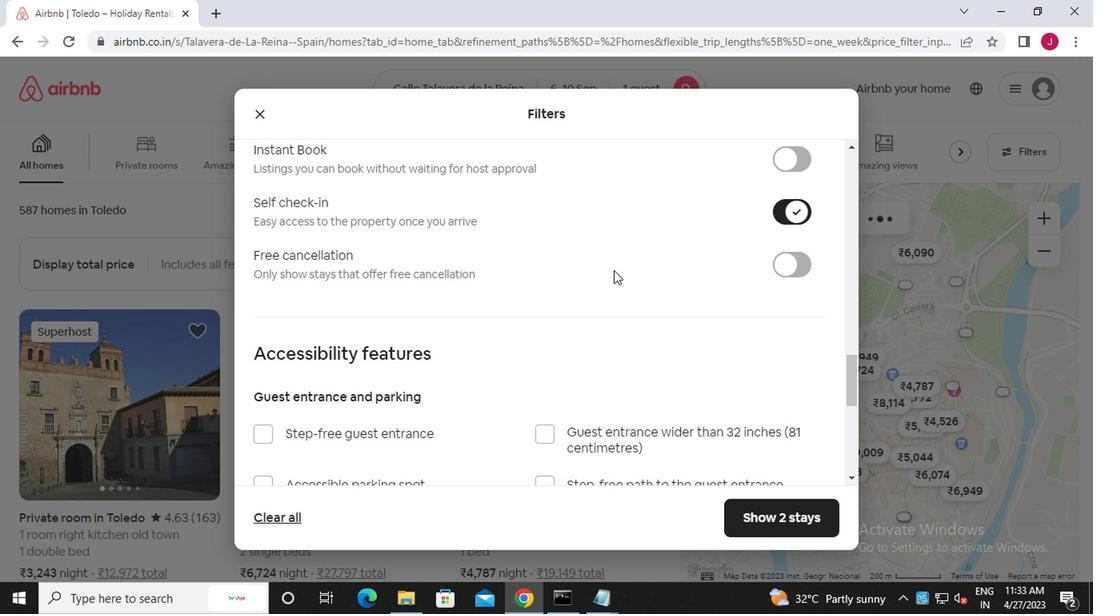 
Action: Mouse scrolled (554, 291) with delta (0, -1)
Screenshot: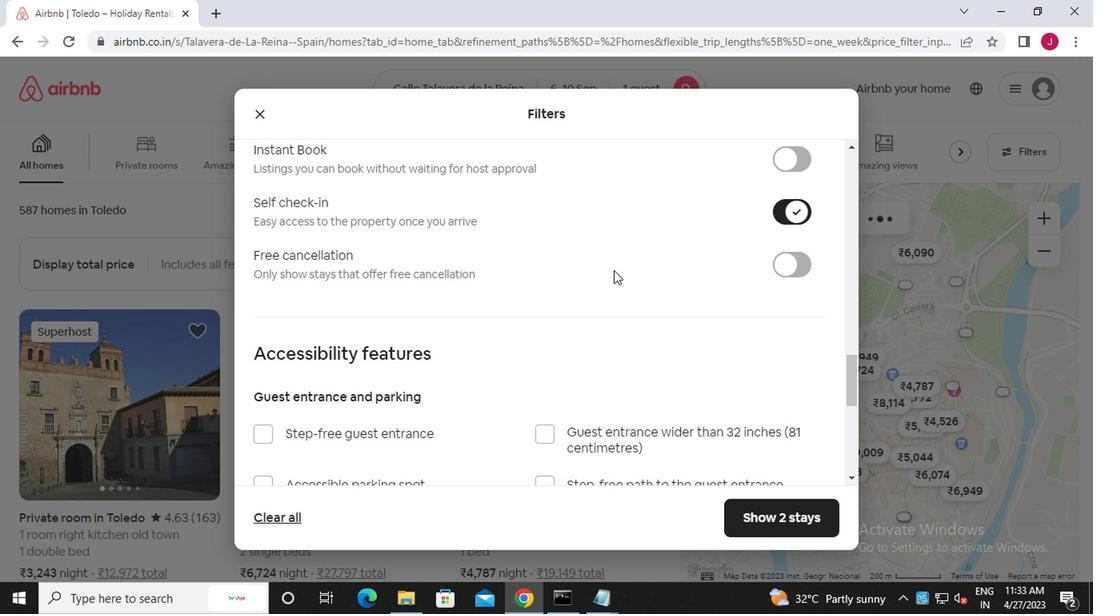 
Action: Mouse moved to (552, 293)
Screenshot: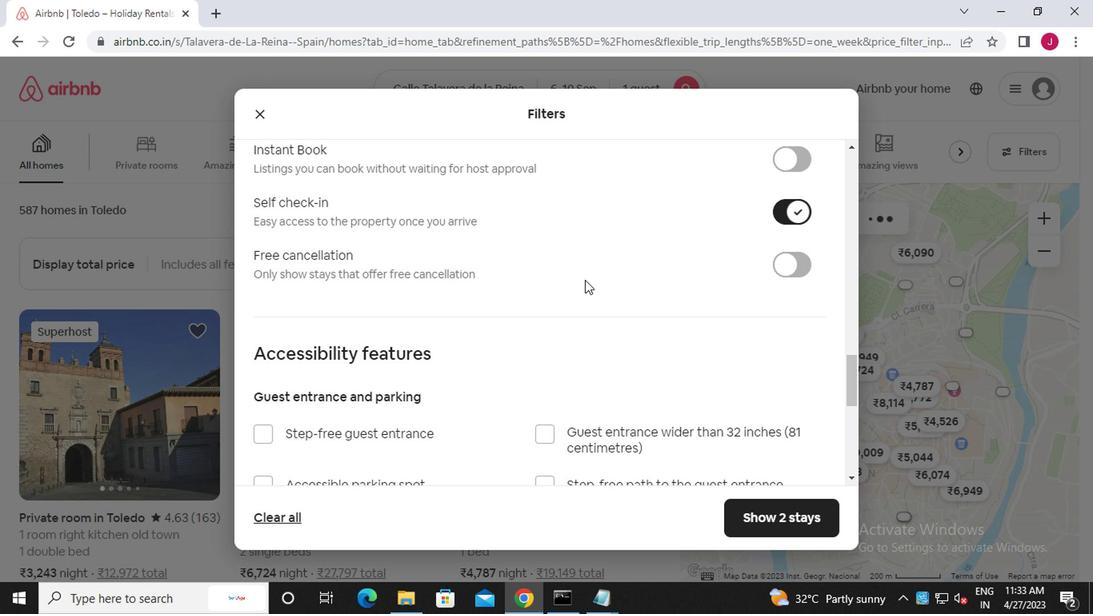 
Action: Mouse scrolled (552, 292) with delta (0, 0)
Screenshot: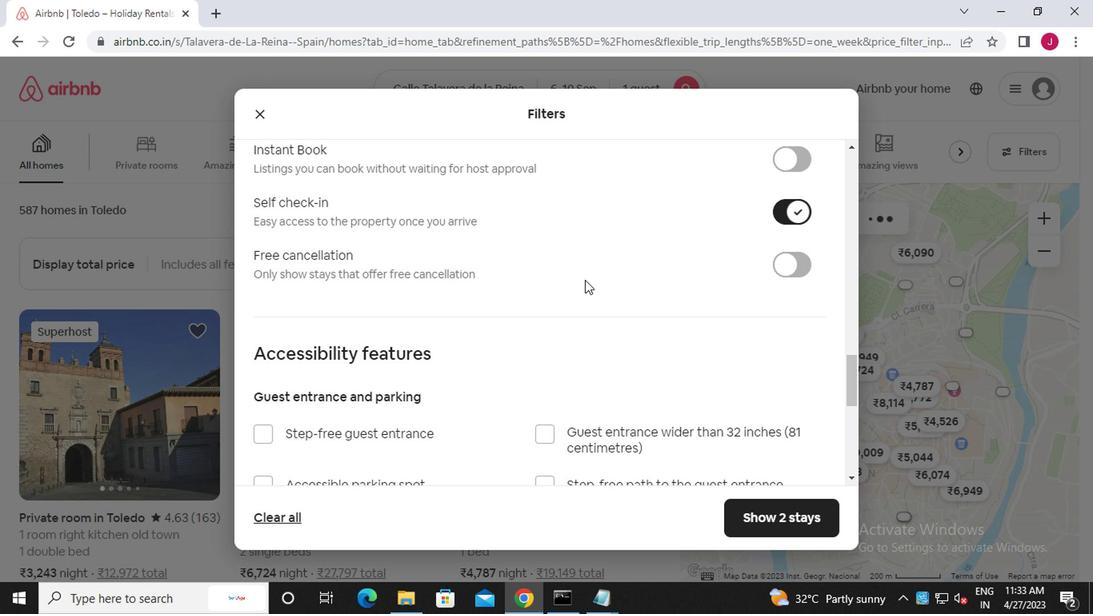
Action: Mouse moved to (552, 293)
Screenshot: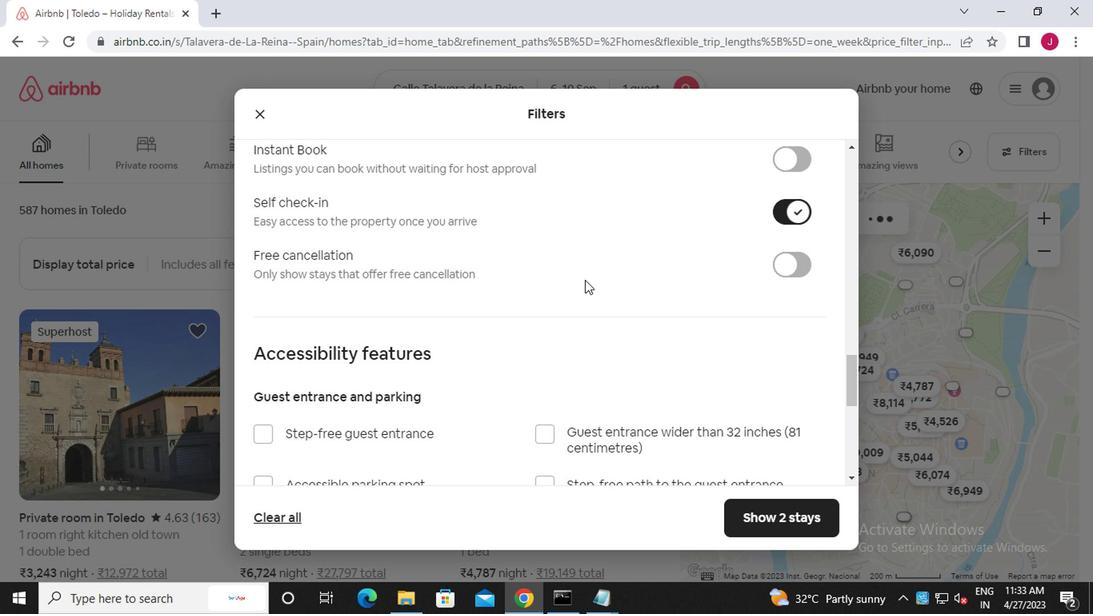 
Action: Mouse scrolled (552, 292) with delta (0, 0)
Screenshot: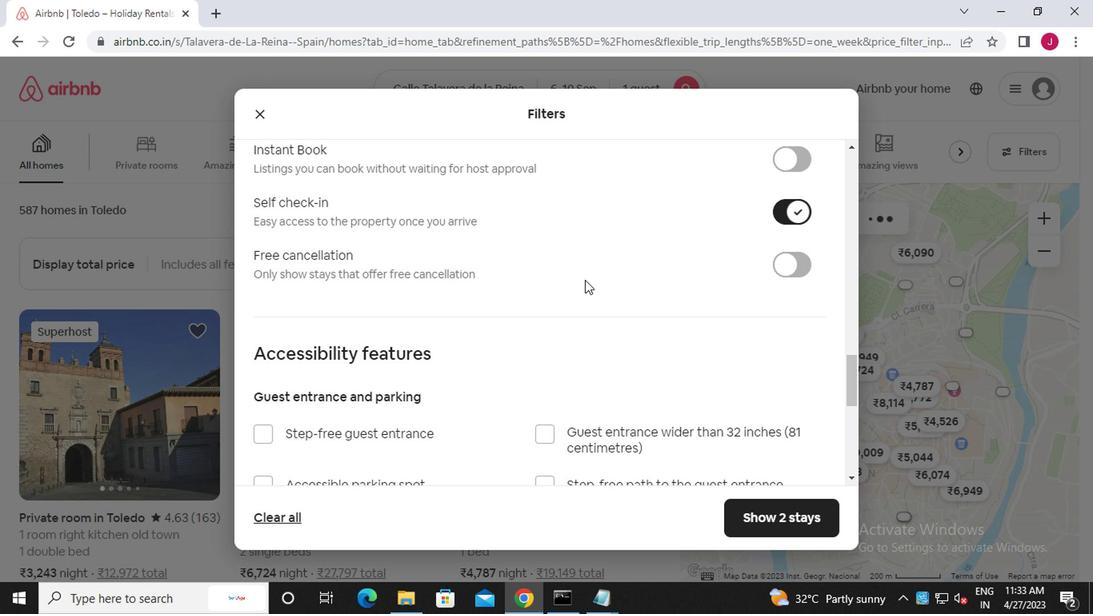 
Action: Mouse scrolled (552, 292) with delta (0, 0)
Screenshot: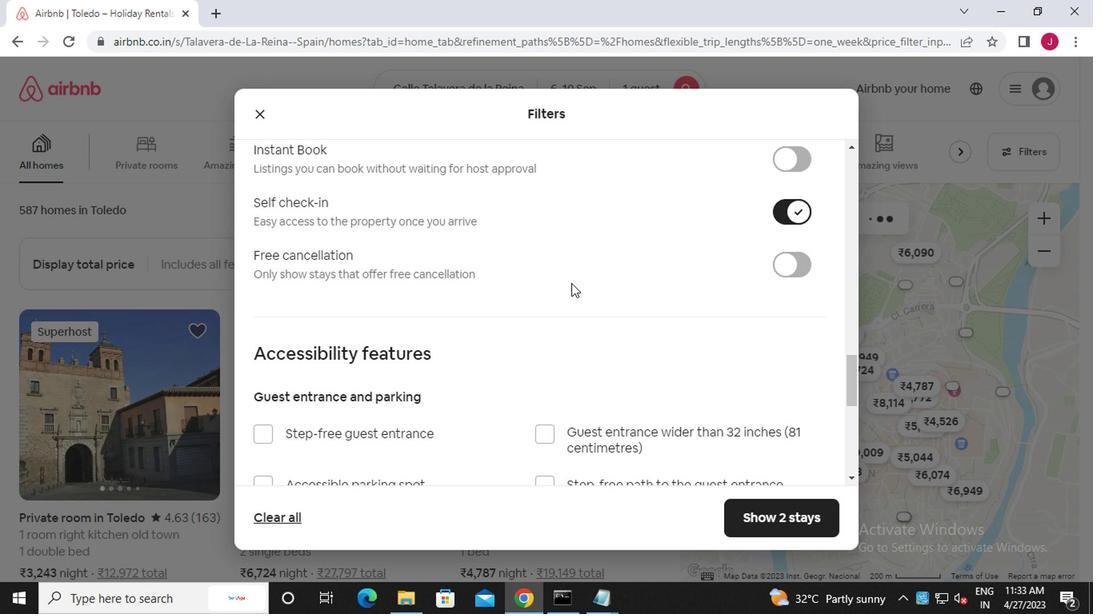 
Action: Mouse scrolled (552, 292) with delta (0, 0)
Screenshot: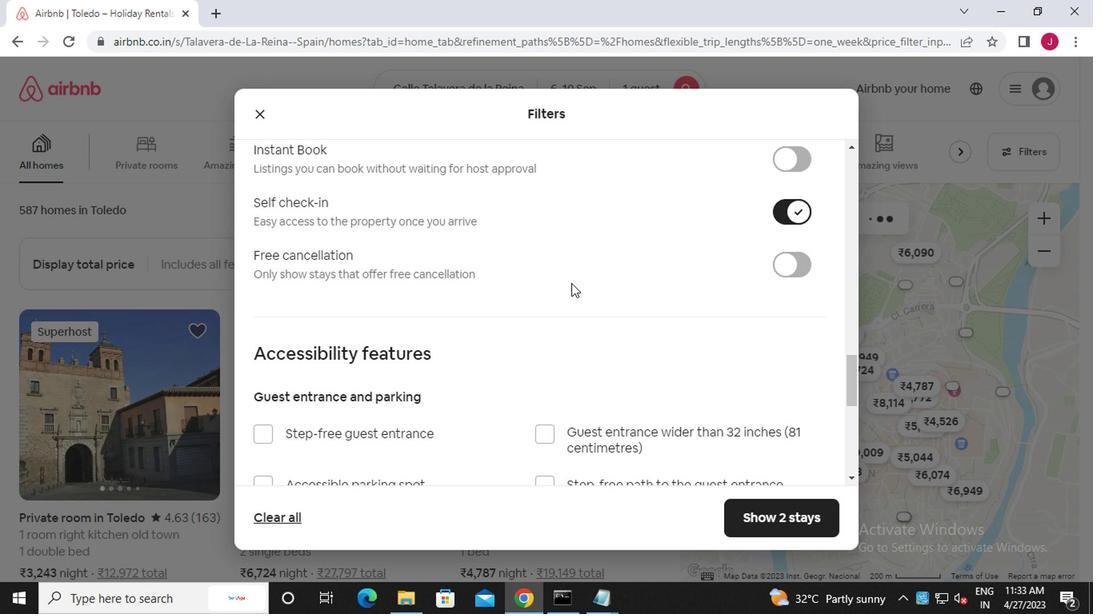 
Action: Mouse moved to (552, 293)
Screenshot: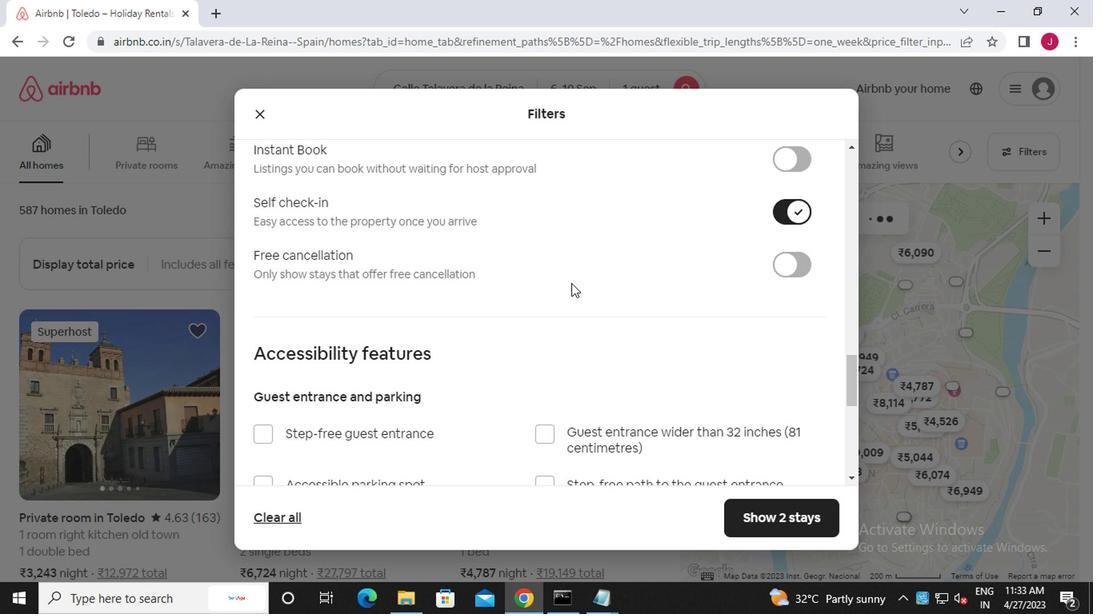 
Action: Mouse scrolled (552, 292) with delta (0, 0)
Screenshot: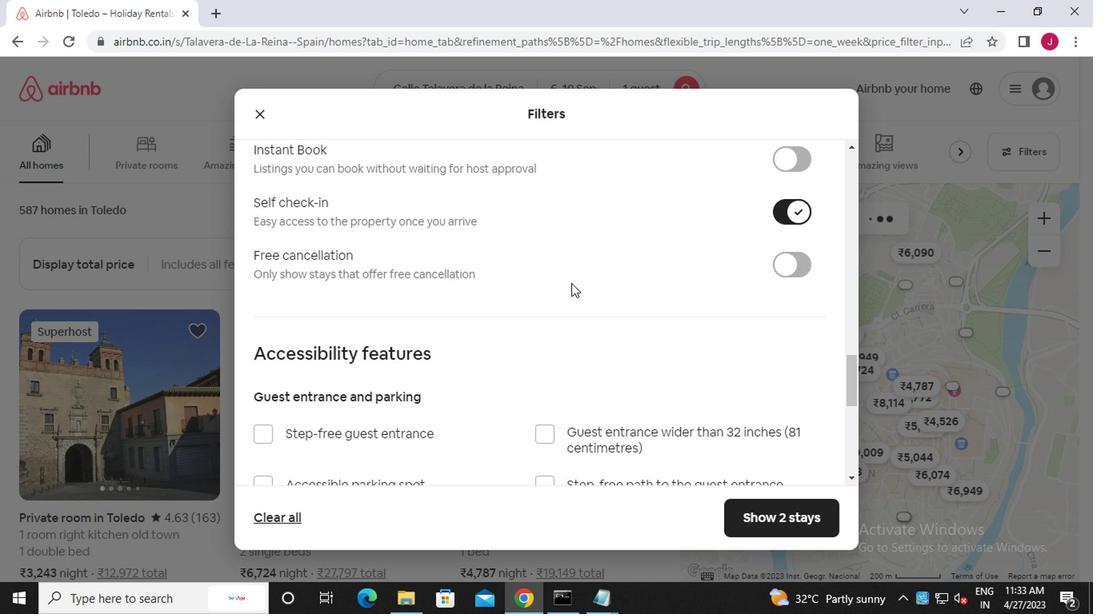 
Action: Mouse moved to (257, 377)
Screenshot: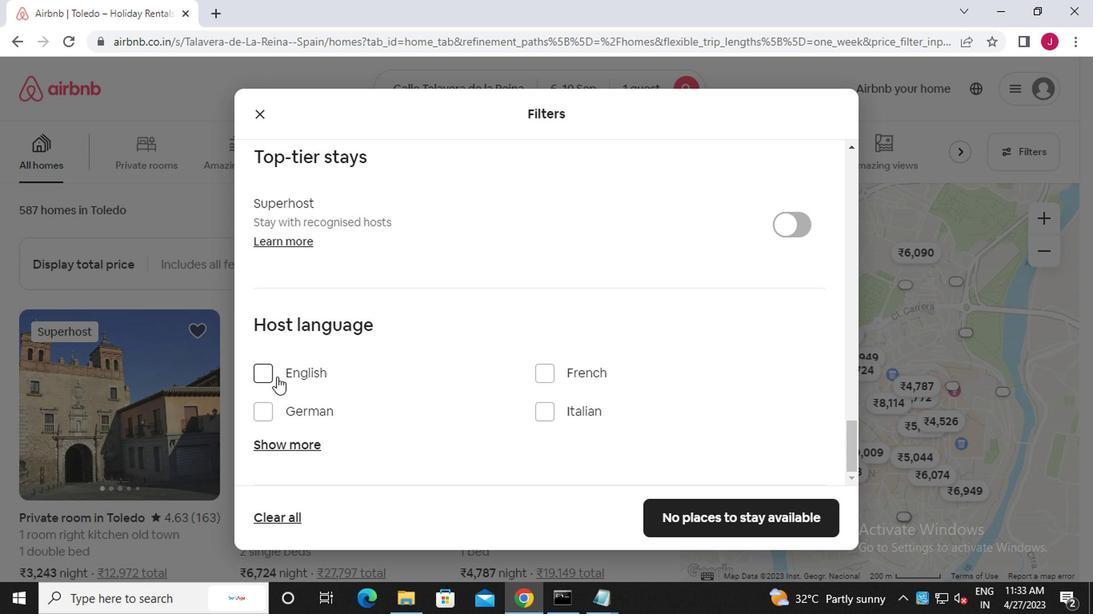 
Action: Mouse pressed left at (257, 377)
Screenshot: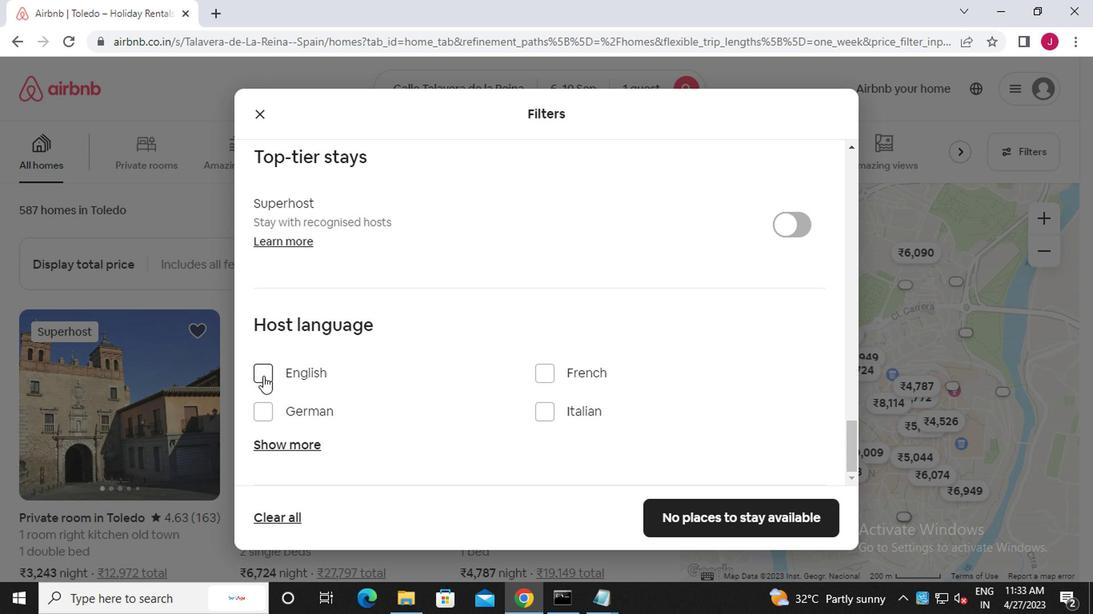 
Action: Mouse moved to (681, 518)
Screenshot: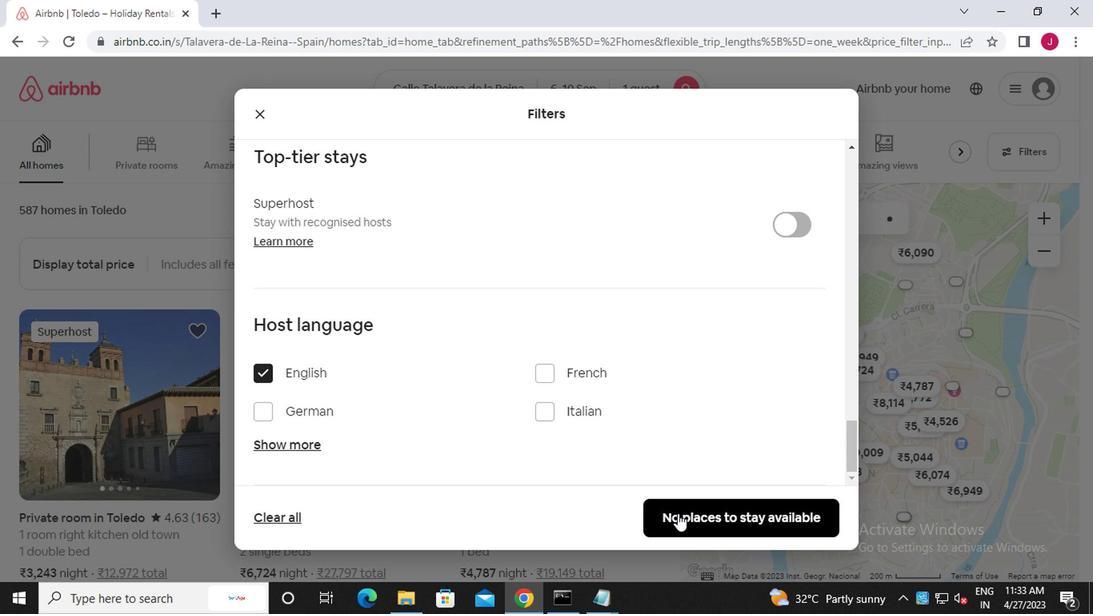 
Action: Mouse pressed left at (681, 518)
Screenshot: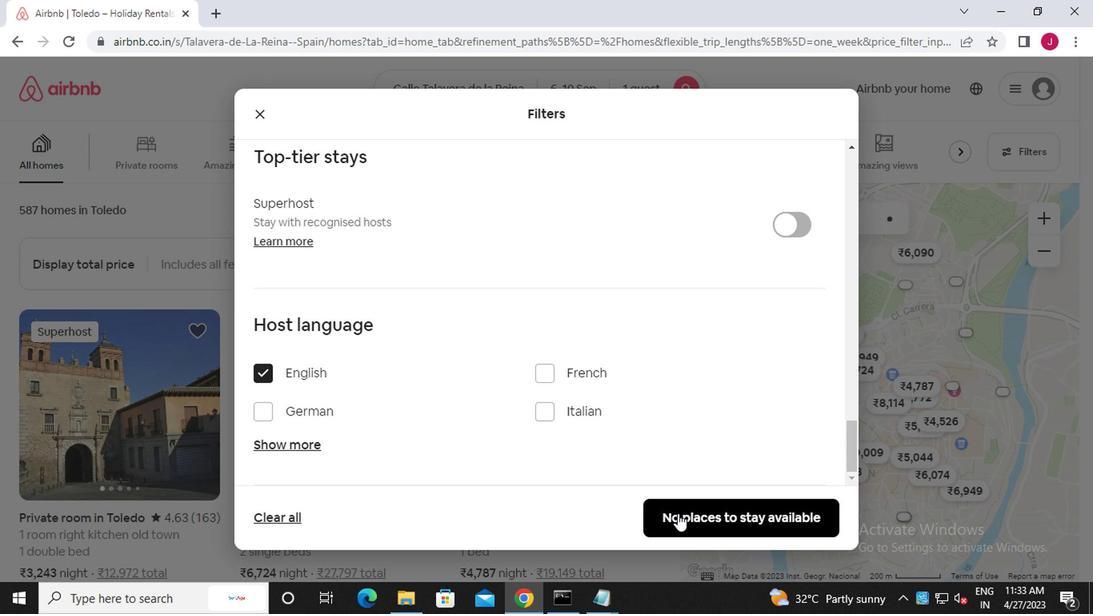 
Action: Mouse moved to (667, 507)
Screenshot: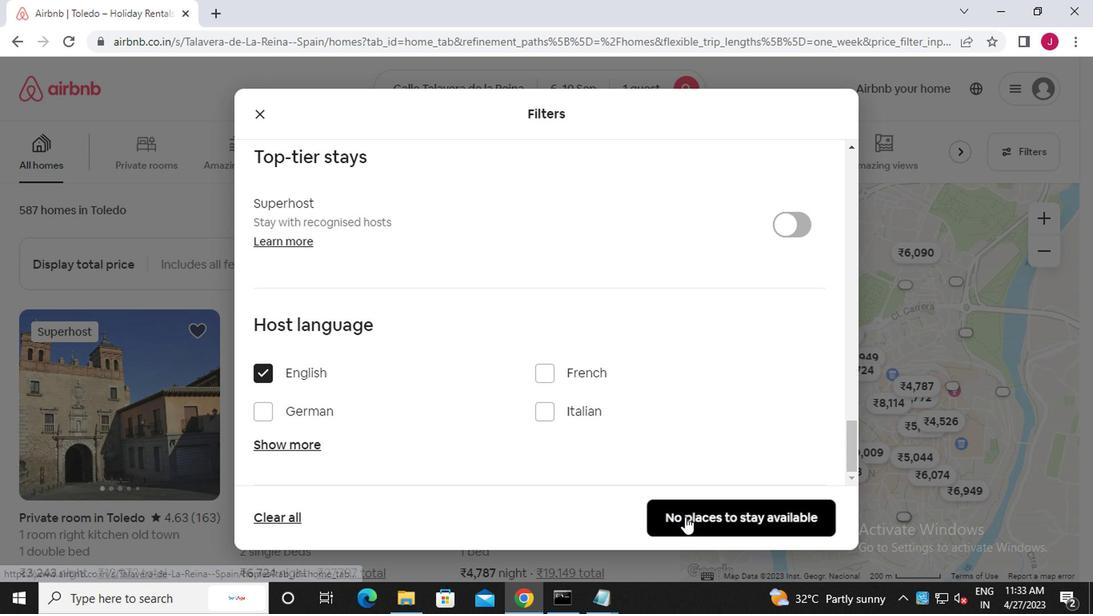 
